Task: Find connections with filter location Port-au-Prince with filter topic #automotivewith filter profile language German with filter current company Arup with filter school The Bhopal School of Social Sciences  with filter industry Administrative and Support Services with filter service category Labor and Employment Law with filter keywords title Controller
Action: Mouse moved to (592, 77)
Screenshot: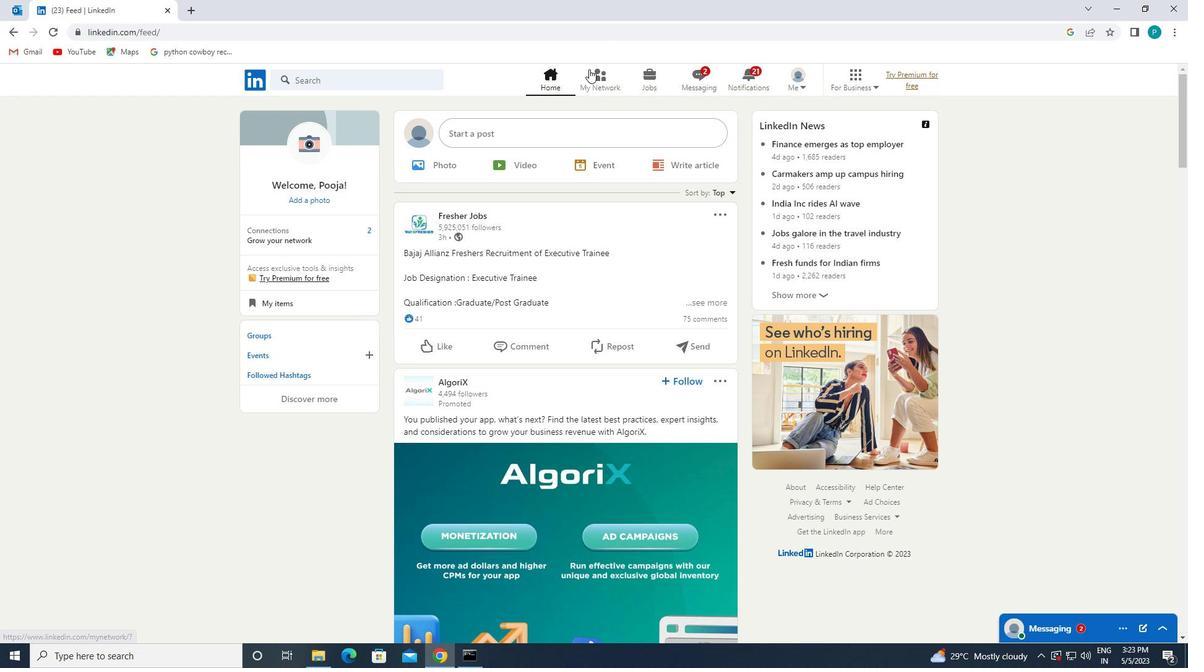 
Action: Mouse pressed left at (592, 77)
Screenshot: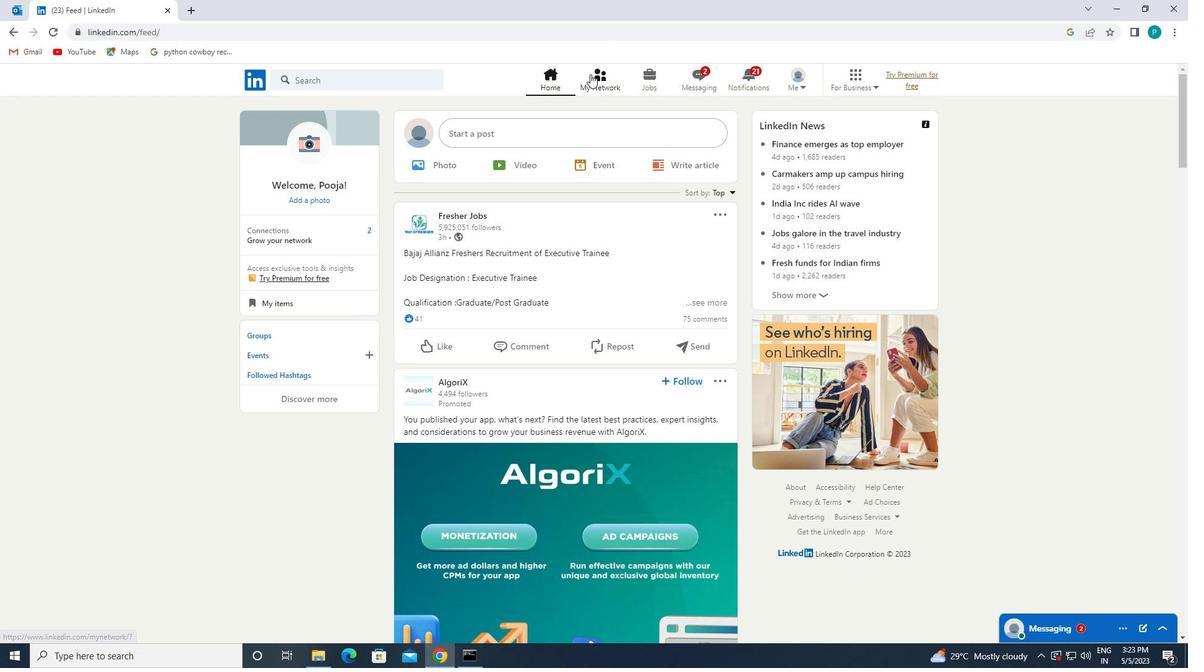
Action: Mouse moved to (355, 149)
Screenshot: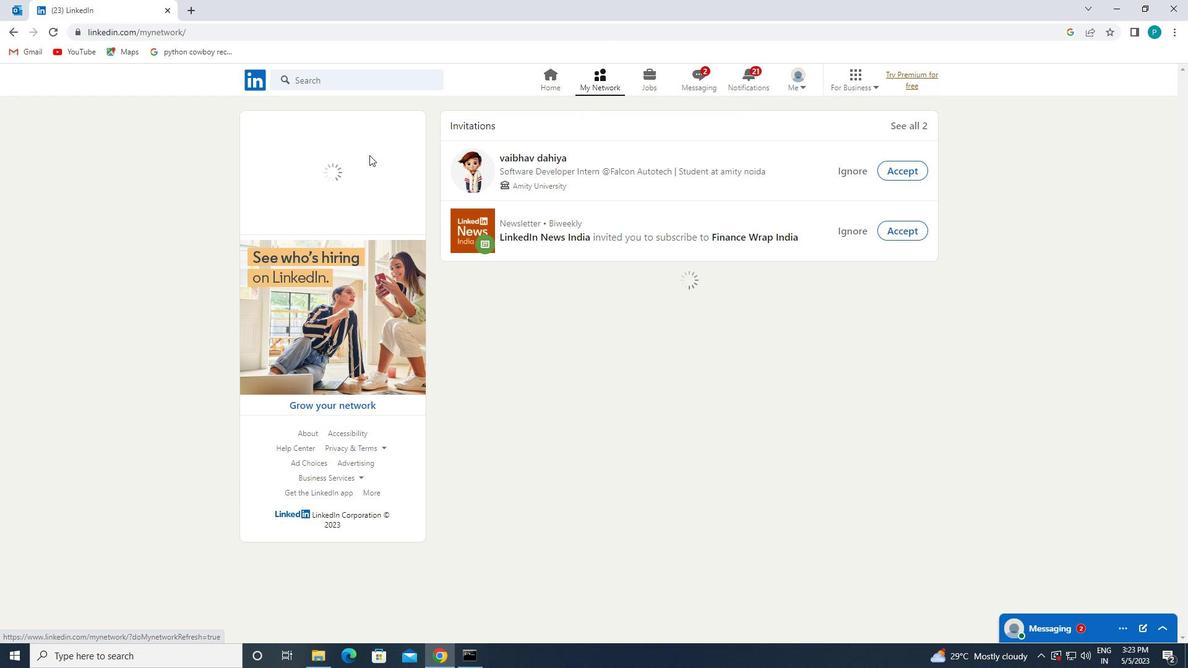 
Action: Mouse pressed left at (355, 149)
Screenshot: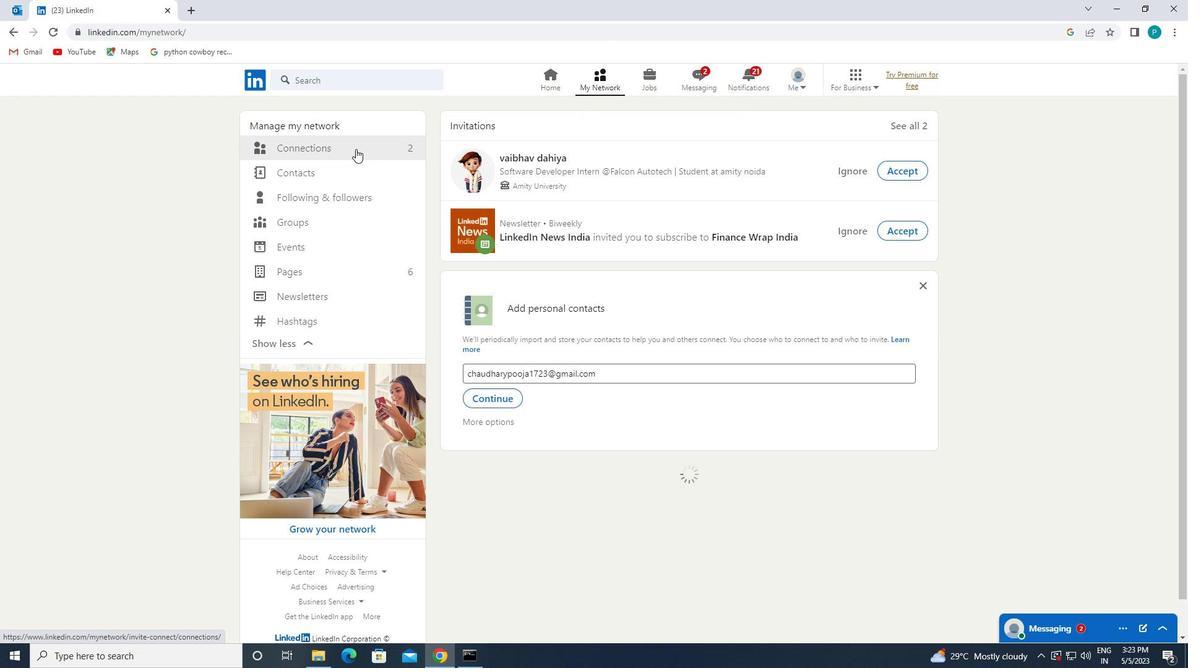 
Action: Mouse moved to (665, 154)
Screenshot: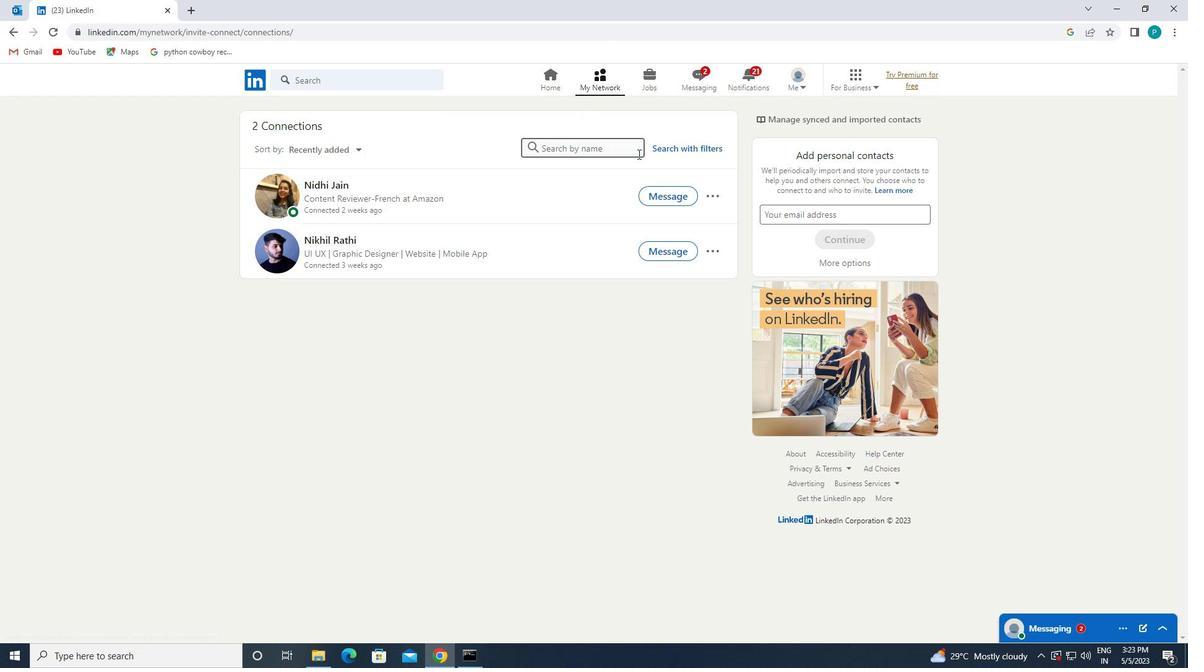 
Action: Mouse pressed left at (665, 154)
Screenshot: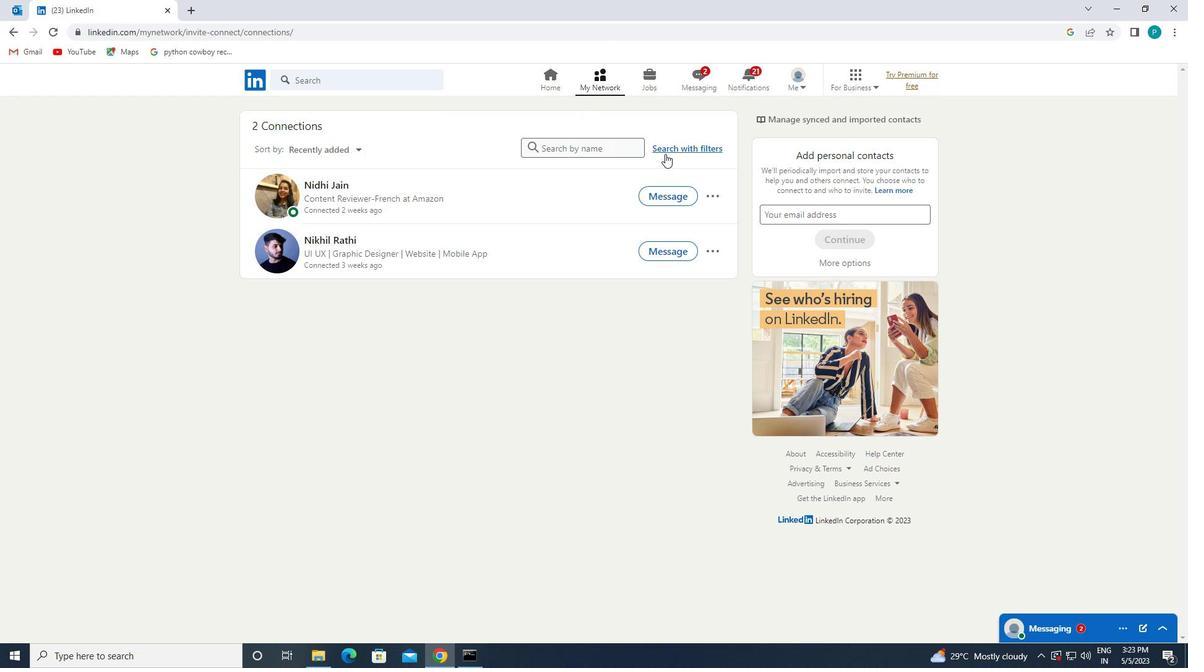 
Action: Mouse moved to (615, 114)
Screenshot: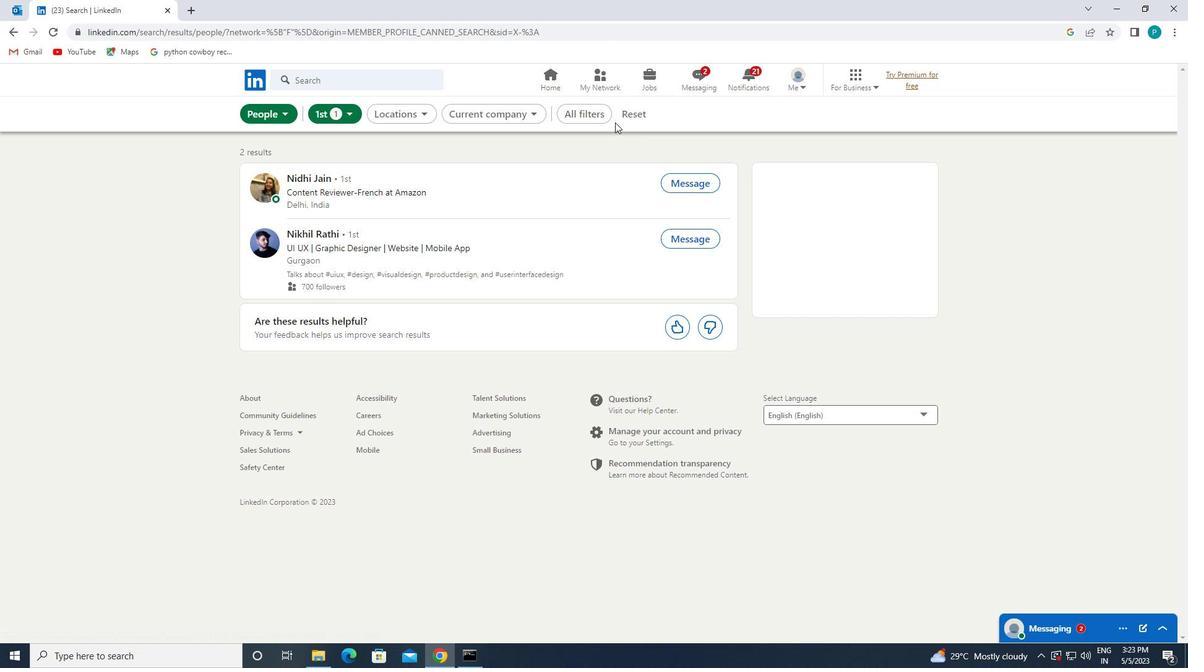 
Action: Mouse pressed left at (615, 114)
Screenshot: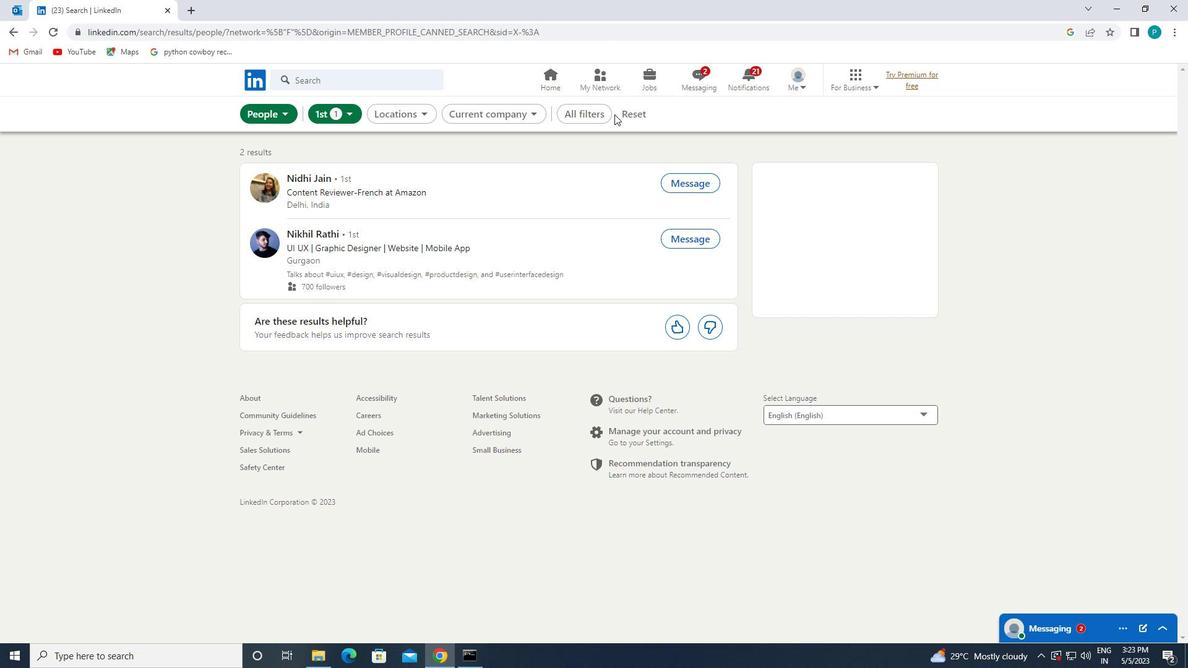 
Action: Mouse moved to (619, 113)
Screenshot: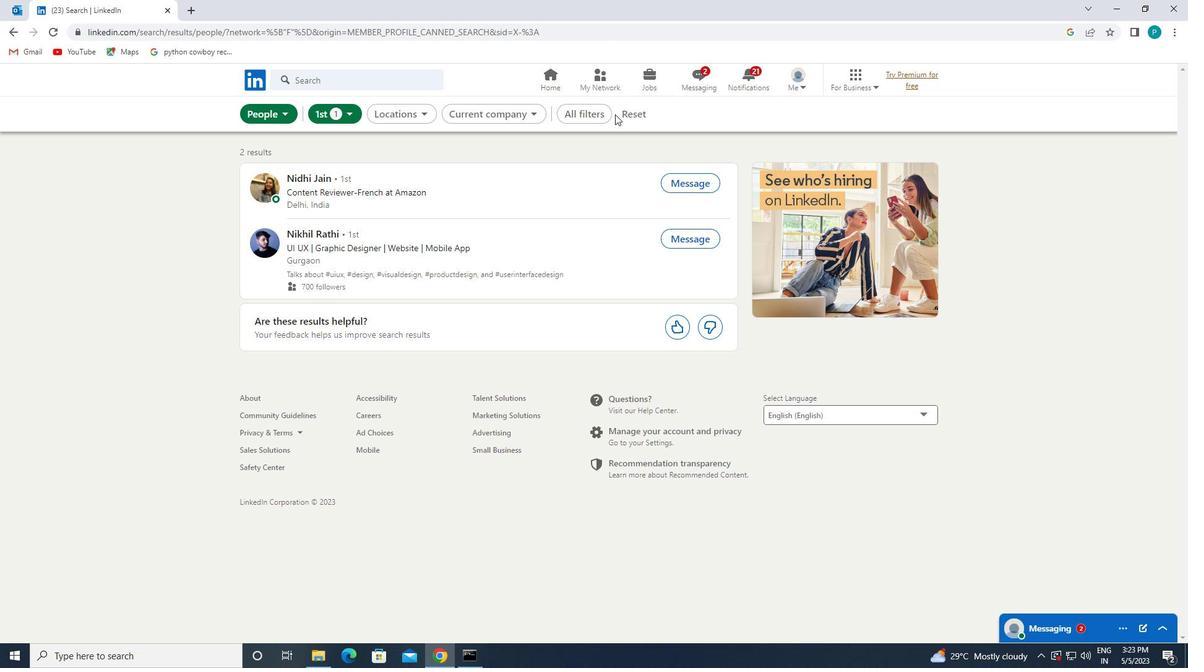 
Action: Mouse pressed left at (619, 113)
Screenshot: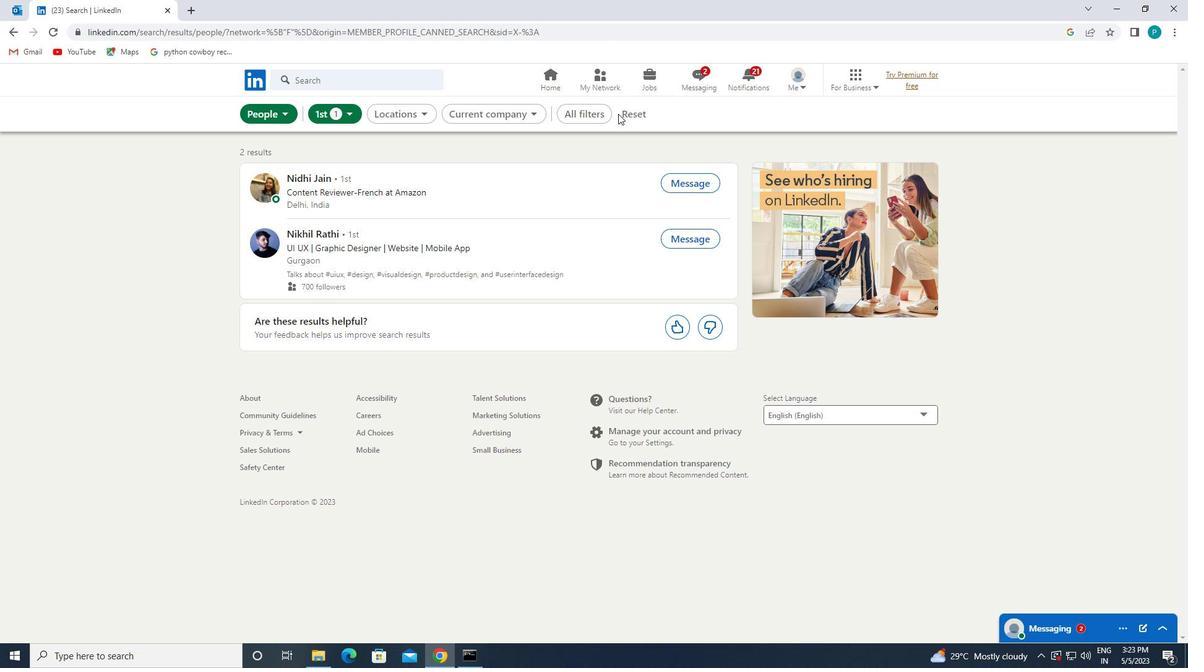
Action: Mouse moved to (600, 110)
Screenshot: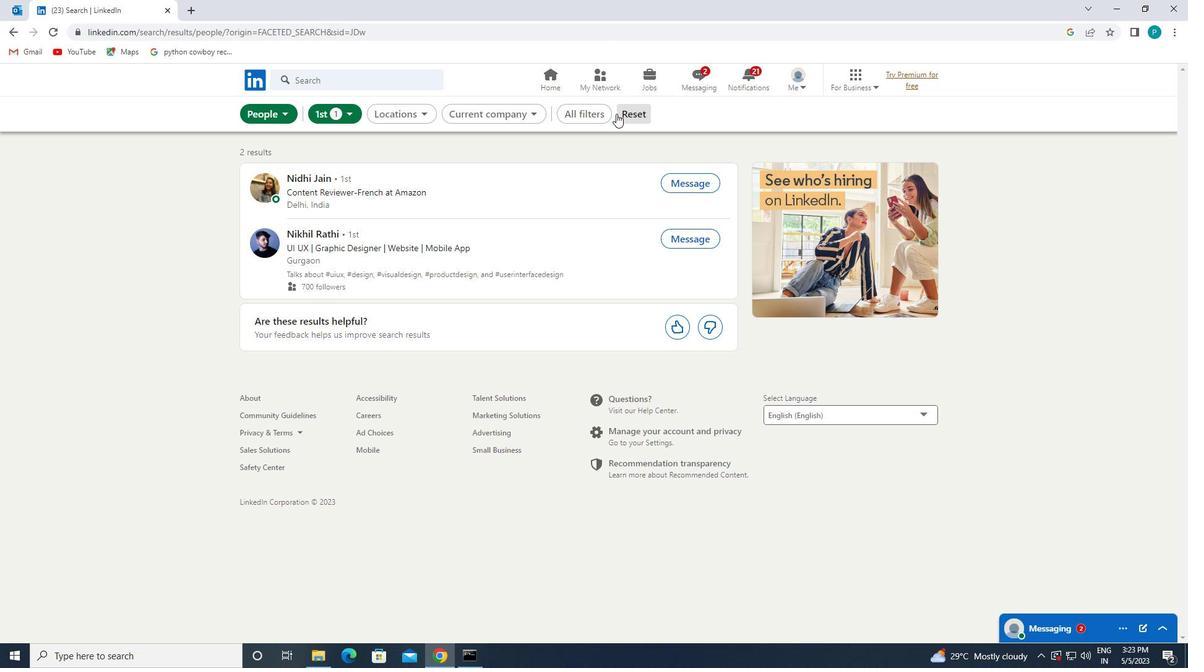 
Action: Mouse pressed left at (600, 110)
Screenshot: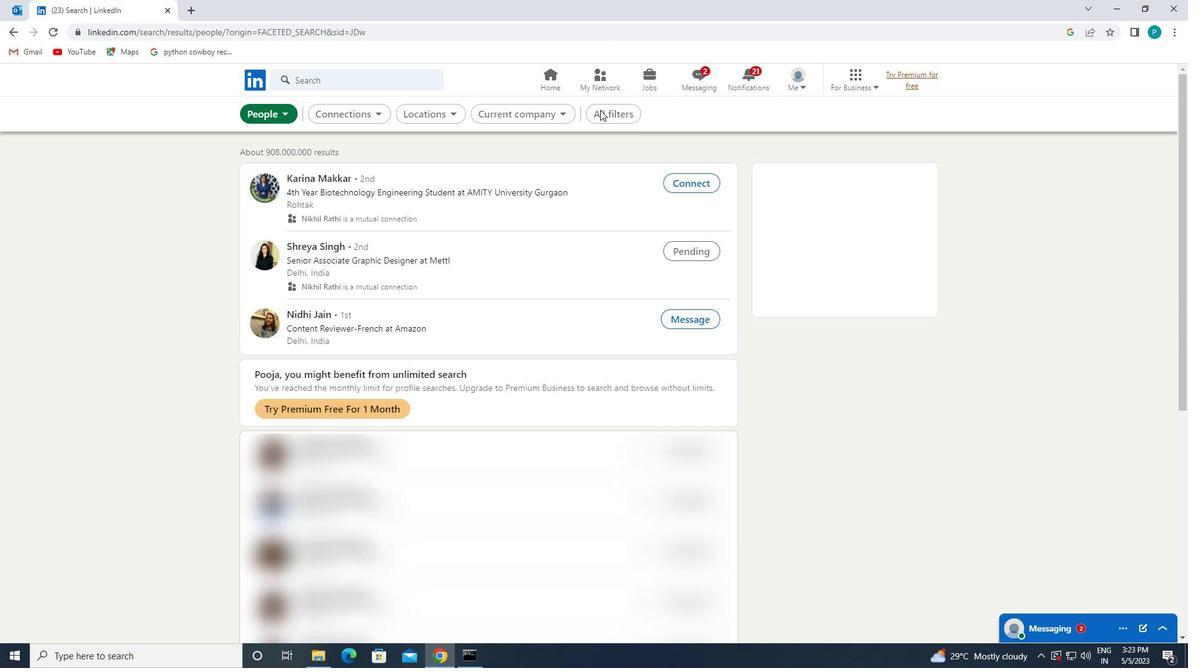 
Action: Mouse moved to (1045, 373)
Screenshot: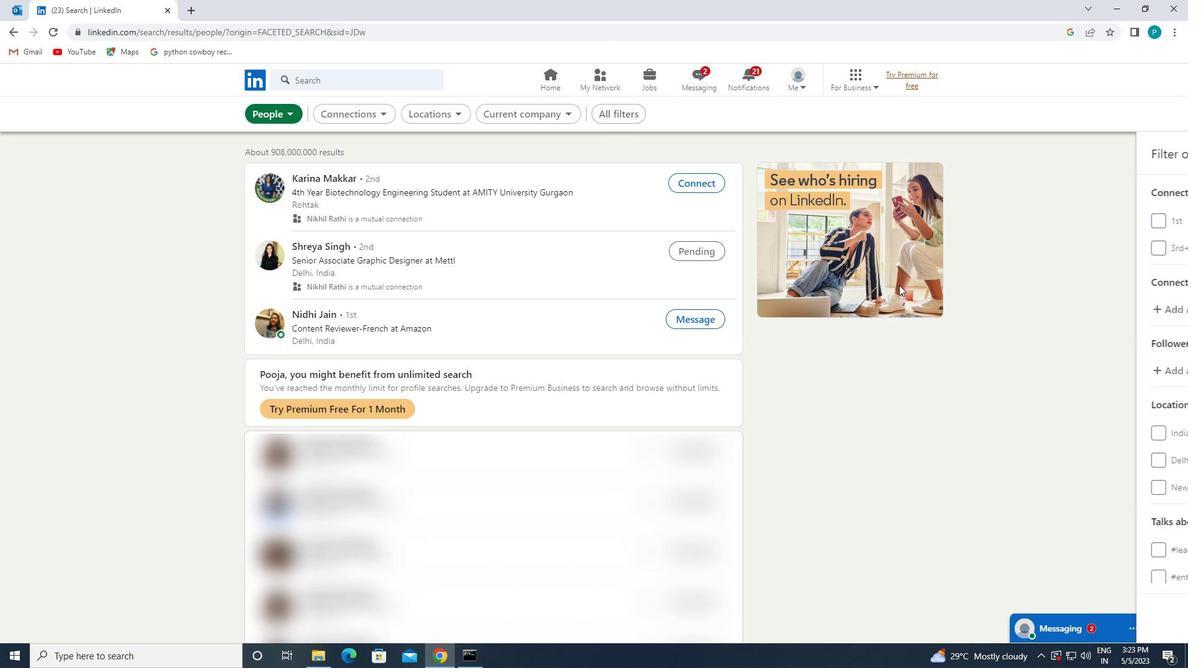 
Action: Mouse scrolled (1045, 372) with delta (0, 0)
Screenshot: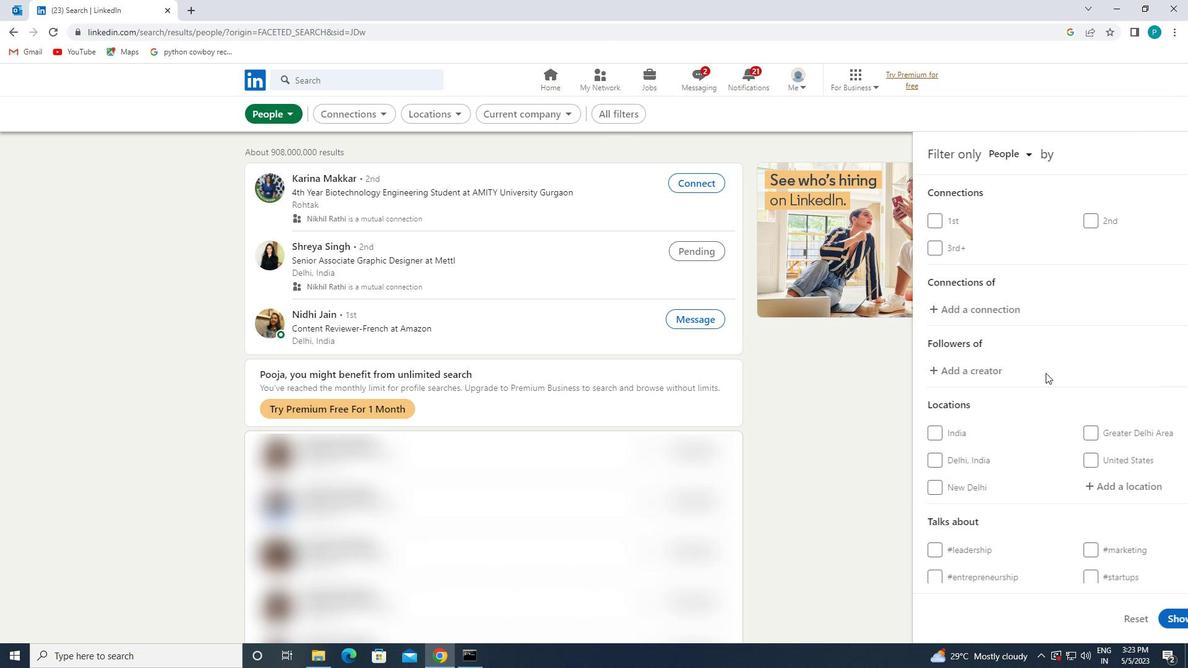 
Action: Mouse scrolled (1045, 372) with delta (0, 0)
Screenshot: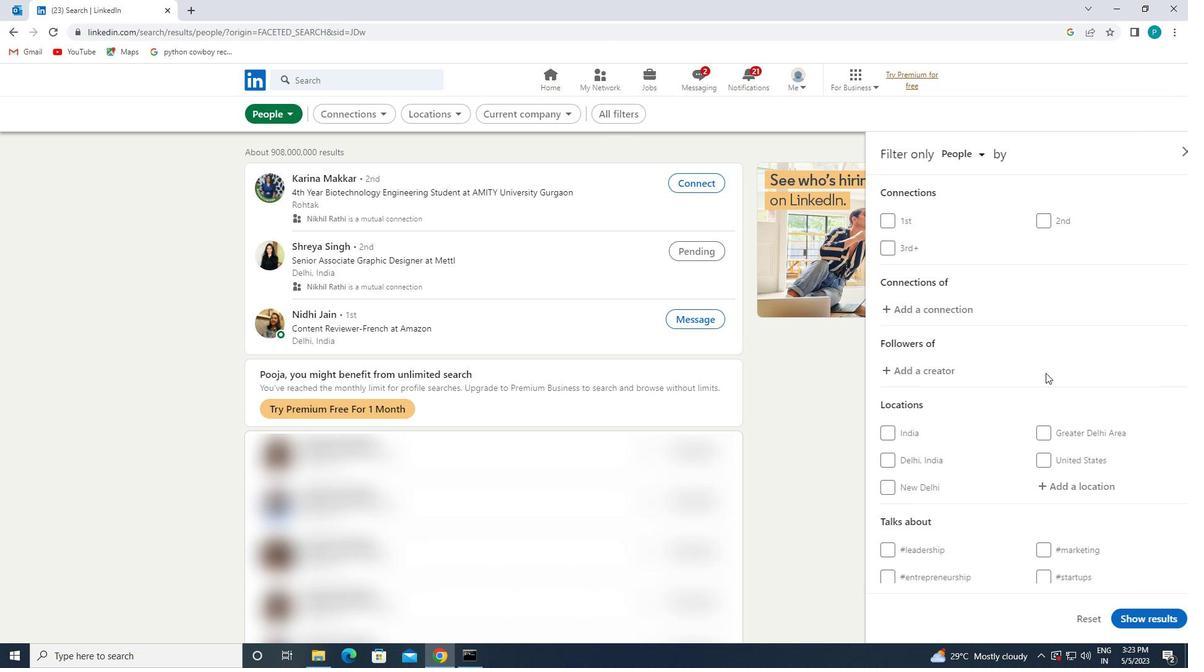 
Action: Mouse scrolled (1045, 372) with delta (0, 0)
Screenshot: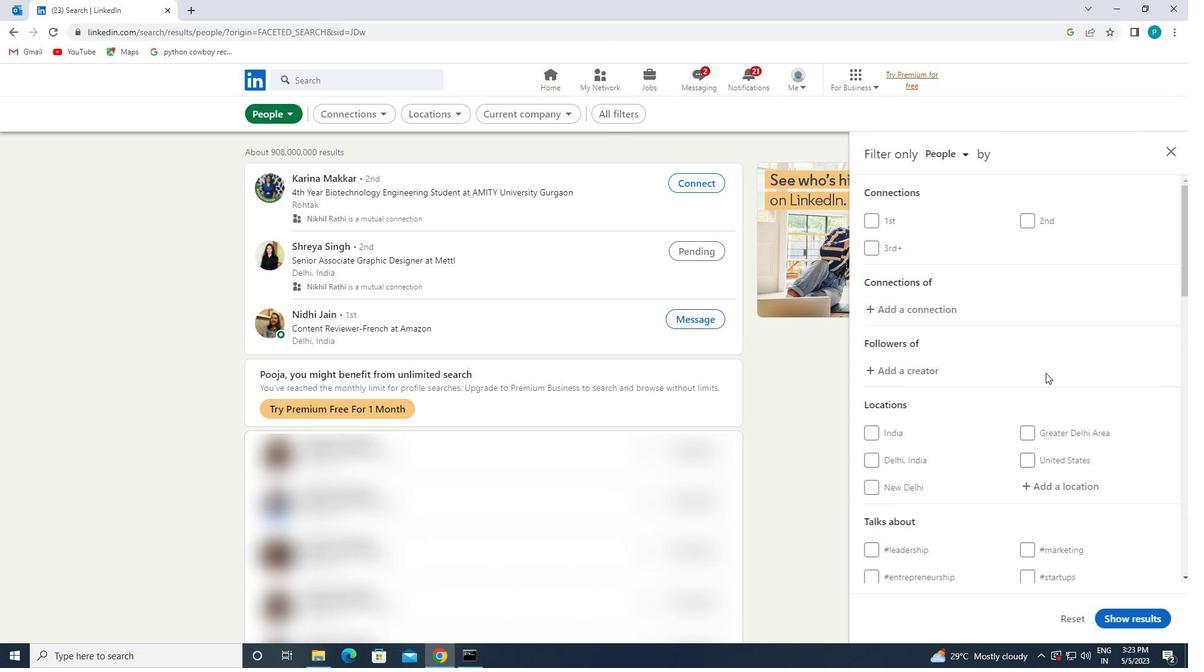
Action: Mouse moved to (1031, 303)
Screenshot: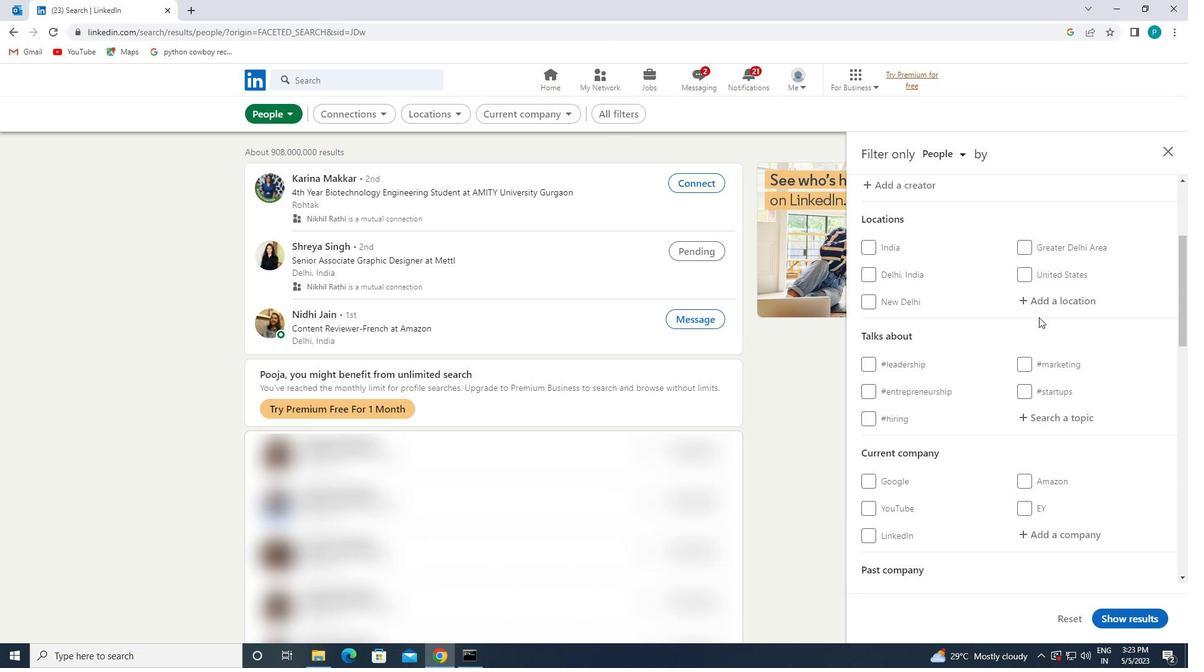 
Action: Mouse pressed left at (1031, 303)
Screenshot: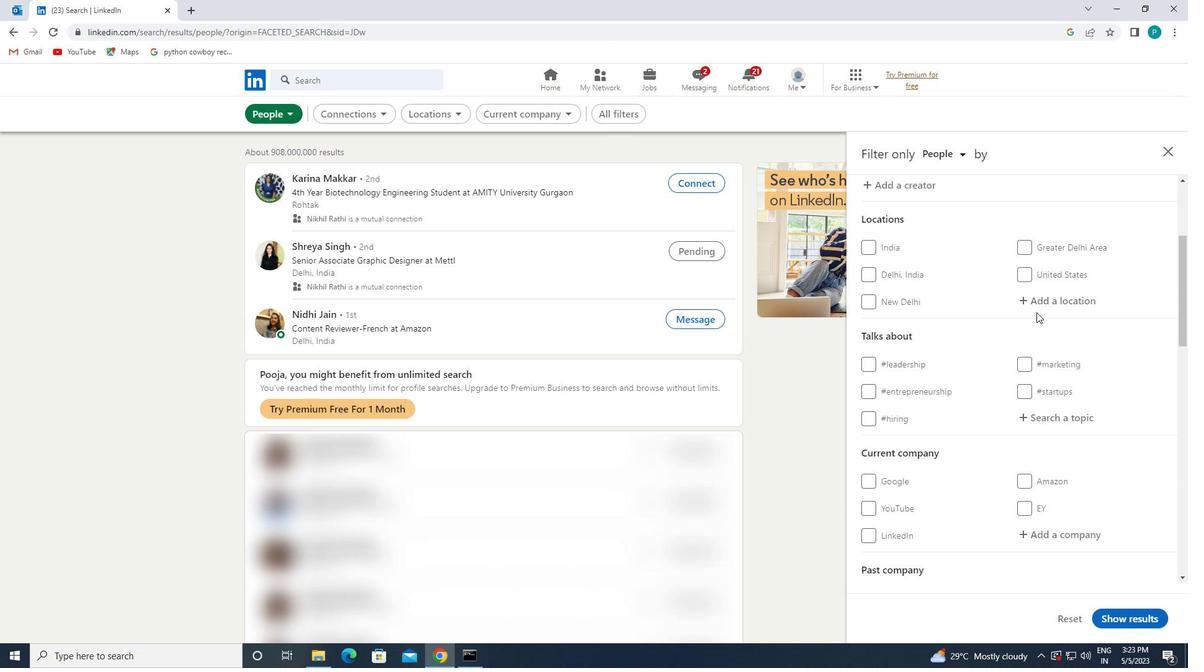 
Action: Key pressed <Key.caps_lock>p<Key.caps_lock>ort-au
Screenshot: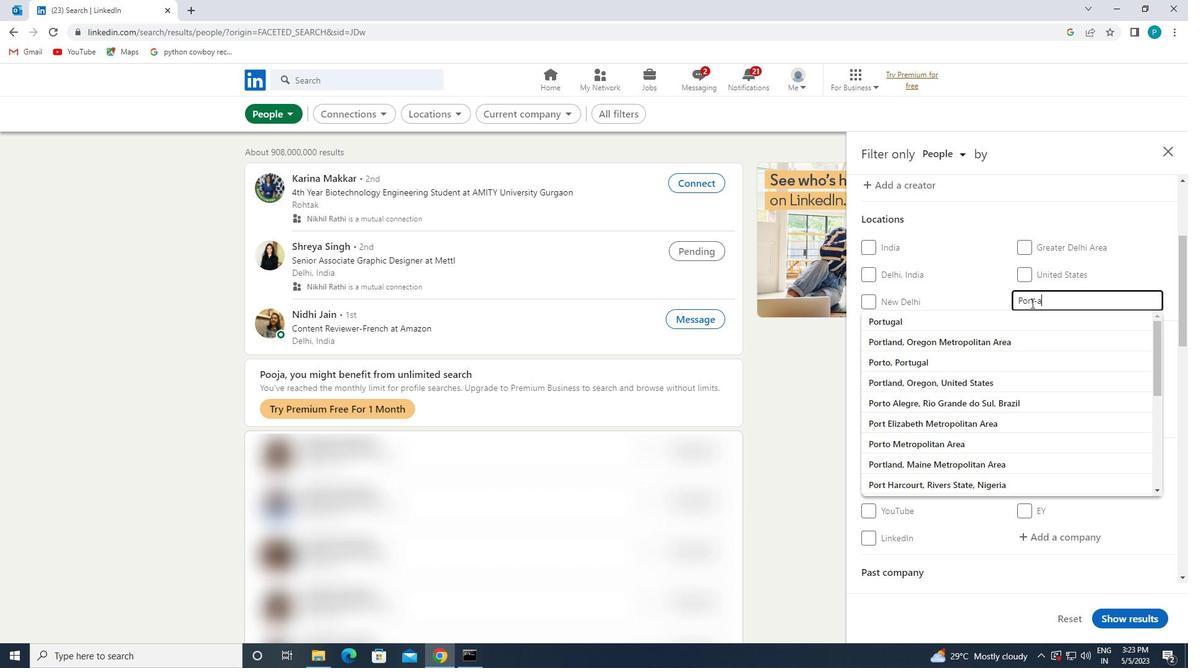
Action: Mouse moved to (1018, 321)
Screenshot: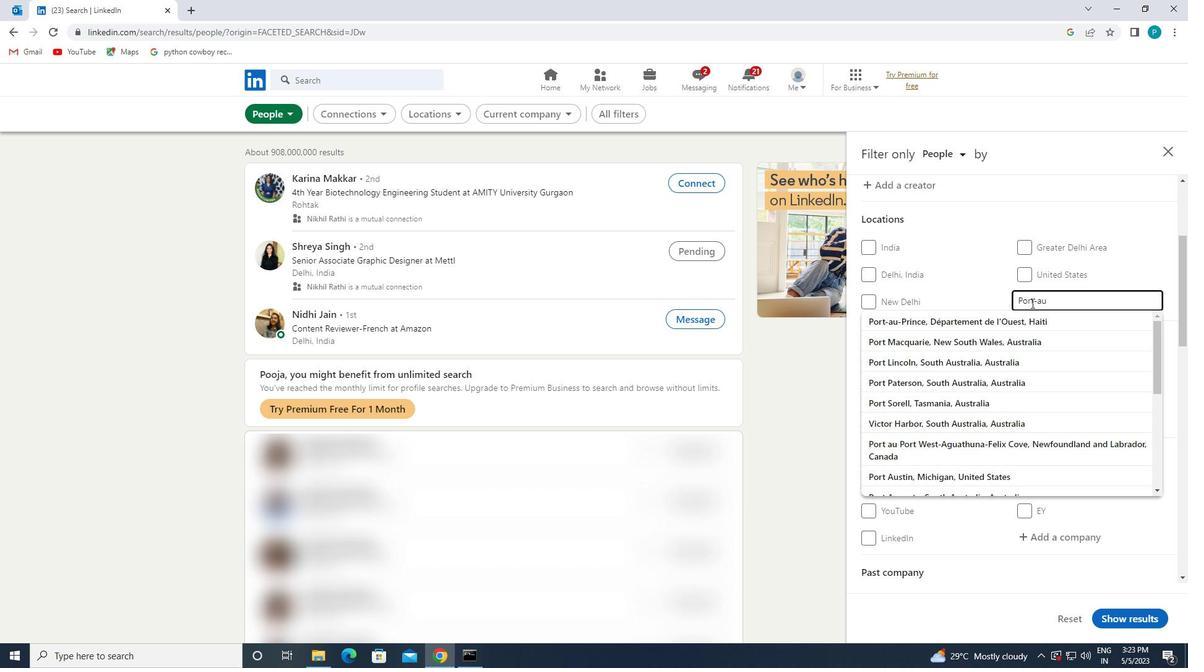 
Action: Mouse pressed left at (1018, 321)
Screenshot: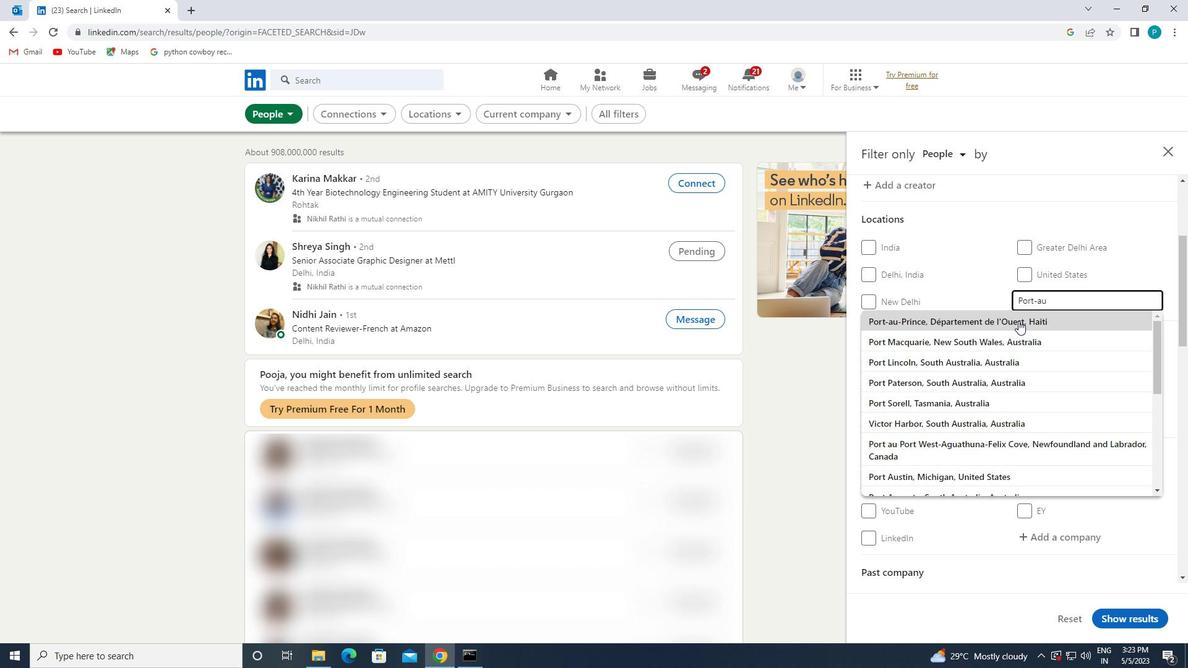 
Action: Mouse moved to (1112, 365)
Screenshot: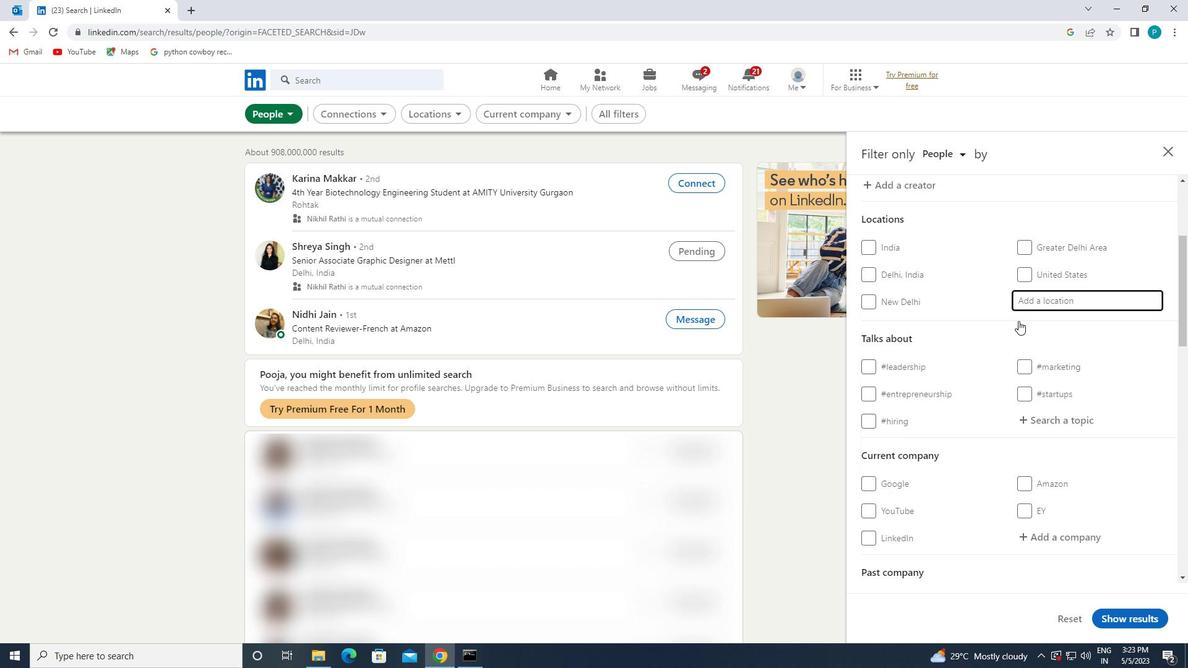 
Action: Mouse scrolled (1112, 364) with delta (0, 0)
Screenshot: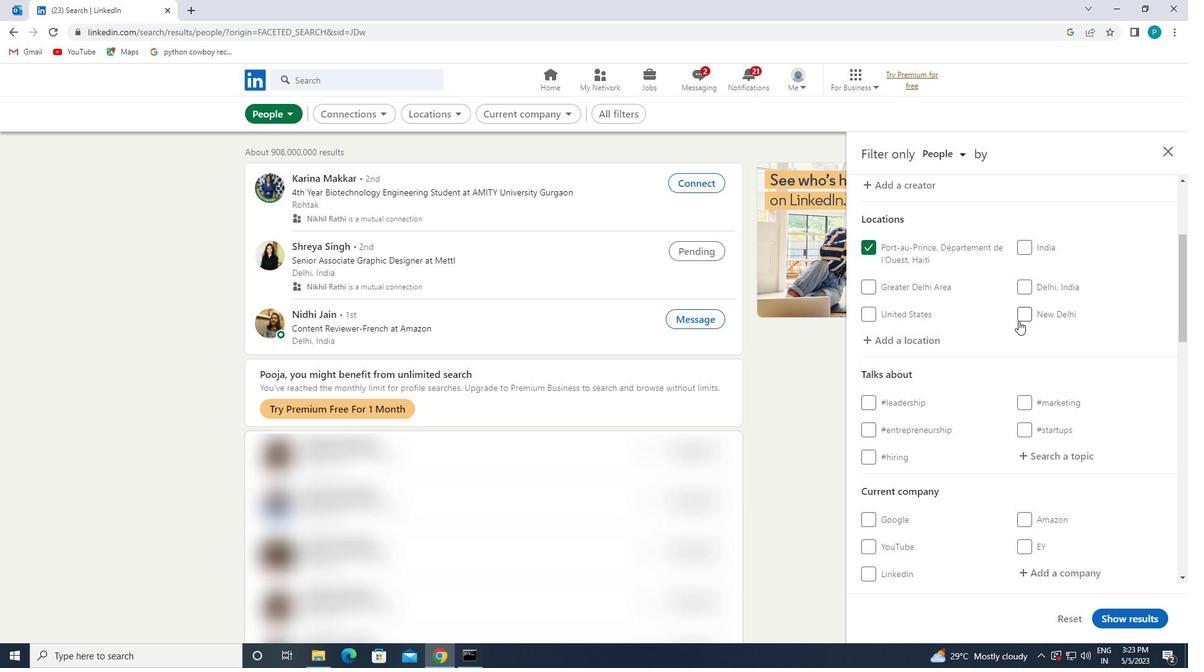 
Action: Mouse scrolled (1112, 364) with delta (0, 0)
Screenshot: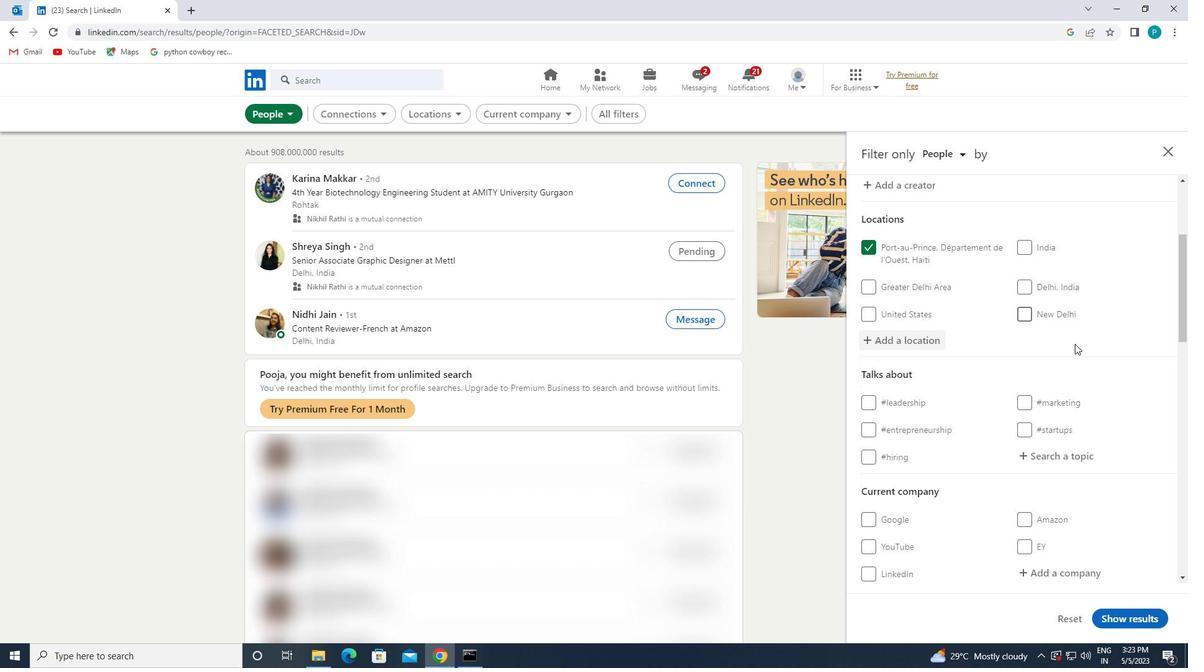 
Action: Mouse moved to (1109, 364)
Screenshot: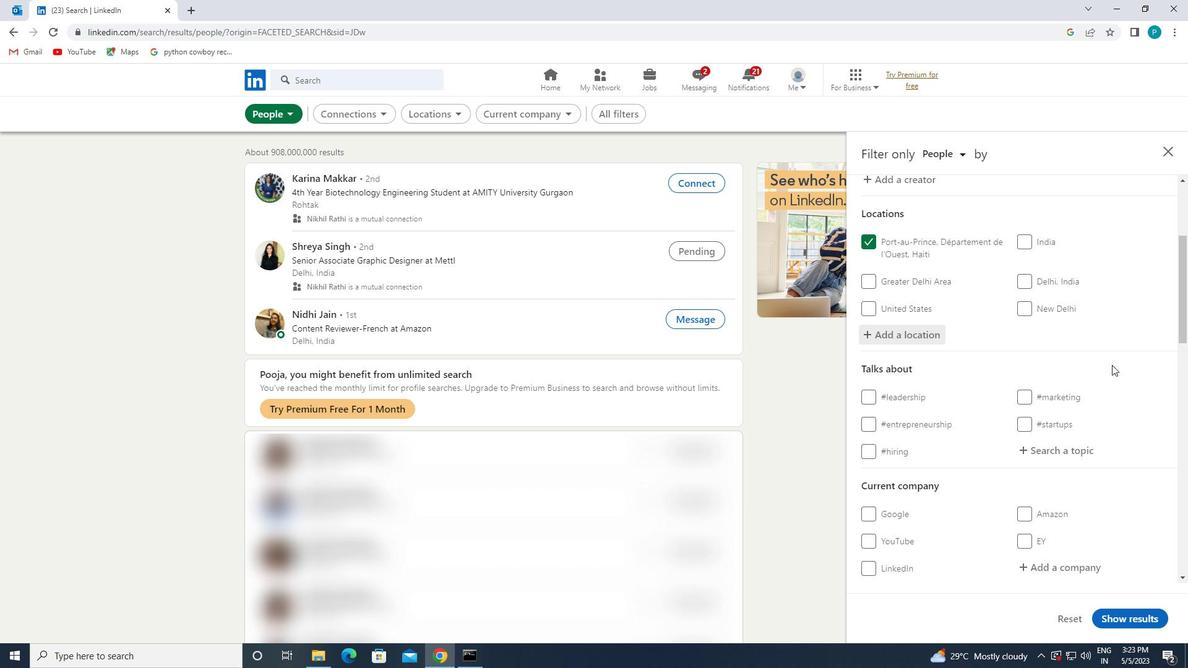 
Action: Mouse scrolled (1109, 363) with delta (0, 0)
Screenshot: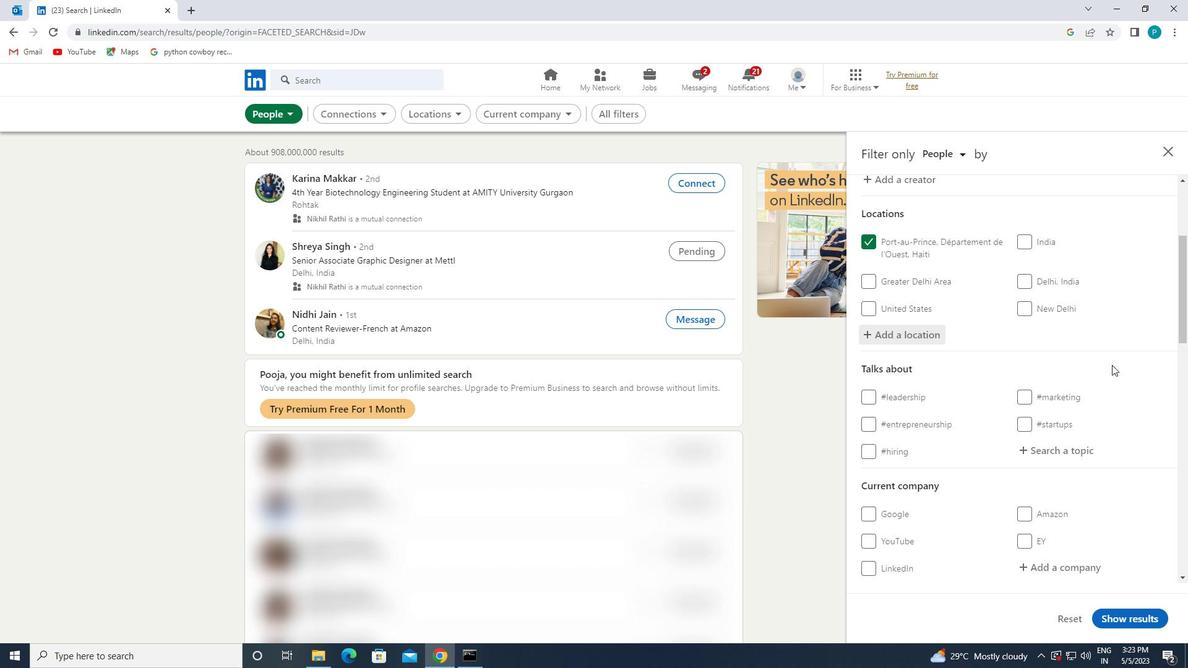 
Action: Mouse moved to (1037, 265)
Screenshot: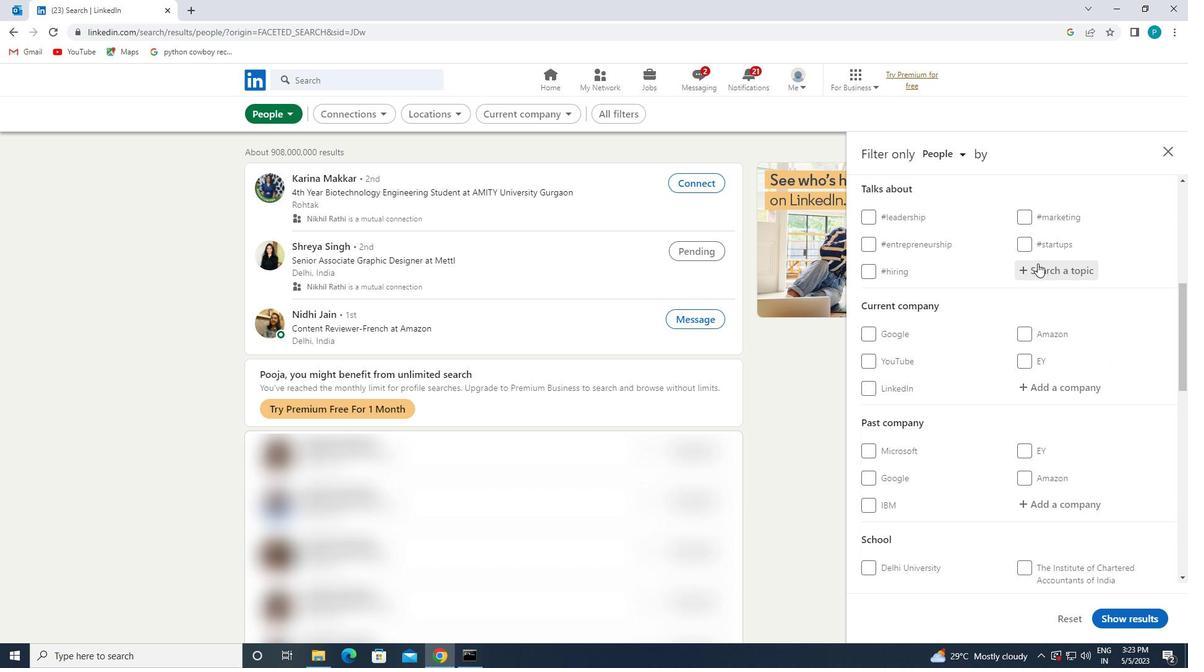 
Action: Mouse pressed left at (1037, 265)
Screenshot: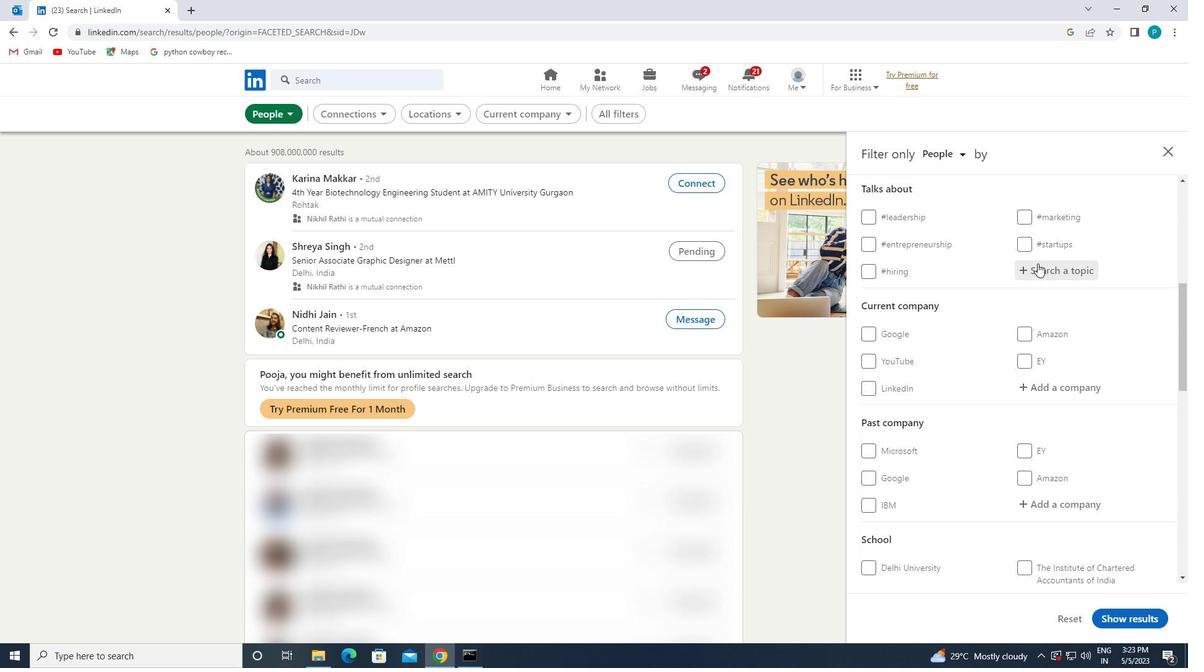 
Action: Key pressed <Key.shift>#AUTOMOTIVE
Screenshot: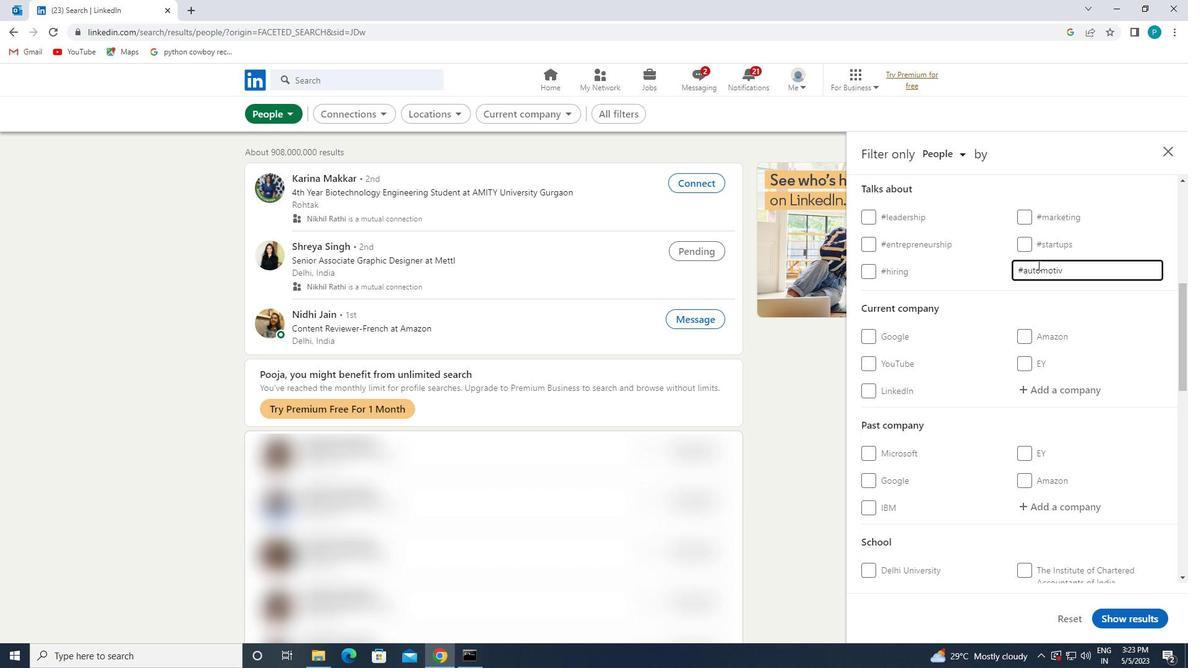 
Action: Mouse moved to (1032, 338)
Screenshot: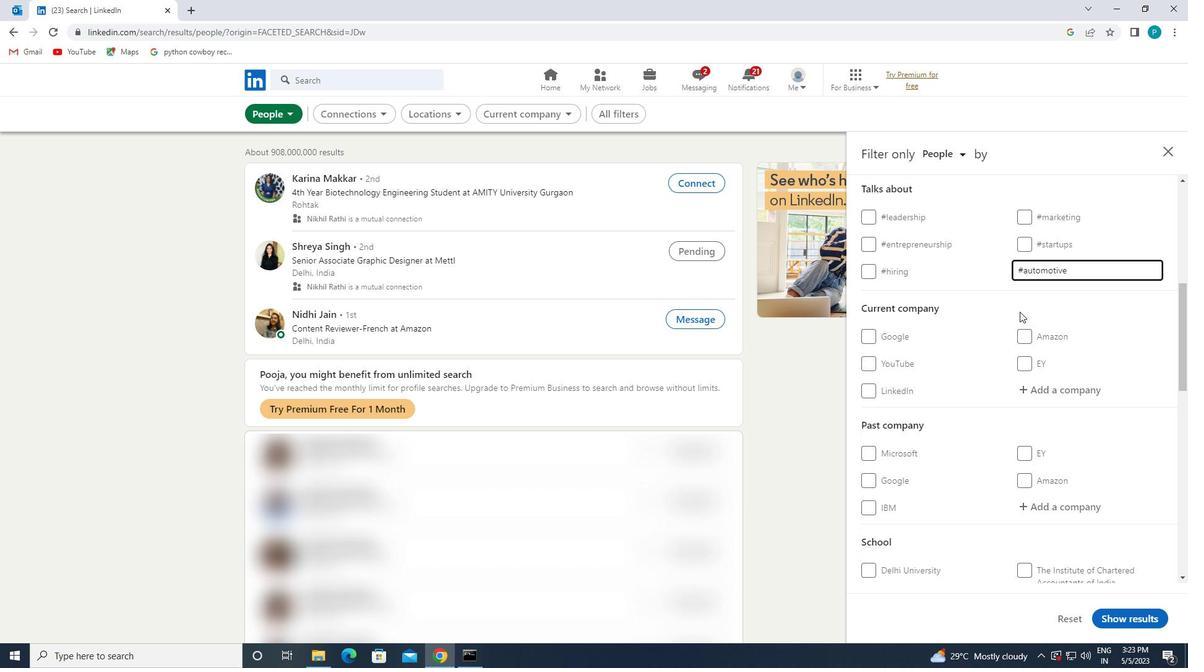 
Action: Mouse scrolled (1032, 337) with delta (0, 0)
Screenshot: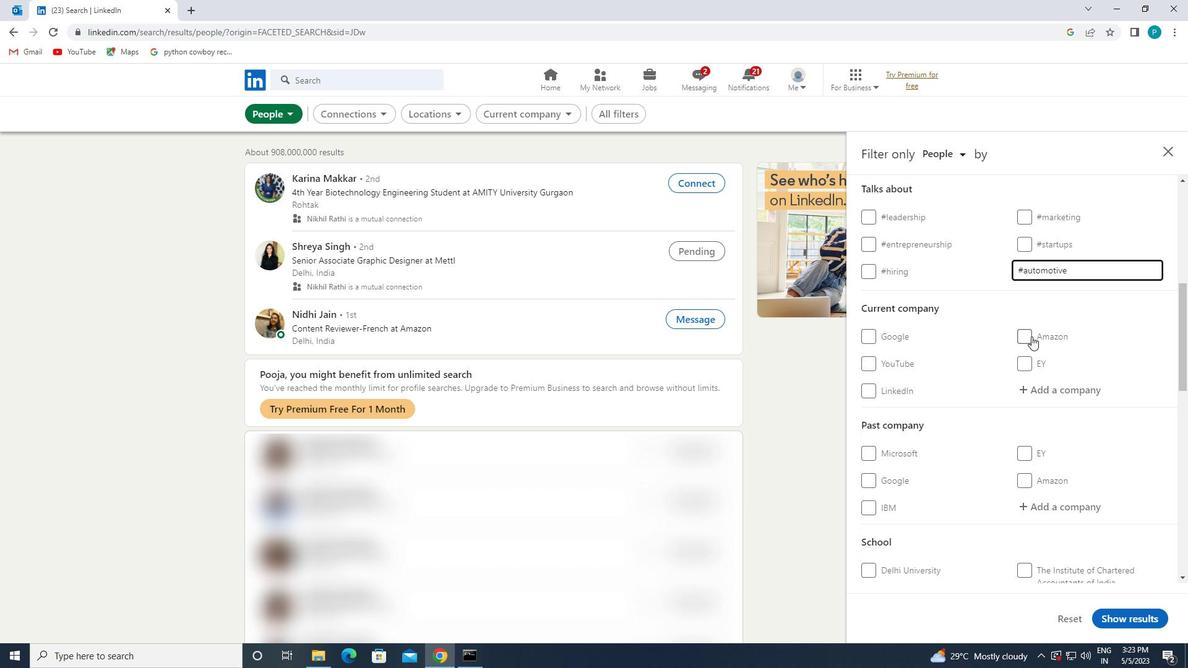
Action: Mouse scrolled (1032, 337) with delta (0, 0)
Screenshot: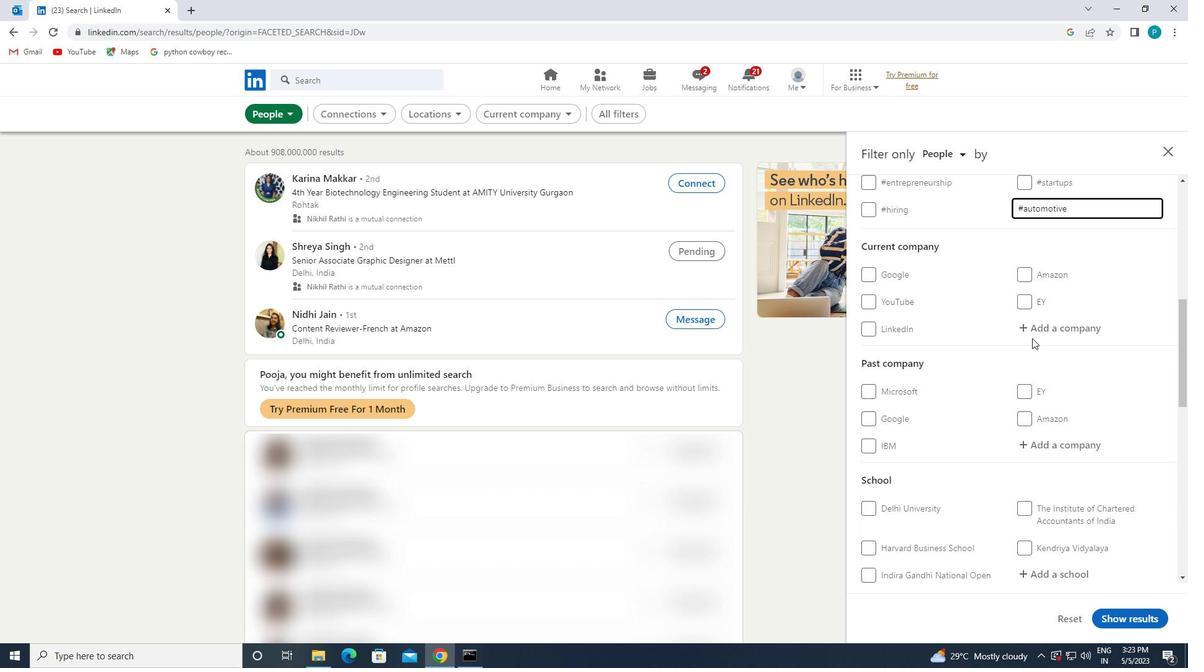 
Action: Mouse moved to (1031, 343)
Screenshot: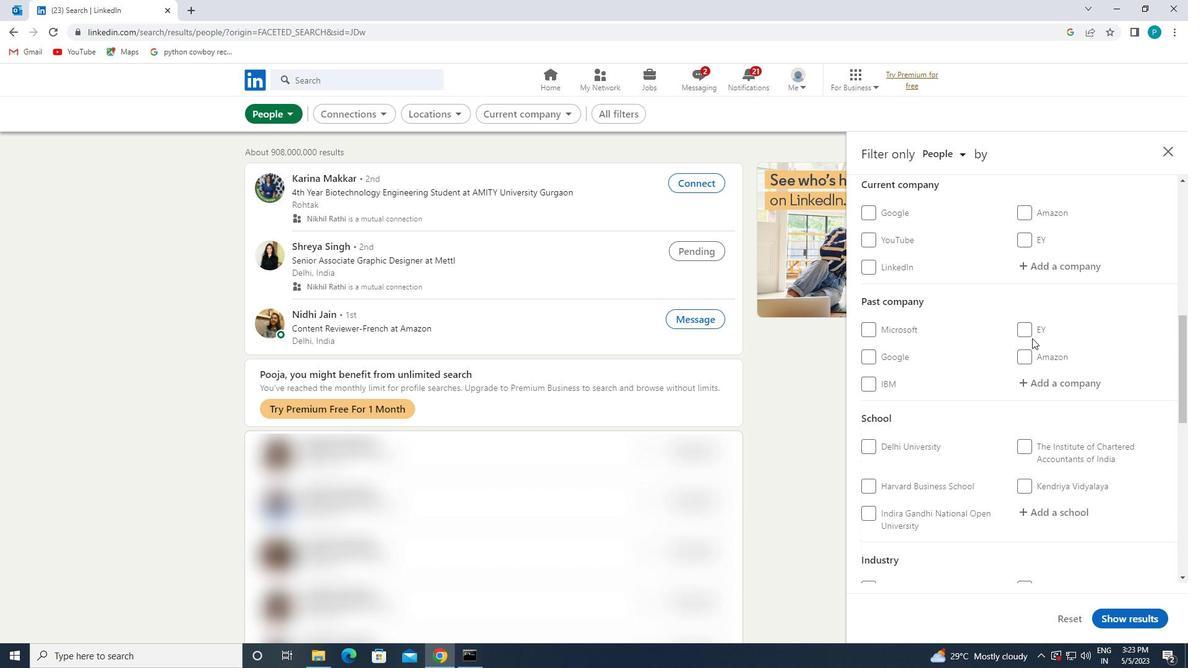 
Action: Mouse scrolled (1031, 342) with delta (0, 0)
Screenshot: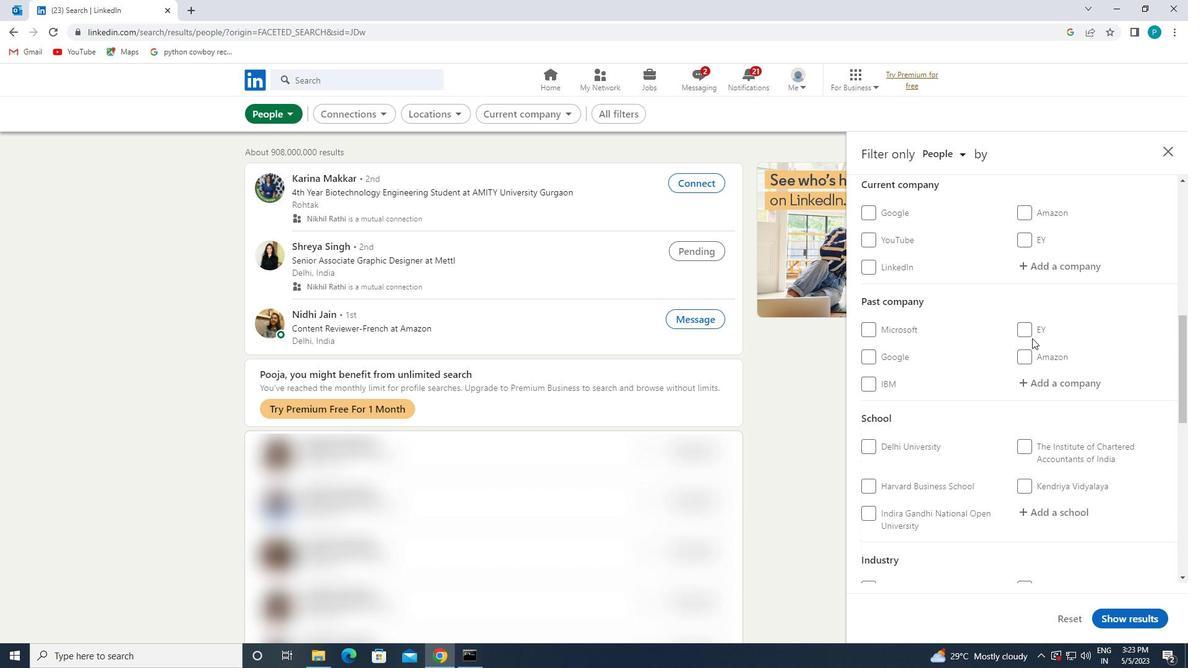 
Action: Mouse moved to (1021, 358)
Screenshot: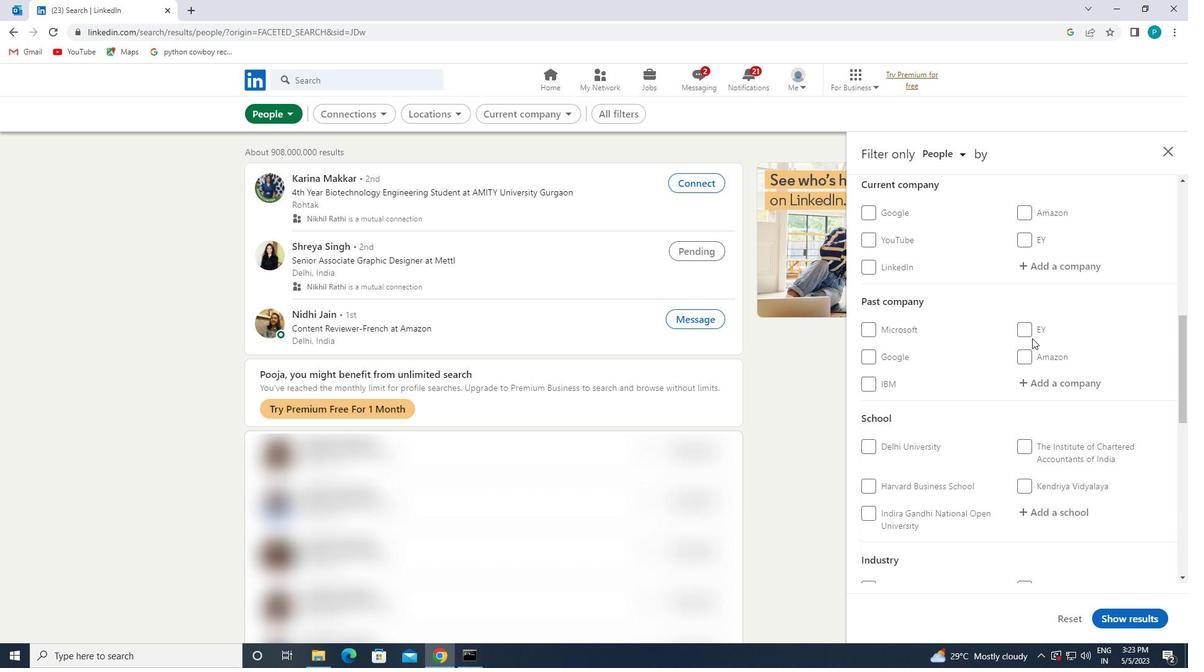 
Action: Mouse scrolled (1021, 357) with delta (0, 0)
Screenshot: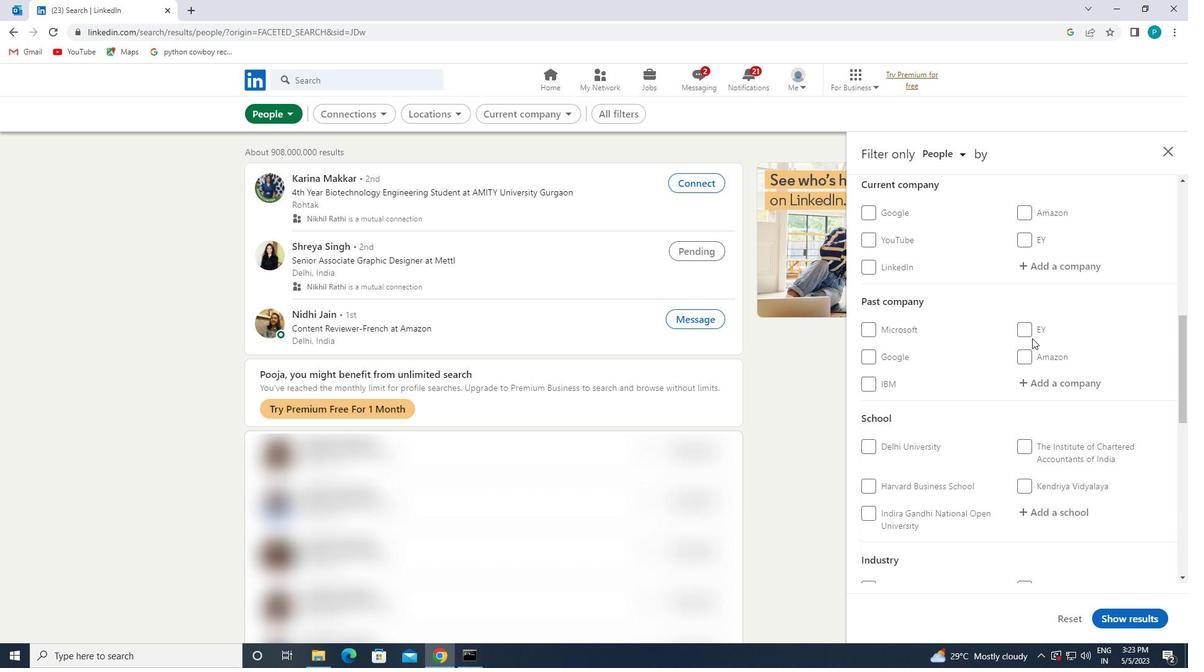 
Action: Mouse moved to (1019, 359)
Screenshot: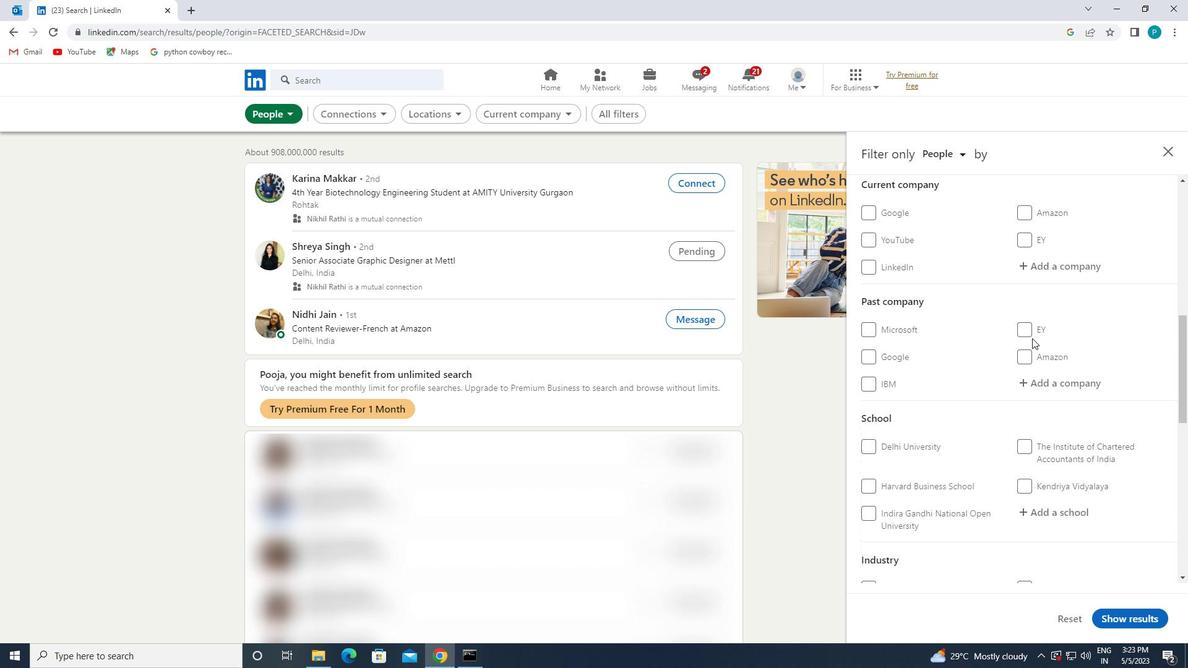 
Action: Mouse scrolled (1019, 358) with delta (0, 0)
Screenshot: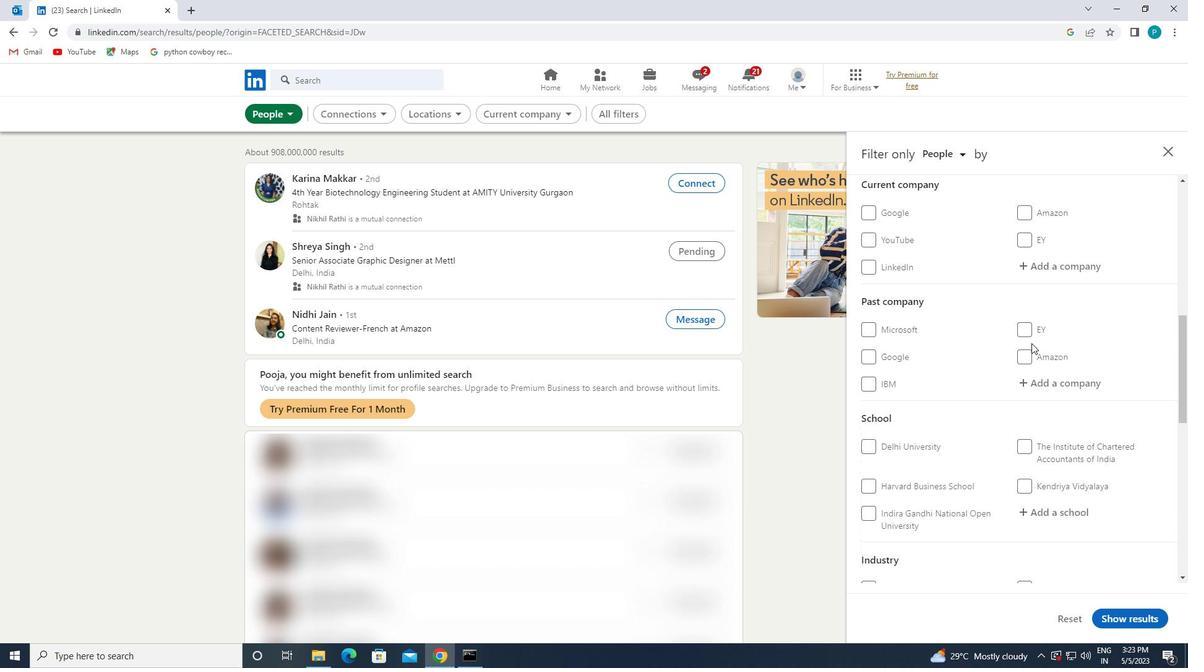 
Action: Mouse moved to (1006, 360)
Screenshot: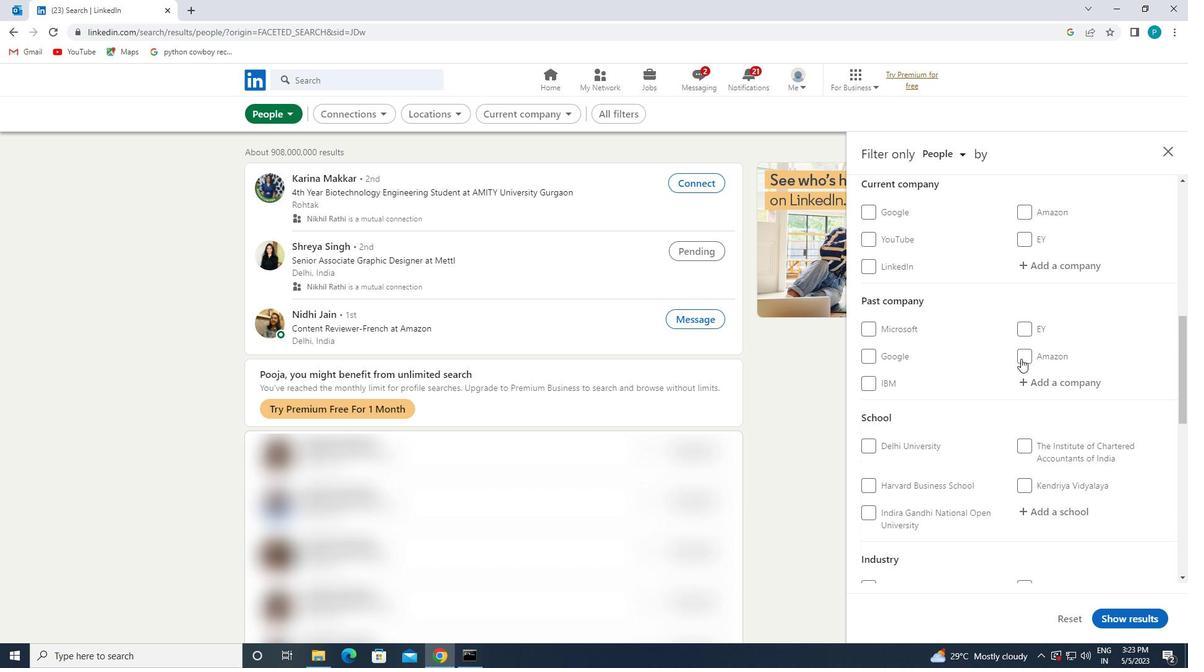 
Action: Mouse scrolled (1006, 359) with delta (0, 0)
Screenshot: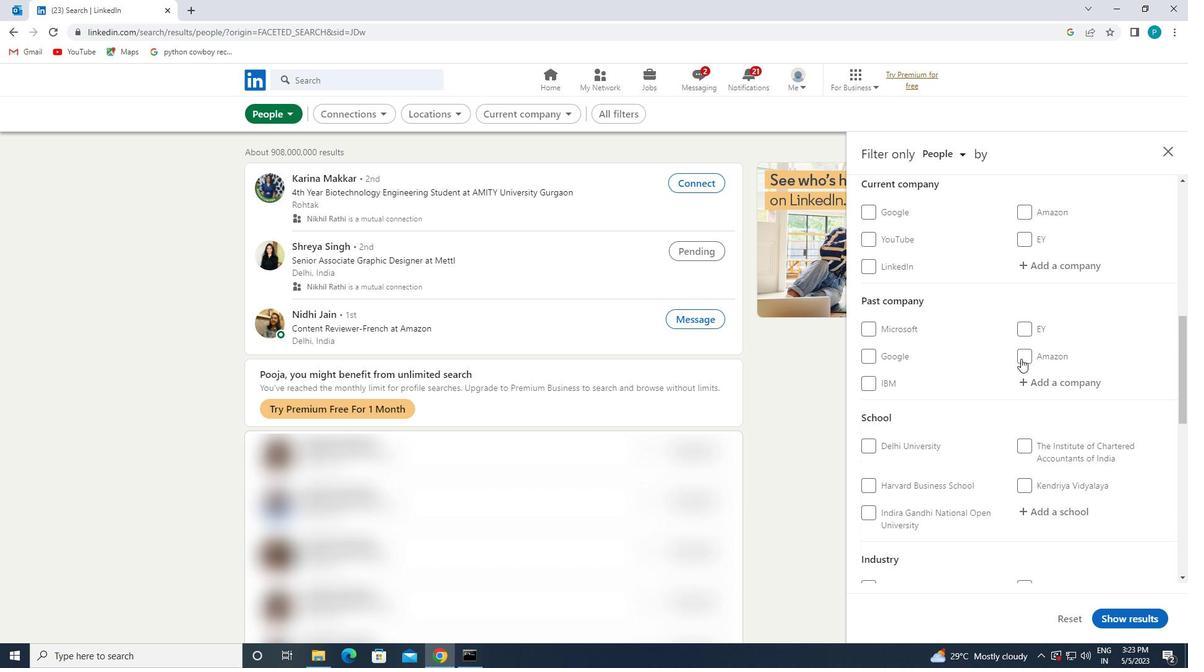 
Action: Mouse moved to (974, 370)
Screenshot: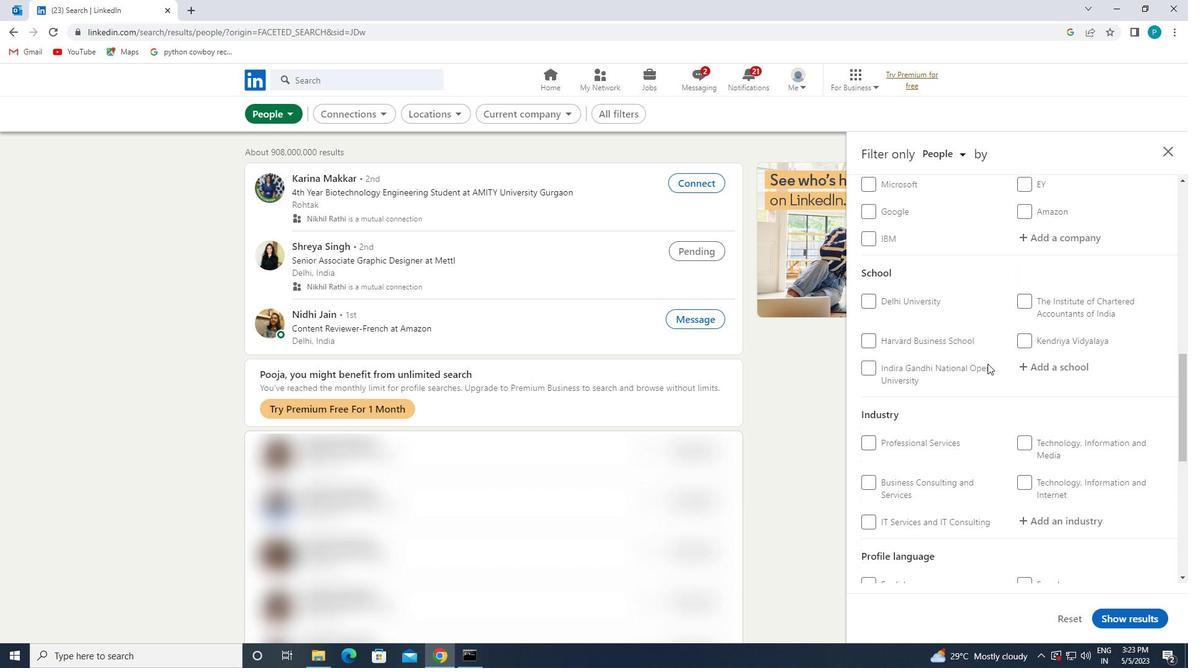 
Action: Mouse scrolled (974, 369) with delta (0, 0)
Screenshot: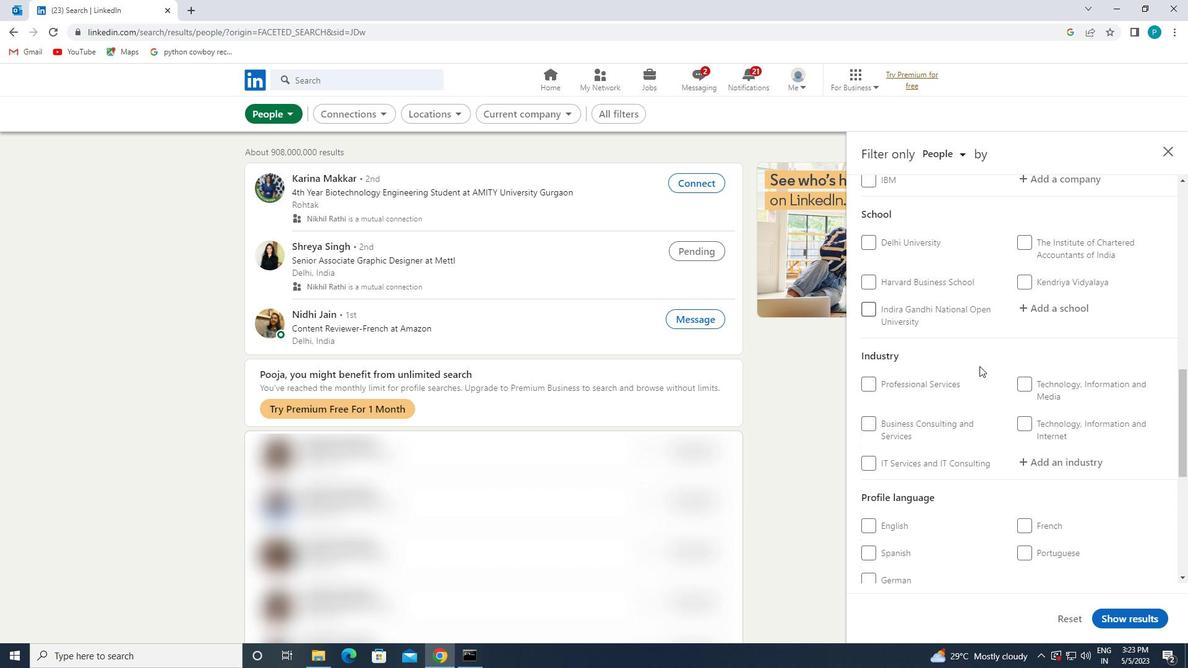
Action: Mouse moved to (887, 472)
Screenshot: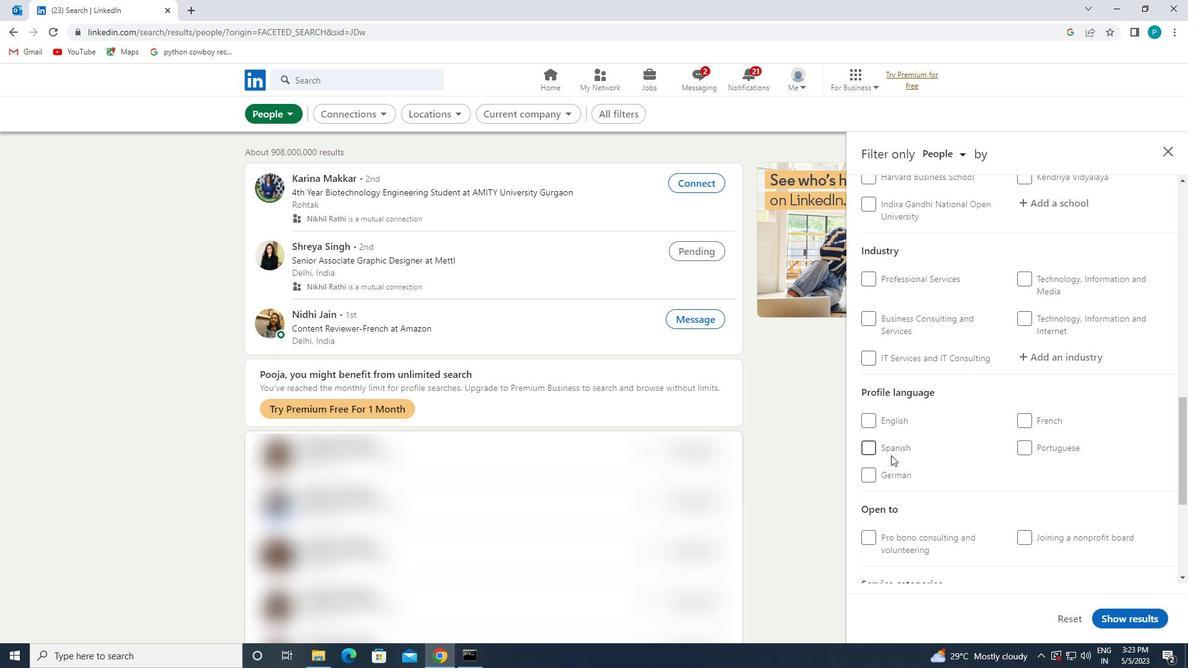 
Action: Mouse pressed left at (887, 472)
Screenshot: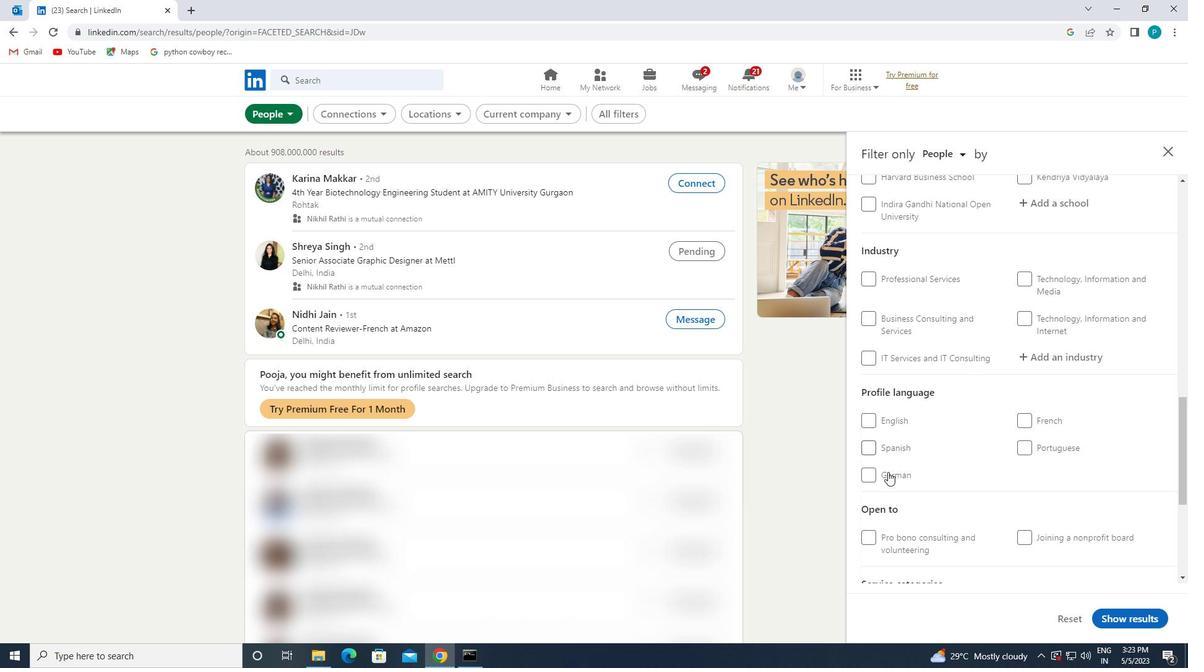 
Action: Mouse moved to (931, 419)
Screenshot: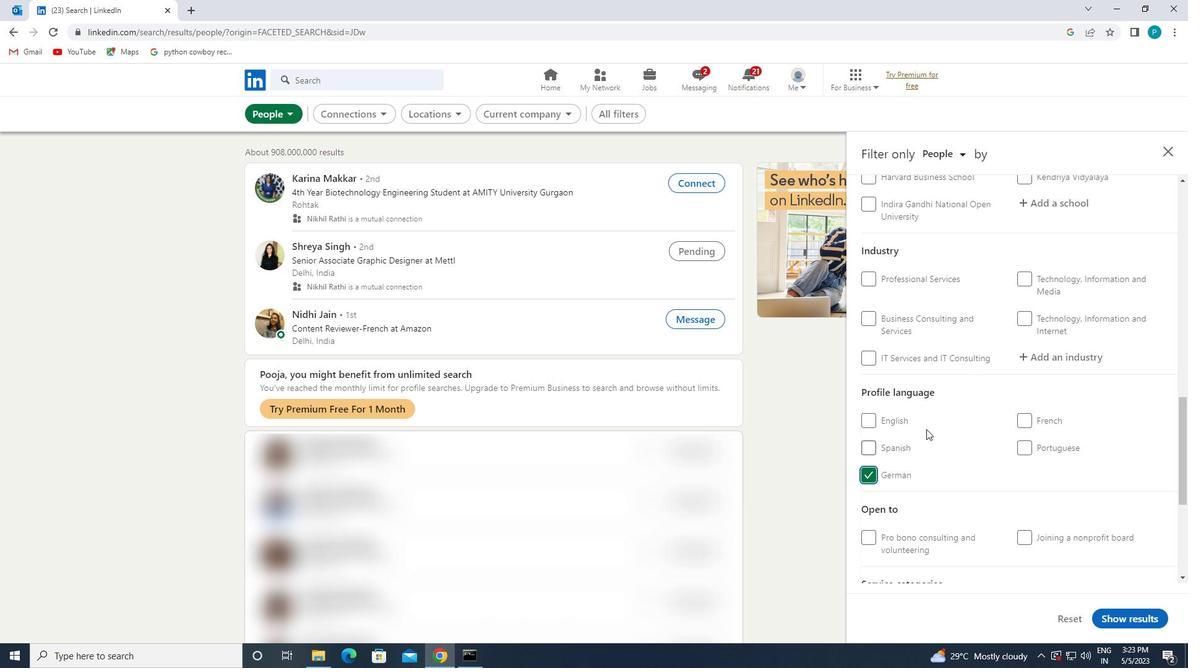 
Action: Mouse scrolled (931, 420) with delta (0, 0)
Screenshot: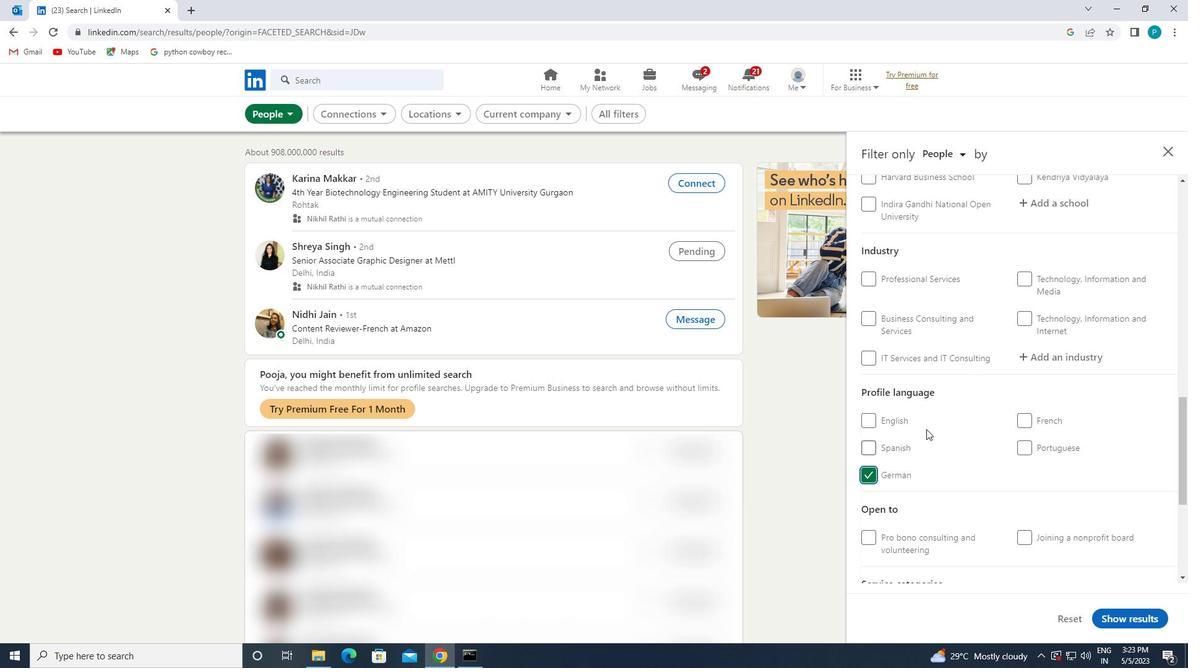 
Action: Mouse moved to (931, 418)
Screenshot: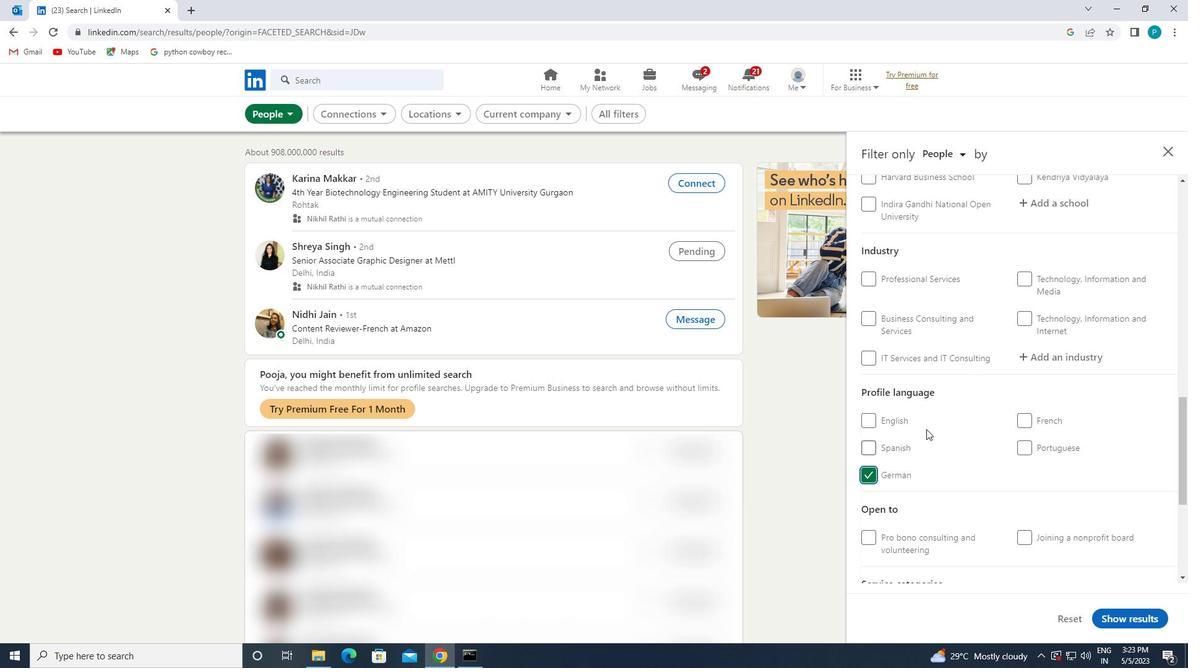 
Action: Mouse scrolled (931, 419) with delta (0, 0)
Screenshot: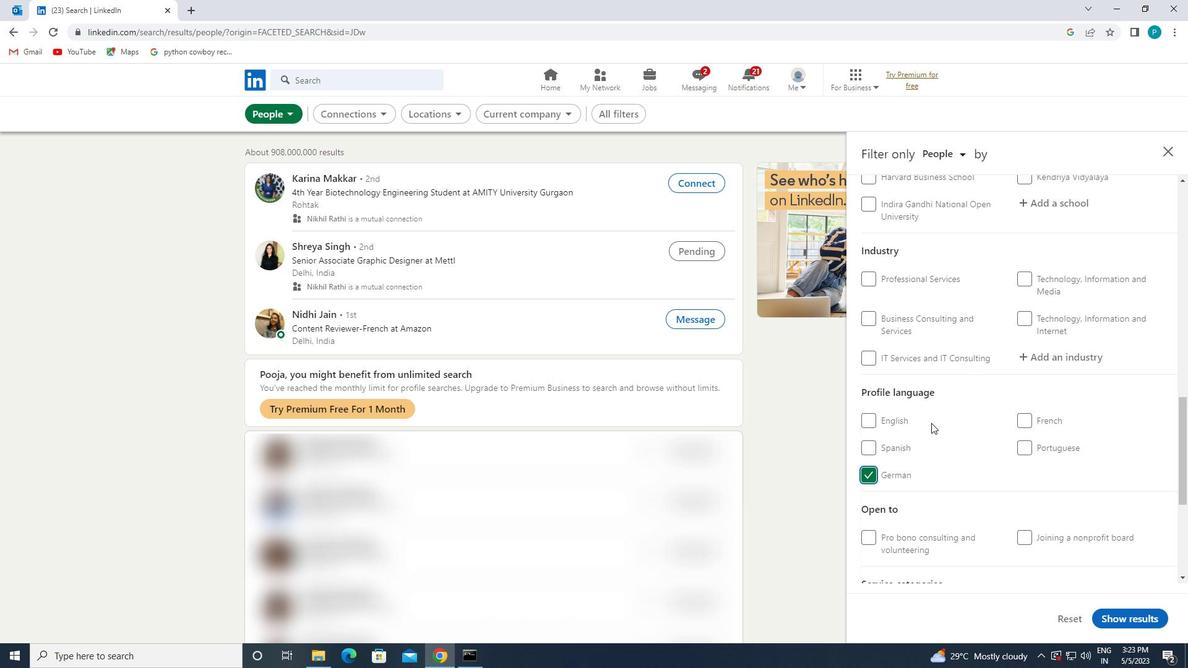 
Action: Mouse scrolled (931, 419) with delta (0, 0)
Screenshot: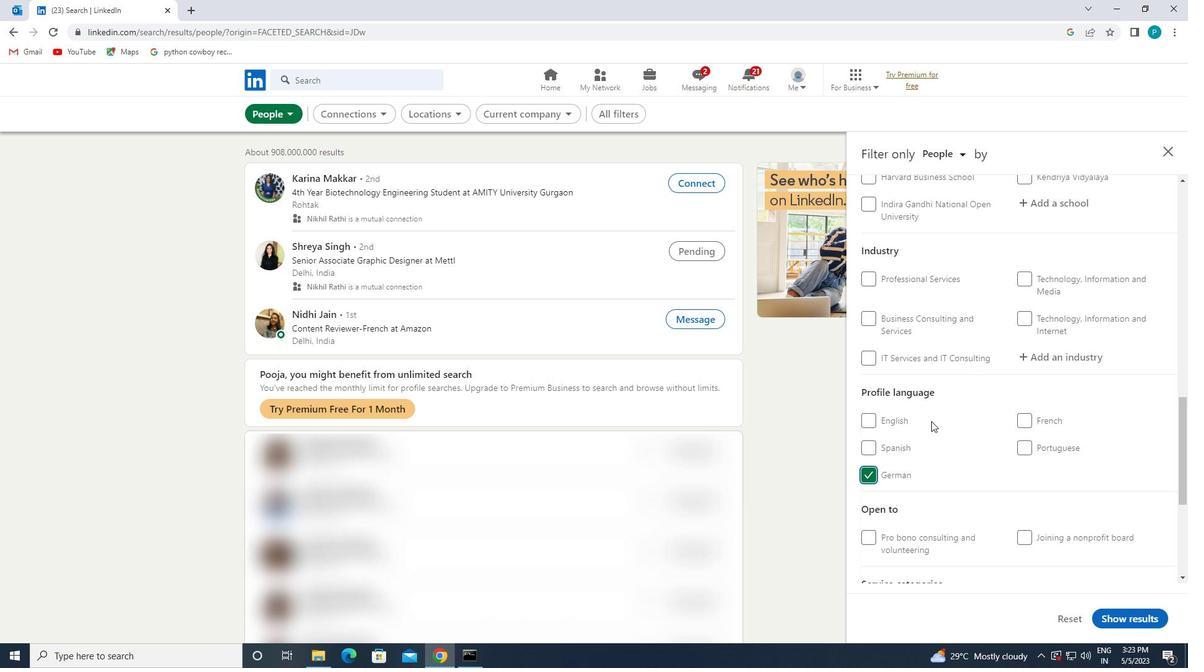 
Action: Mouse scrolled (931, 419) with delta (0, 0)
Screenshot: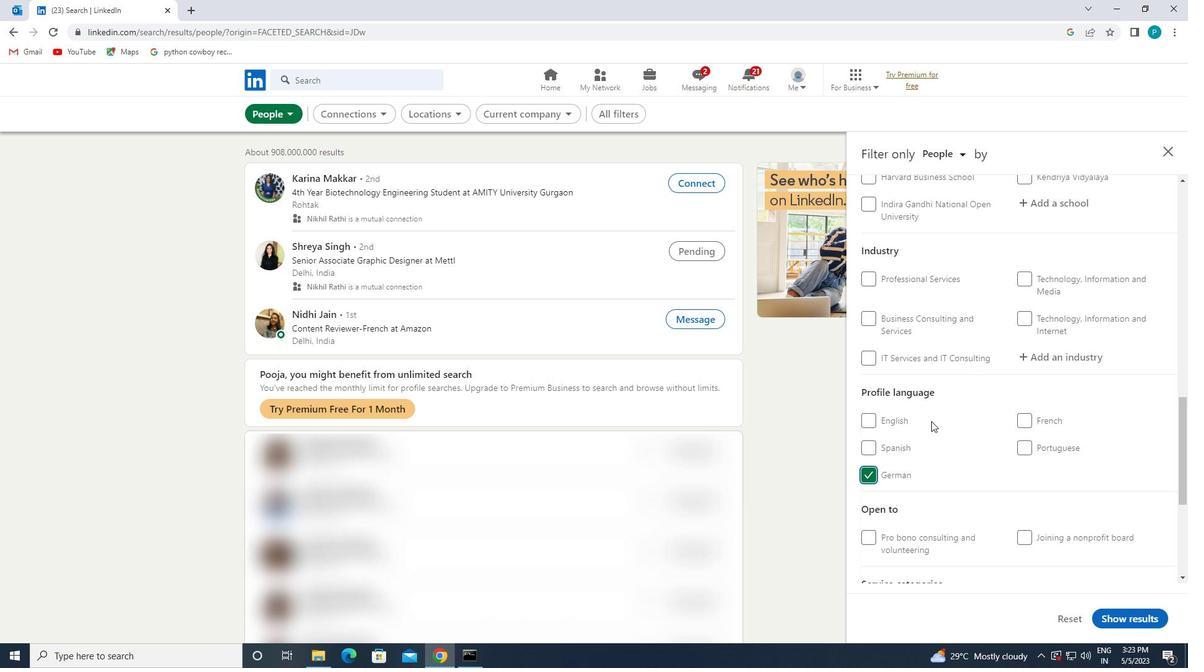 
Action: Mouse moved to (956, 404)
Screenshot: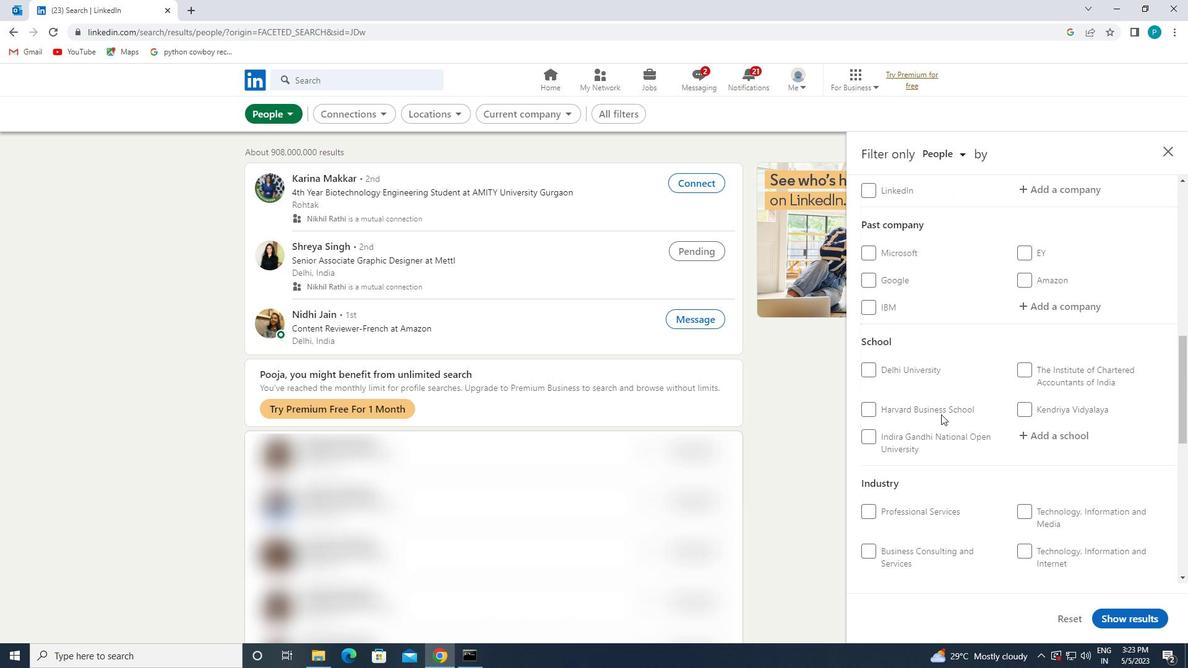 
Action: Mouse scrolled (956, 405) with delta (0, 0)
Screenshot: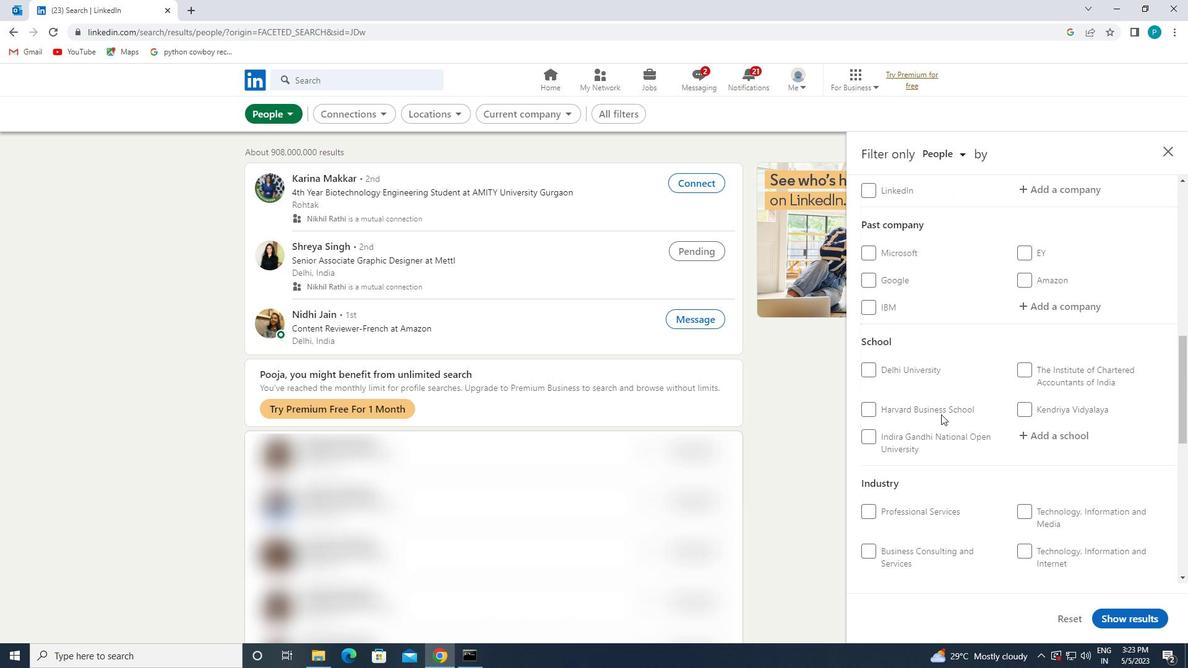 
Action: Mouse moved to (956, 404)
Screenshot: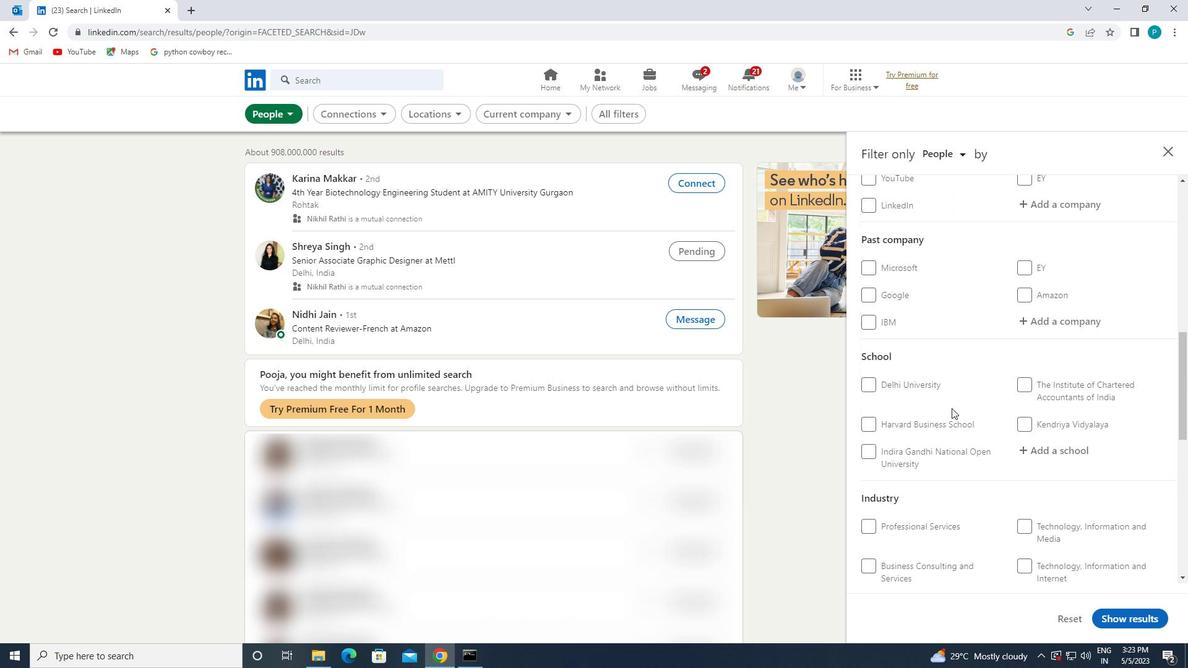 
Action: Mouse scrolled (956, 404) with delta (0, 0)
Screenshot: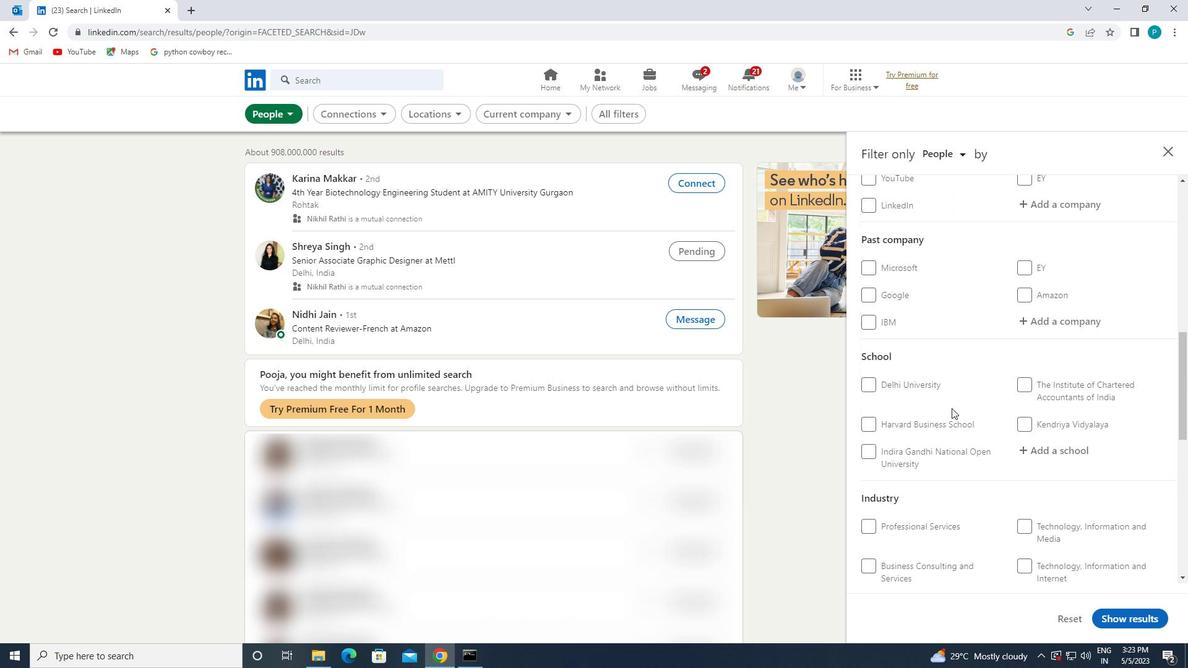 
Action: Mouse moved to (956, 402)
Screenshot: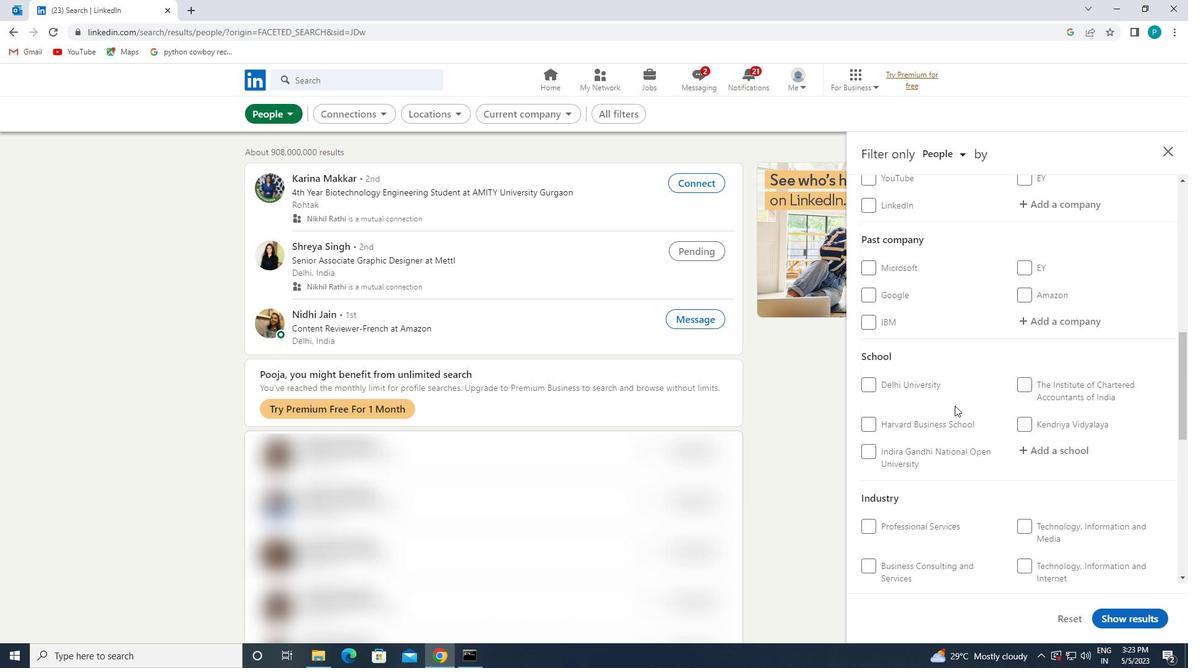 
Action: Mouse scrolled (956, 402) with delta (0, 0)
Screenshot: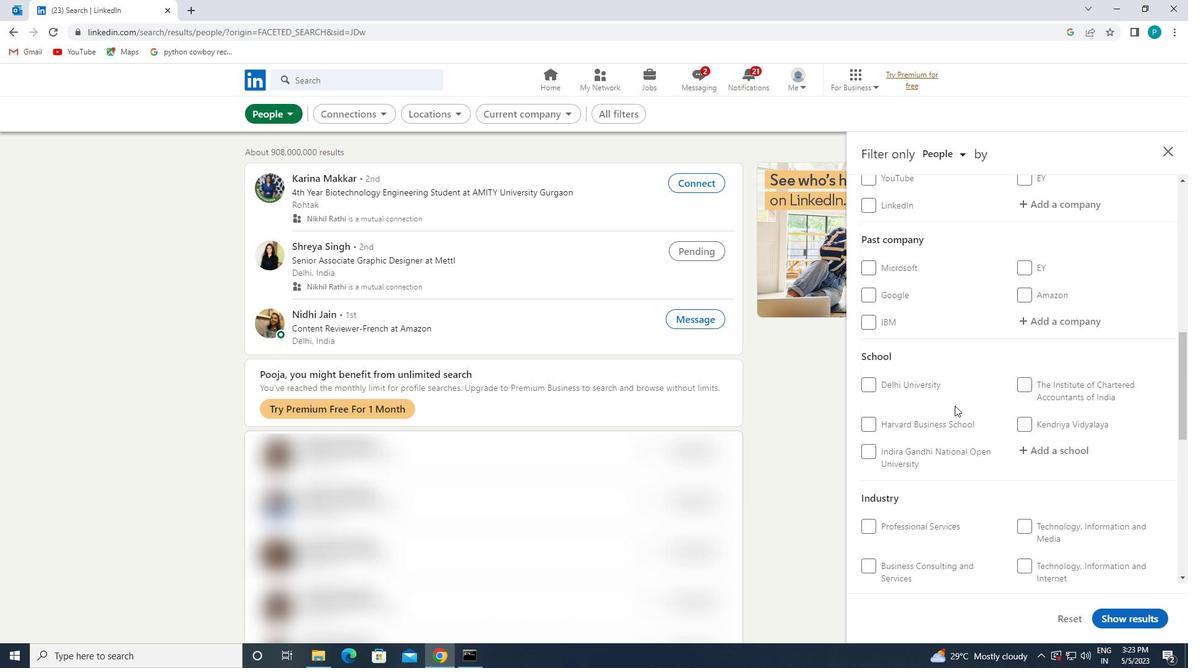 
Action: Mouse moved to (1051, 389)
Screenshot: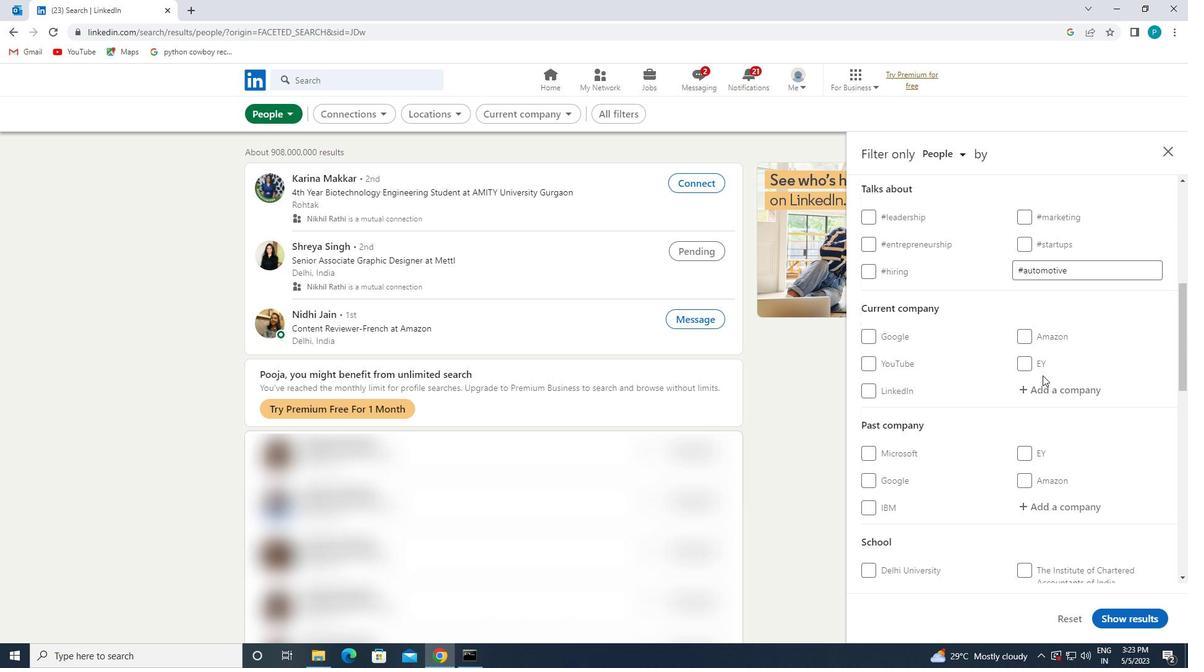 
Action: Mouse pressed left at (1051, 389)
Screenshot: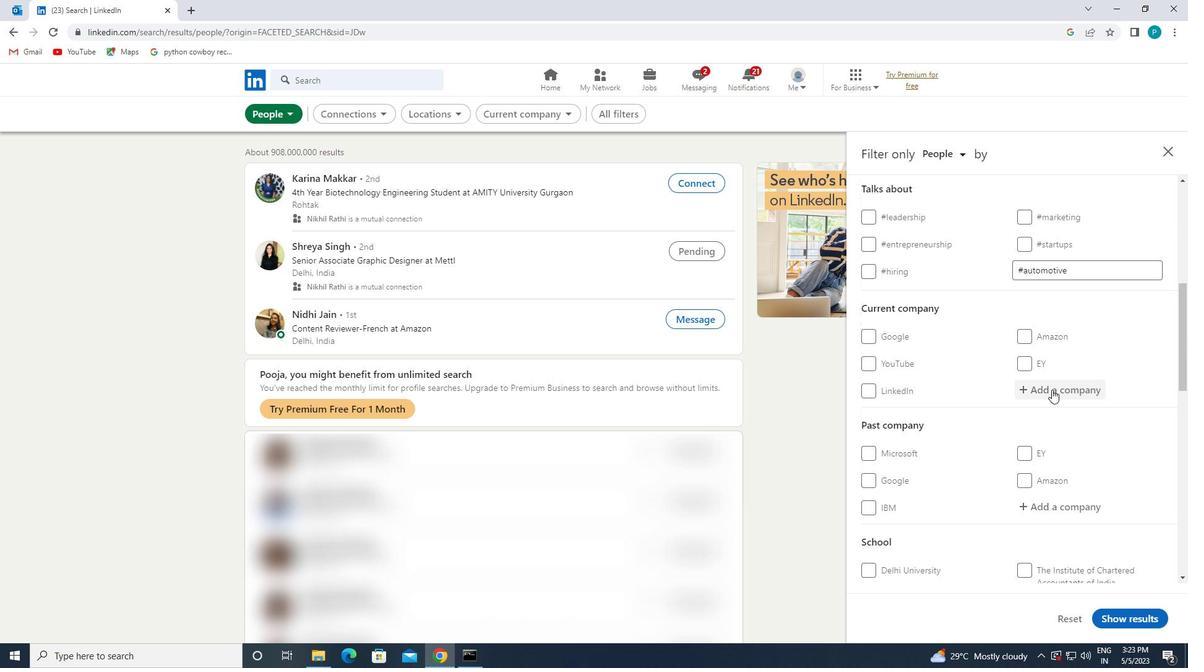 
Action: Key pressed <Key.caps_lock>A<Key.caps_lock>RUP
Screenshot: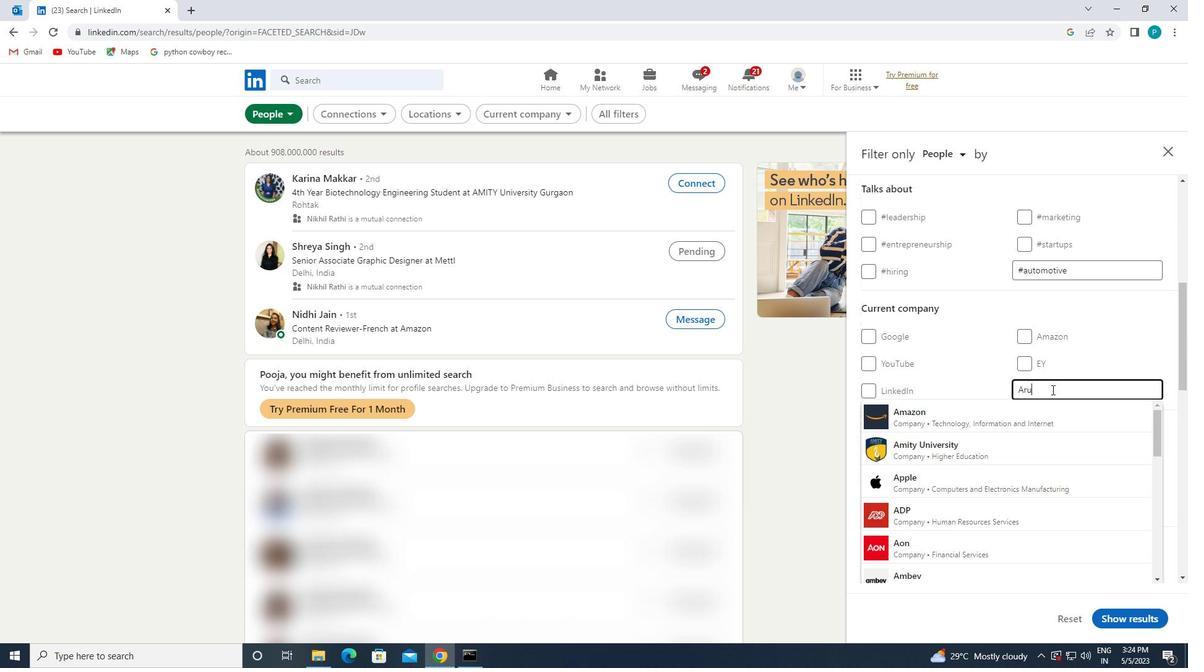 
Action: Mouse moved to (1028, 423)
Screenshot: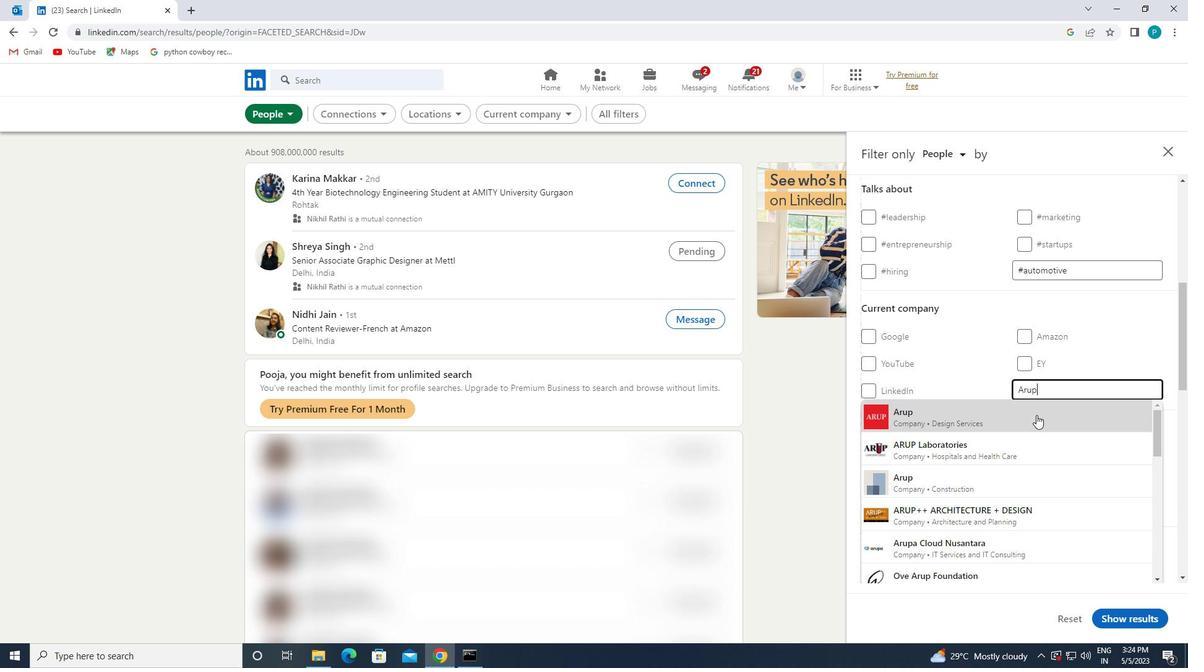 
Action: Mouse pressed left at (1028, 423)
Screenshot: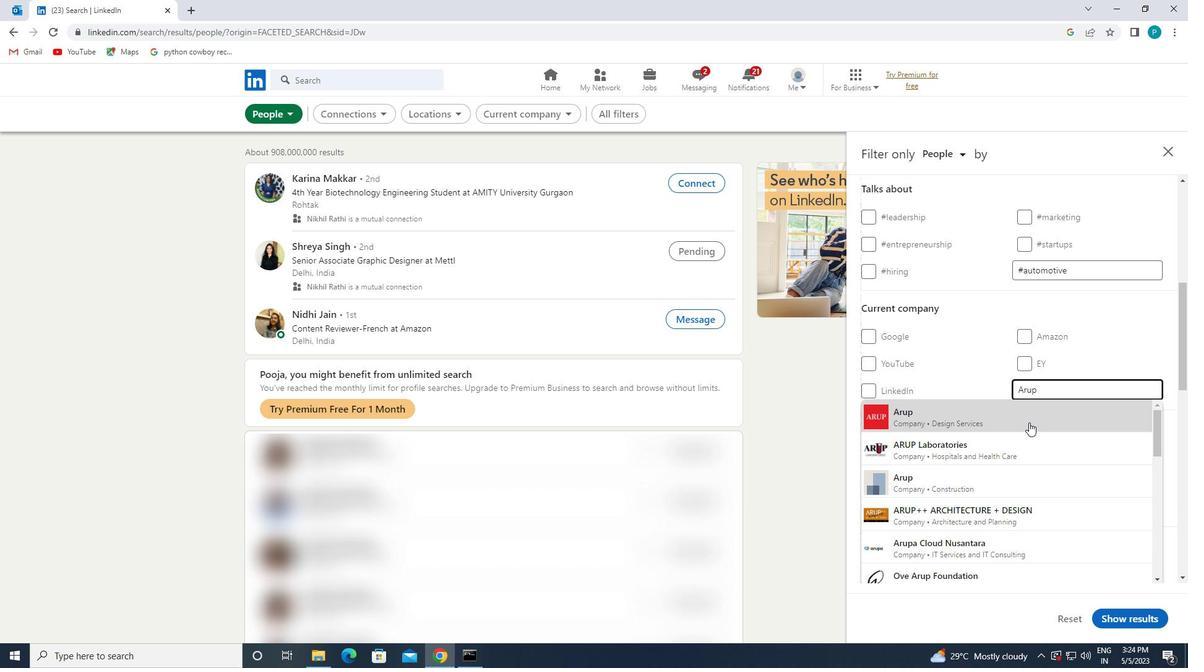 
Action: Mouse moved to (1031, 425)
Screenshot: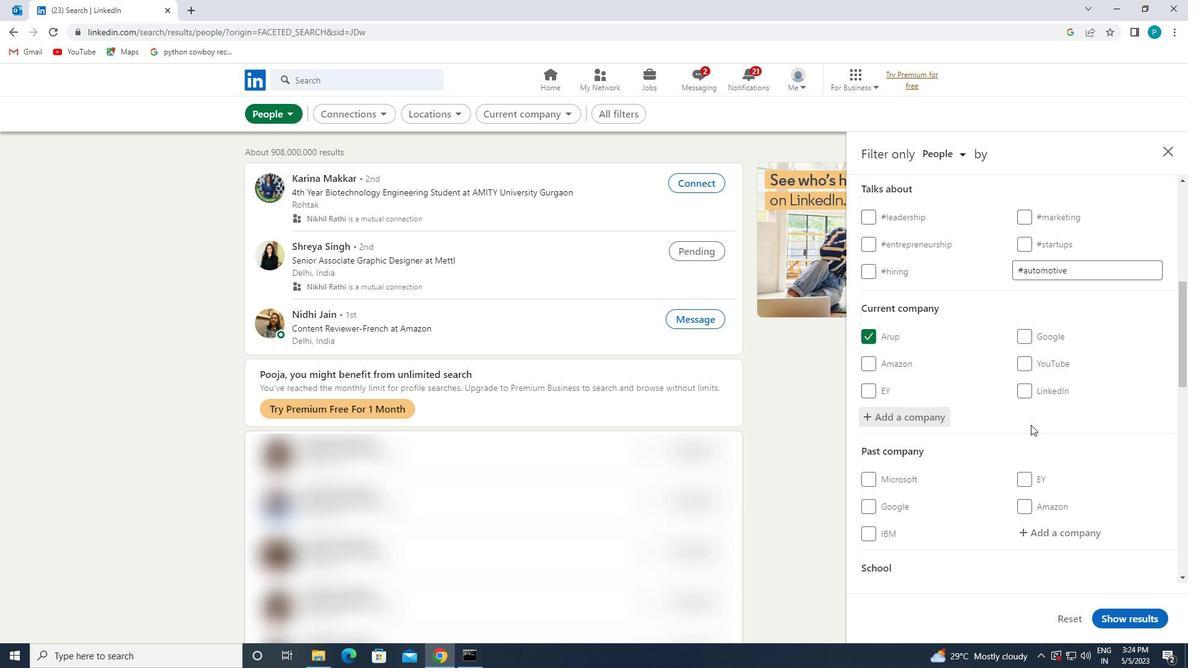 
Action: Mouse scrolled (1031, 424) with delta (0, 0)
Screenshot: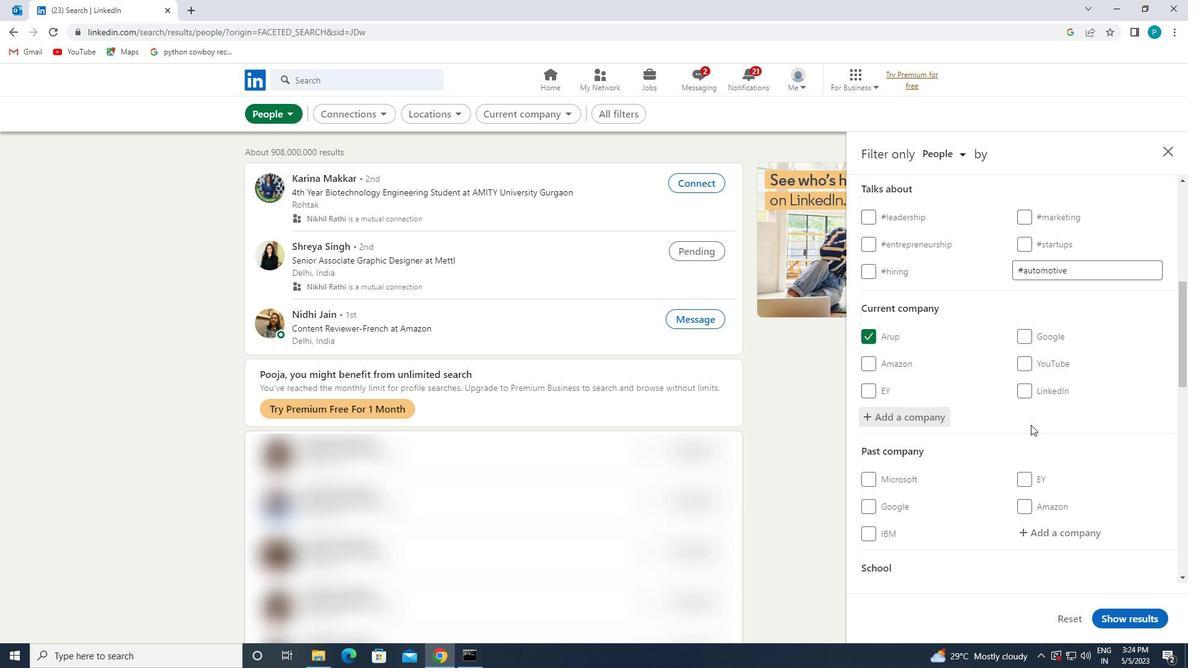 
Action: Mouse moved to (1031, 424)
Screenshot: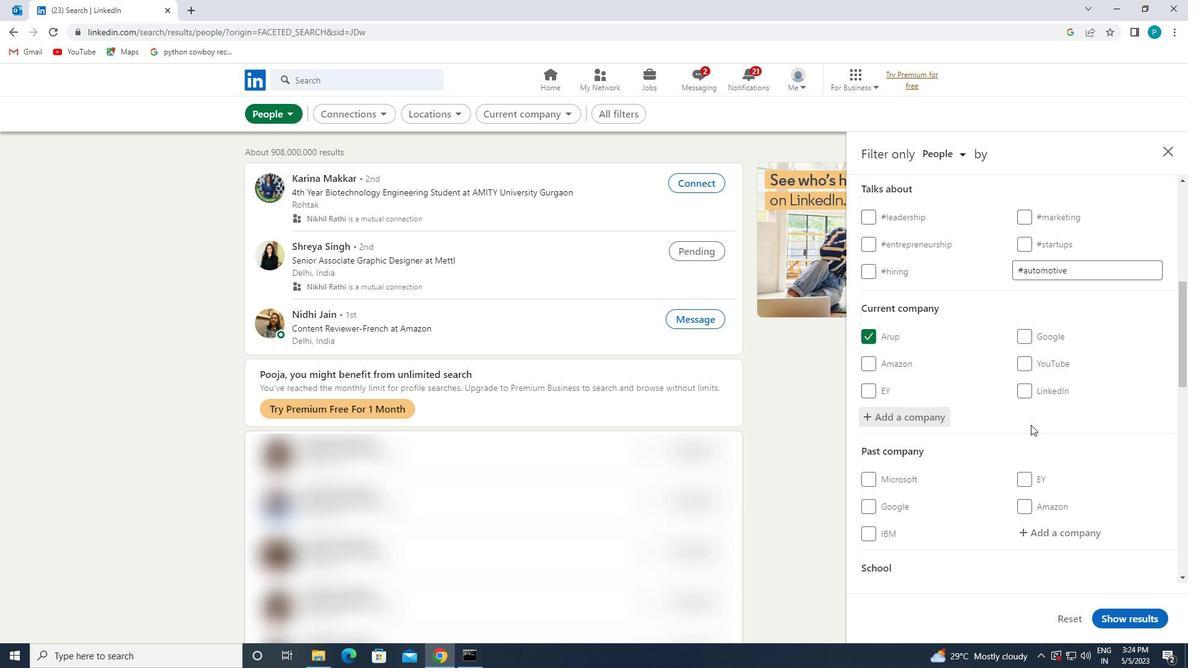 
Action: Mouse scrolled (1031, 423) with delta (0, 0)
Screenshot: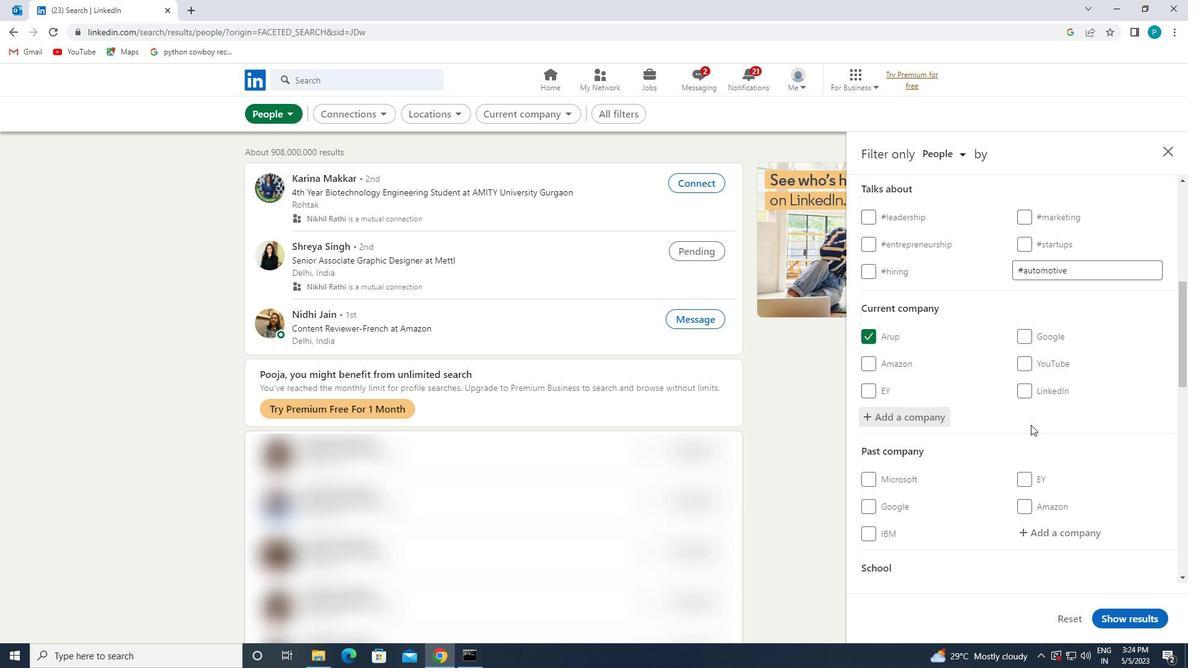 
Action: Mouse scrolled (1031, 423) with delta (0, 0)
Screenshot: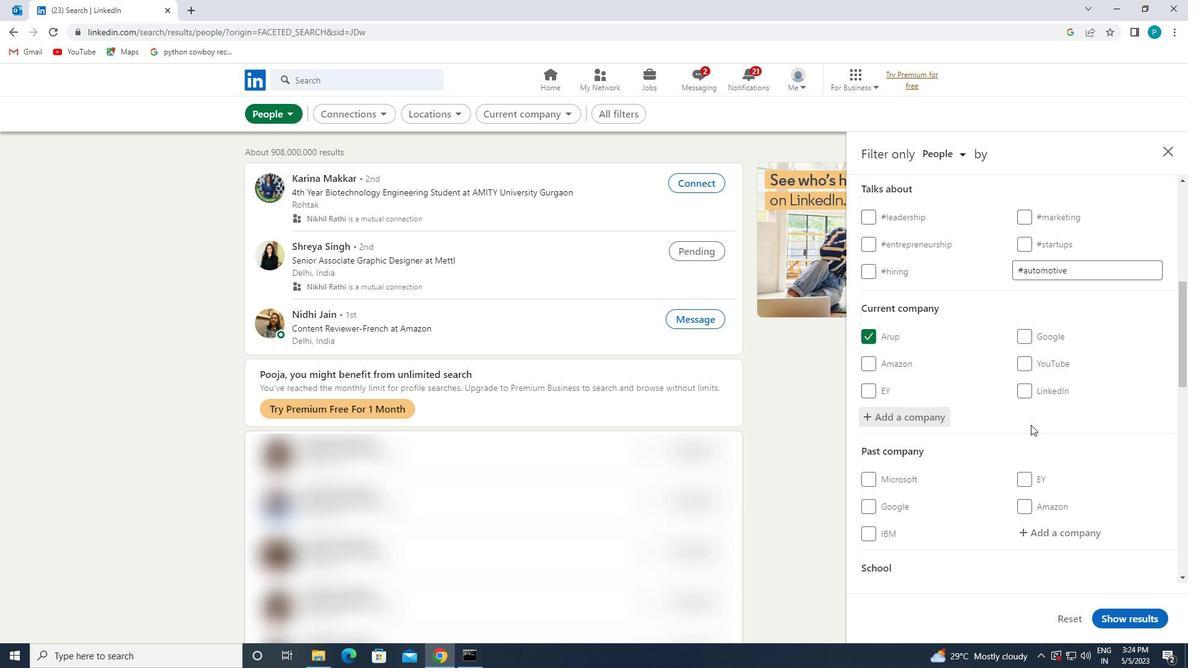 
Action: Mouse moved to (1052, 473)
Screenshot: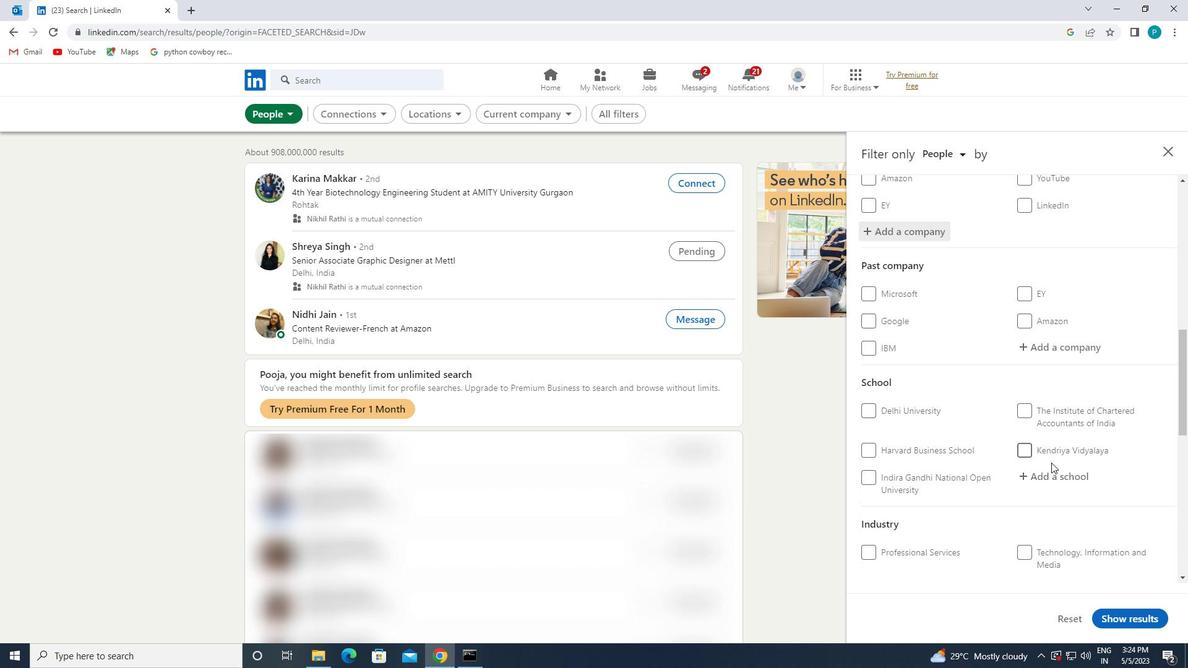
Action: Mouse pressed left at (1052, 473)
Screenshot: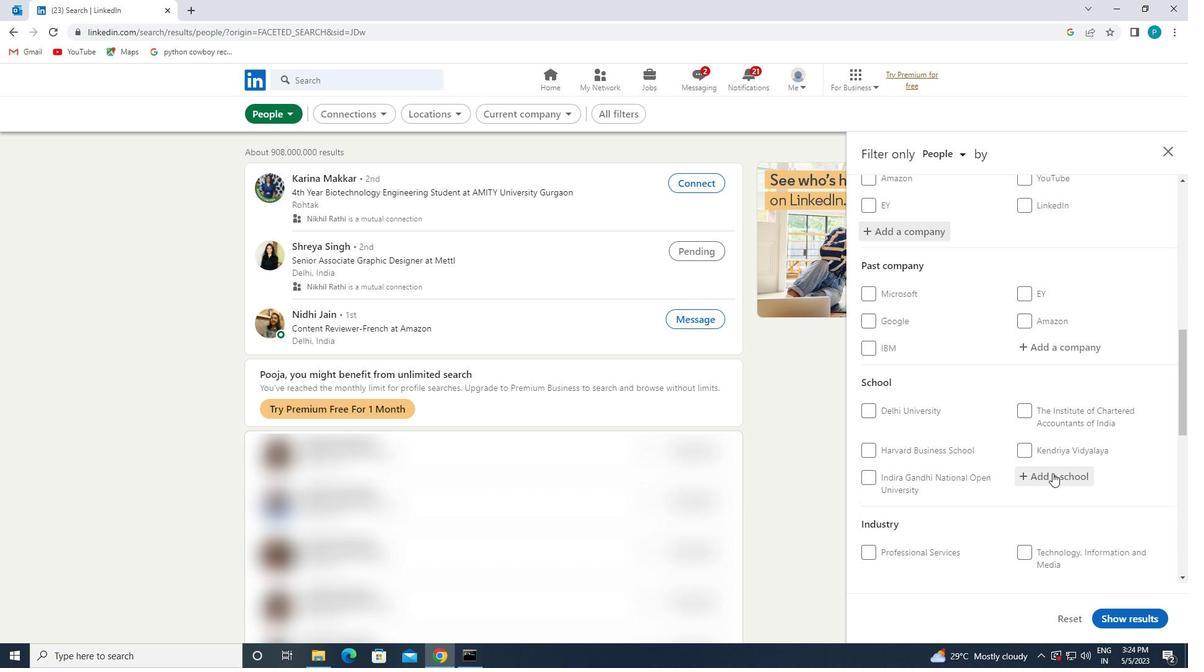 
Action: Key pressed THE
Screenshot: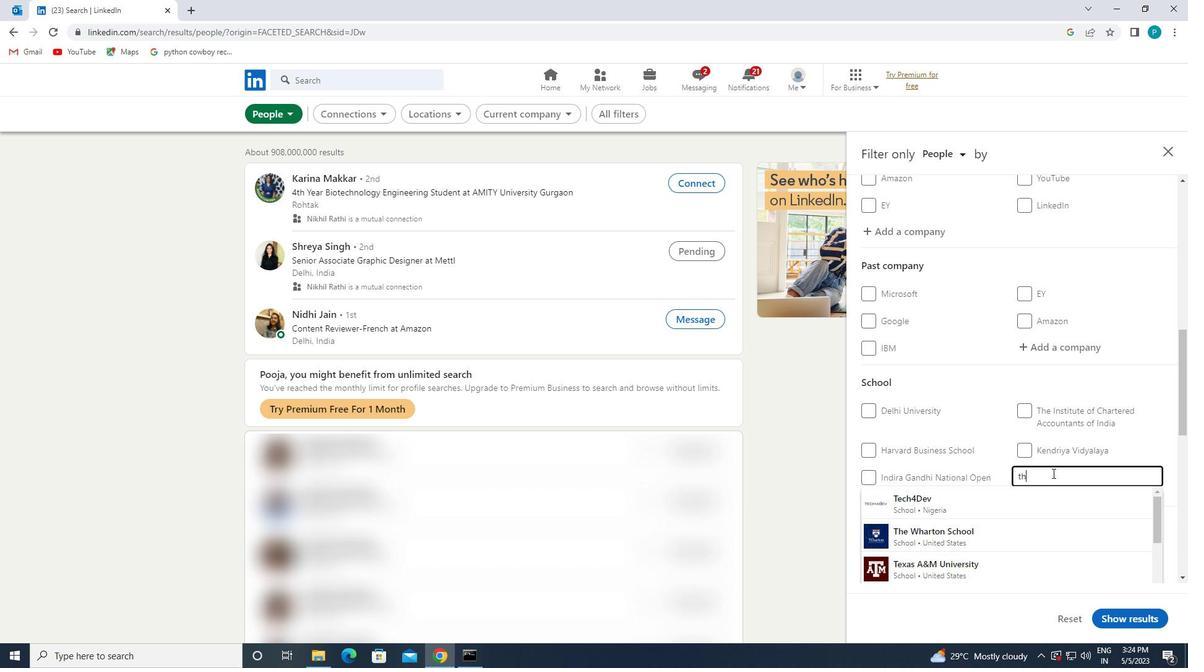 
Action: Mouse moved to (1052, 474)
Screenshot: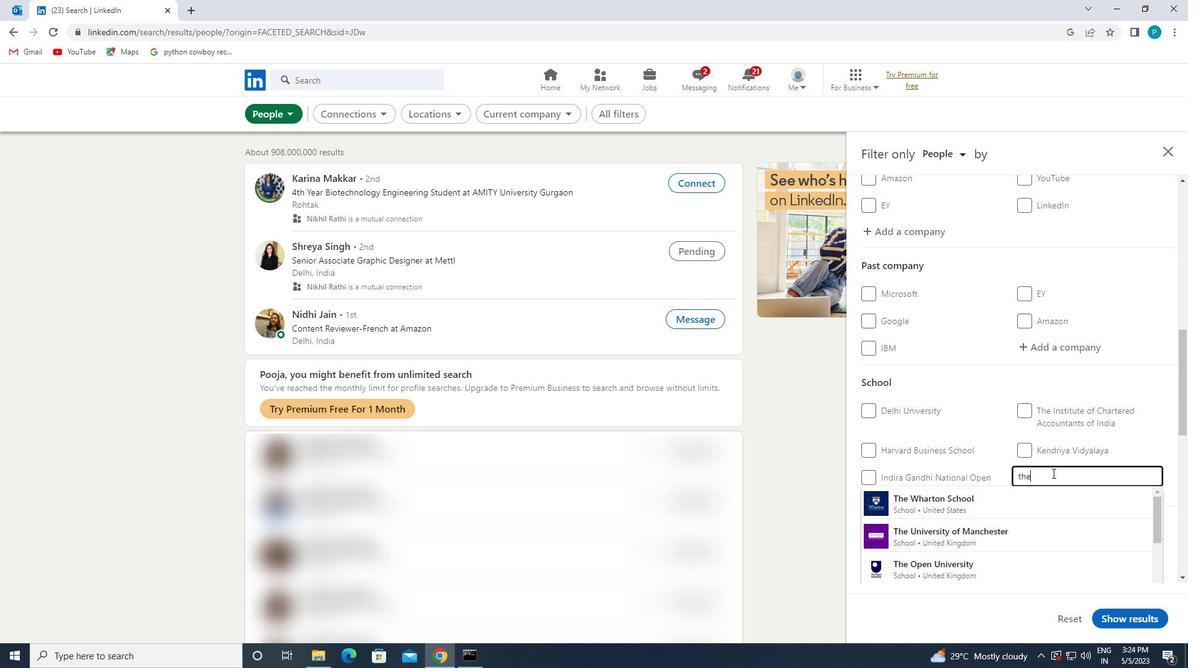 
Action: Key pressed <Key.backspace><Key.backspace><Key.backspace><Key.caps_lock>T<Key.caps_lock>HW\<Key.backspace><Key.backspace>E<Key.space><Key.caps_lock>B<Key.caps_lock>HOPAL<Key.space>
Screenshot: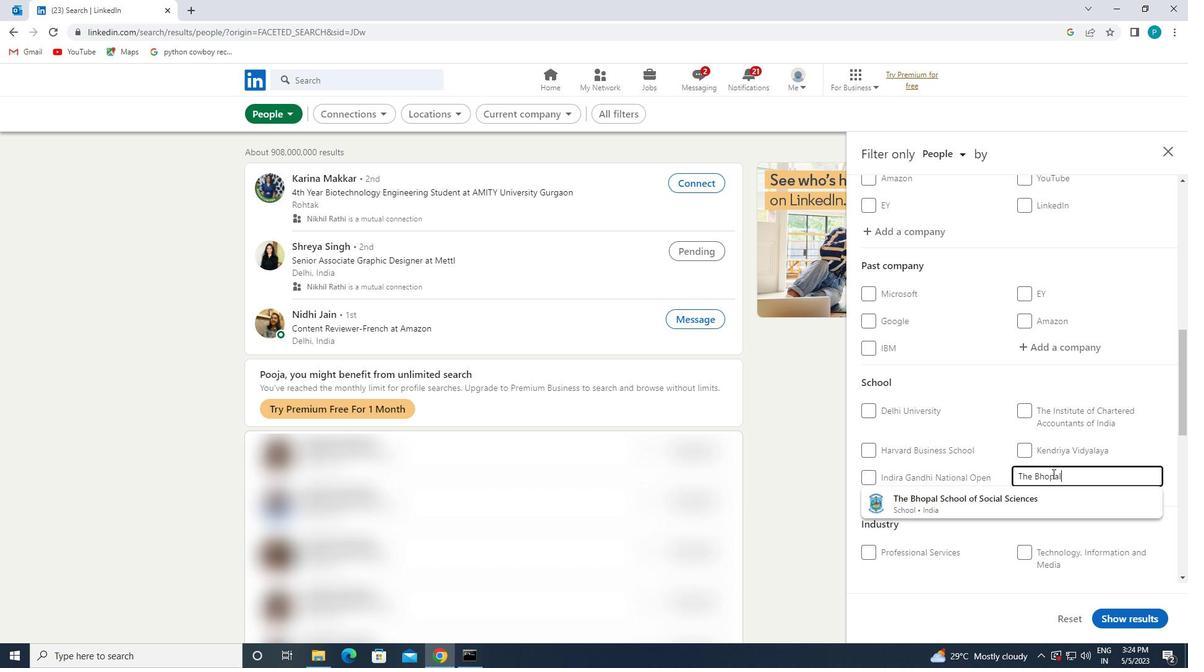 
Action: Mouse moved to (1037, 496)
Screenshot: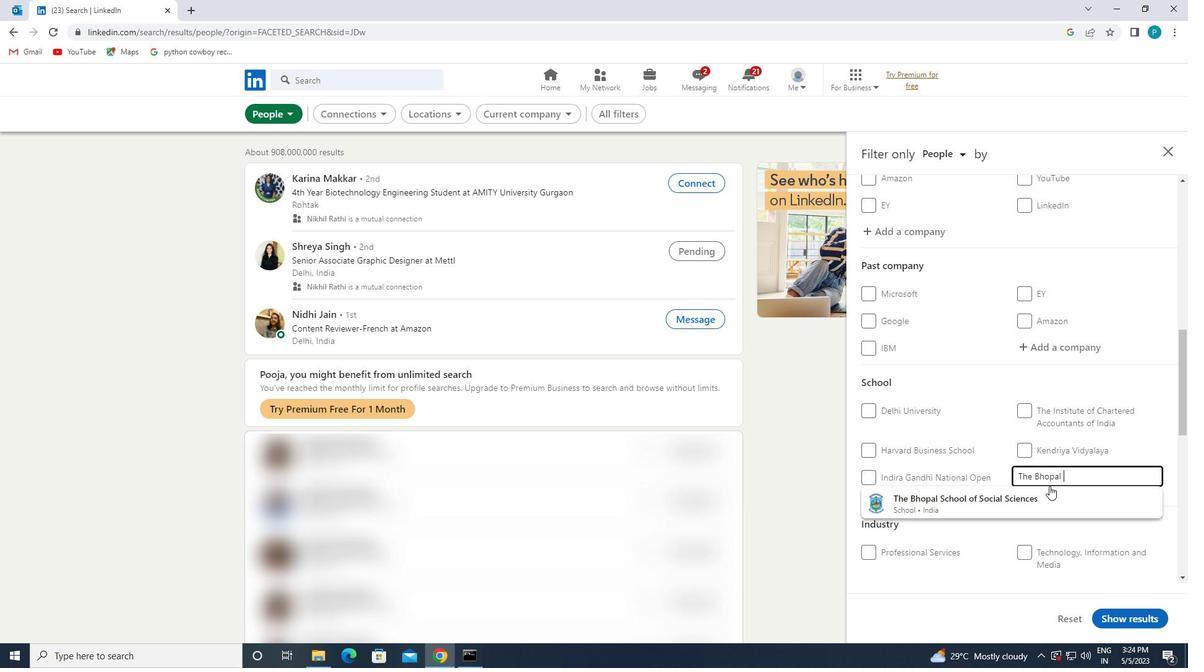 
Action: Mouse pressed left at (1037, 496)
Screenshot: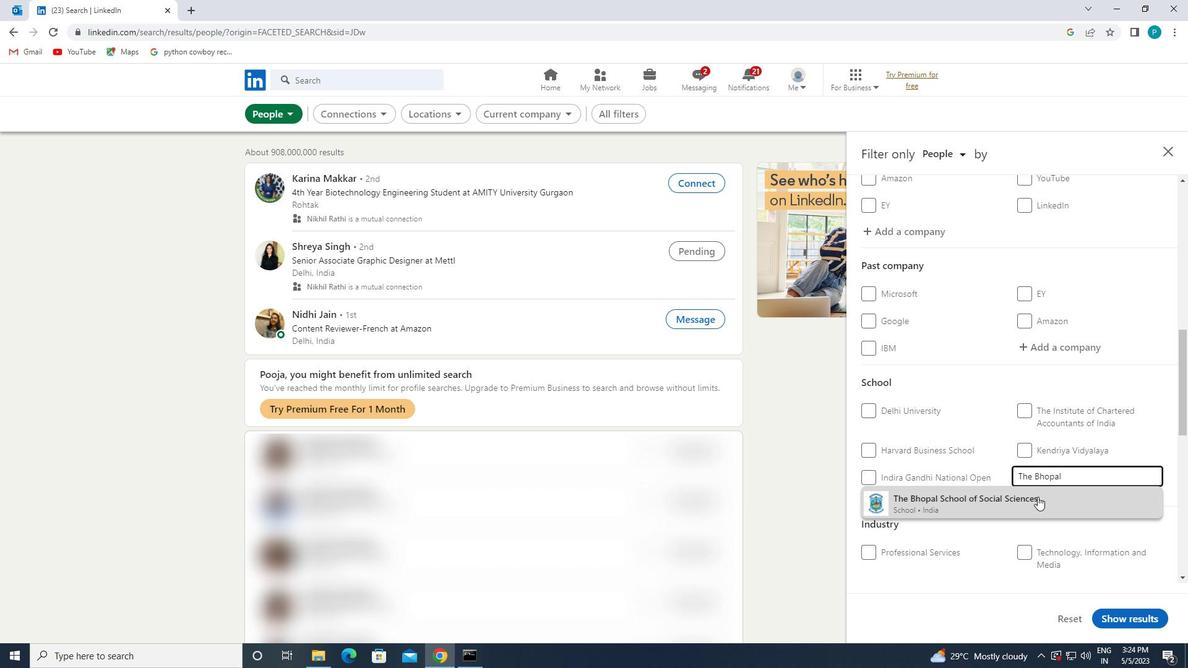 
Action: Mouse moved to (1064, 476)
Screenshot: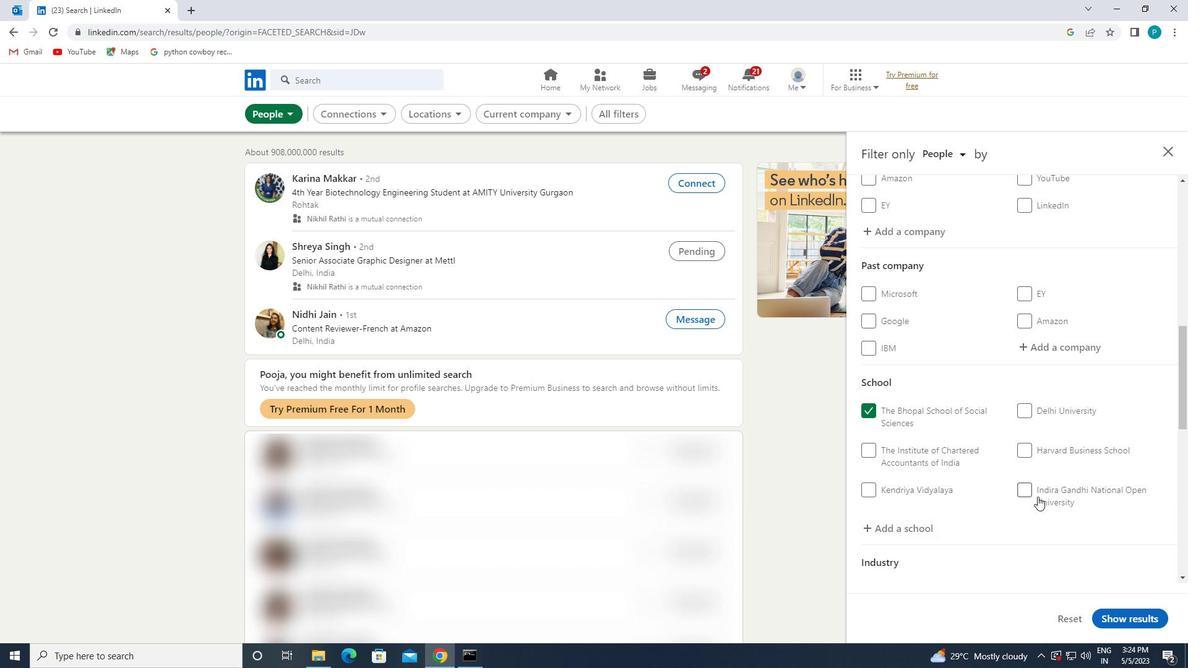 
Action: Mouse scrolled (1064, 475) with delta (0, 0)
Screenshot: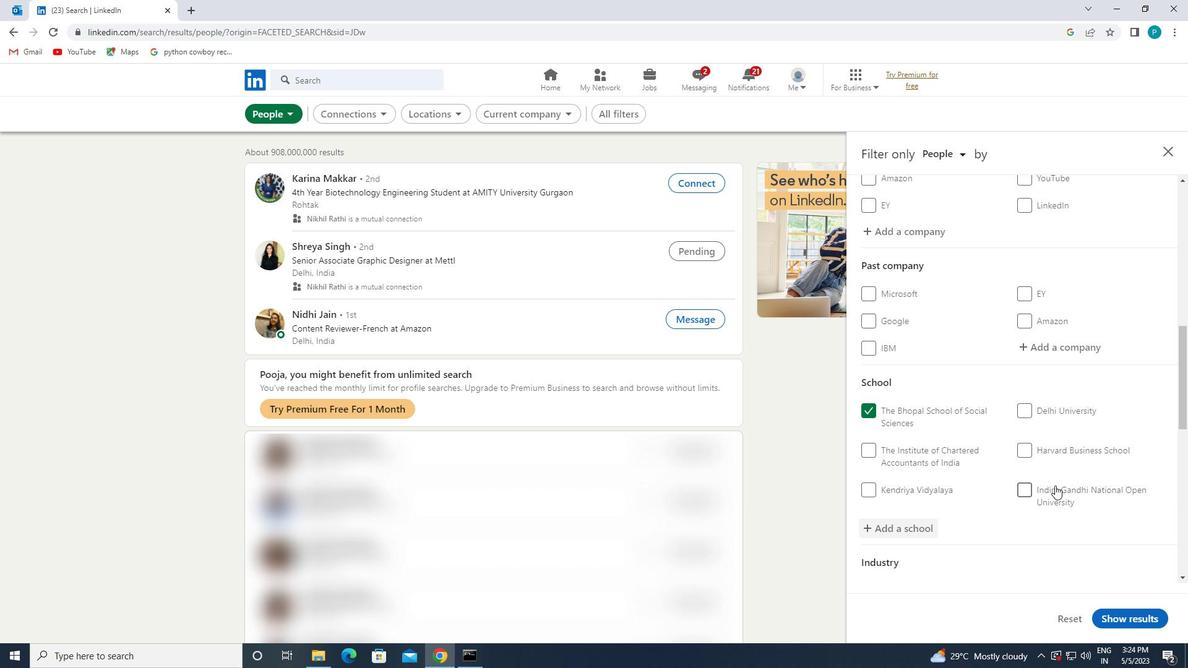 
Action: Mouse scrolled (1064, 475) with delta (0, 0)
Screenshot: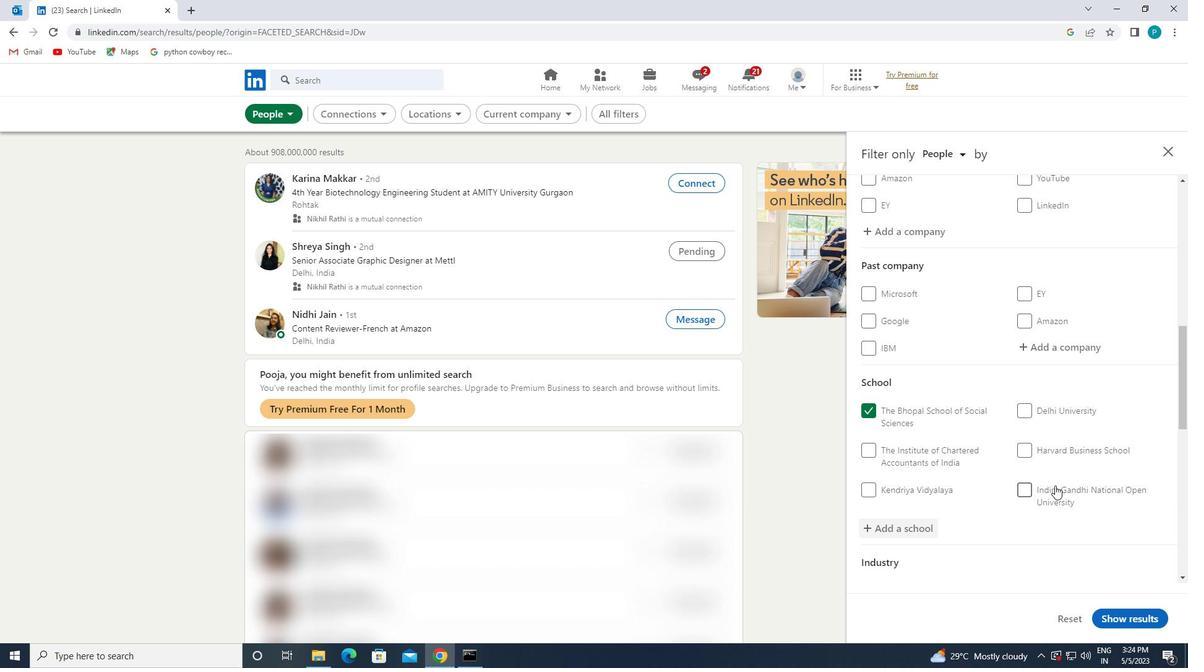 
Action: Mouse scrolled (1064, 475) with delta (0, 0)
Screenshot: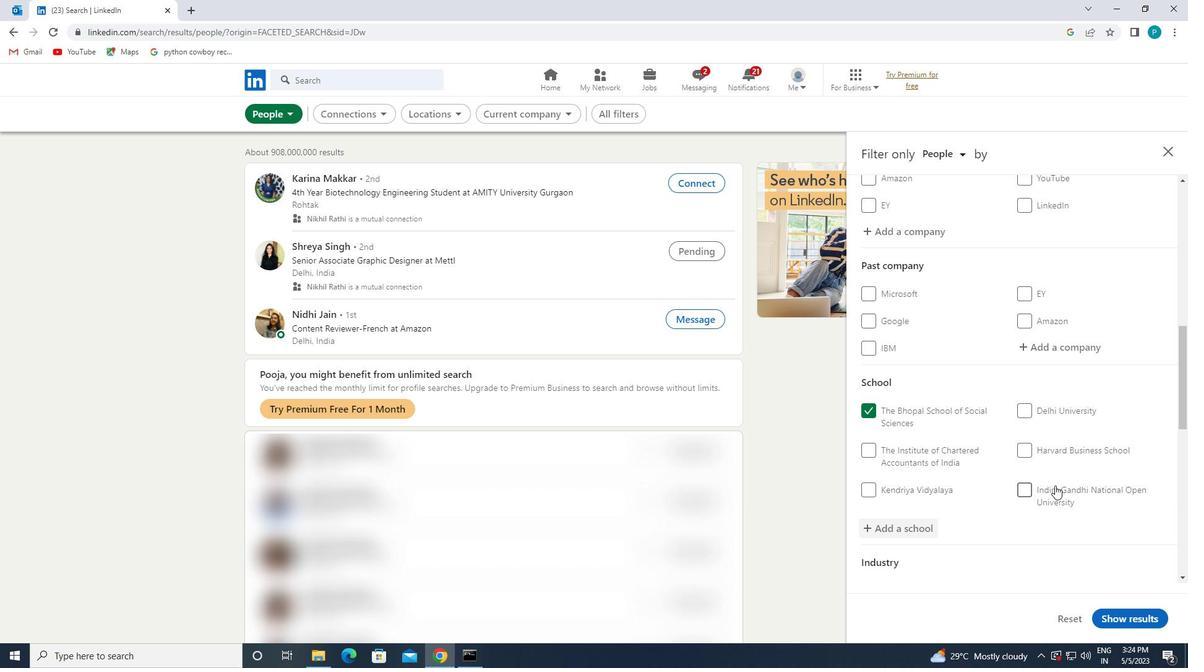 
Action: Mouse scrolled (1064, 475) with delta (0, 0)
Screenshot: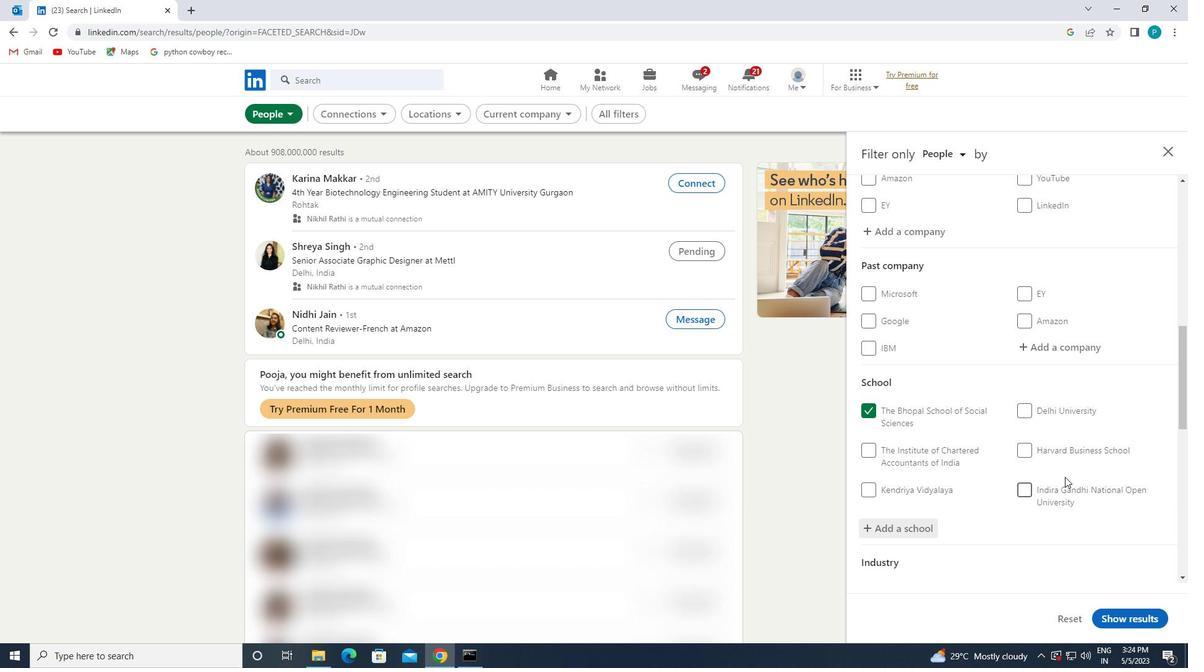 
Action: Mouse moved to (1035, 428)
Screenshot: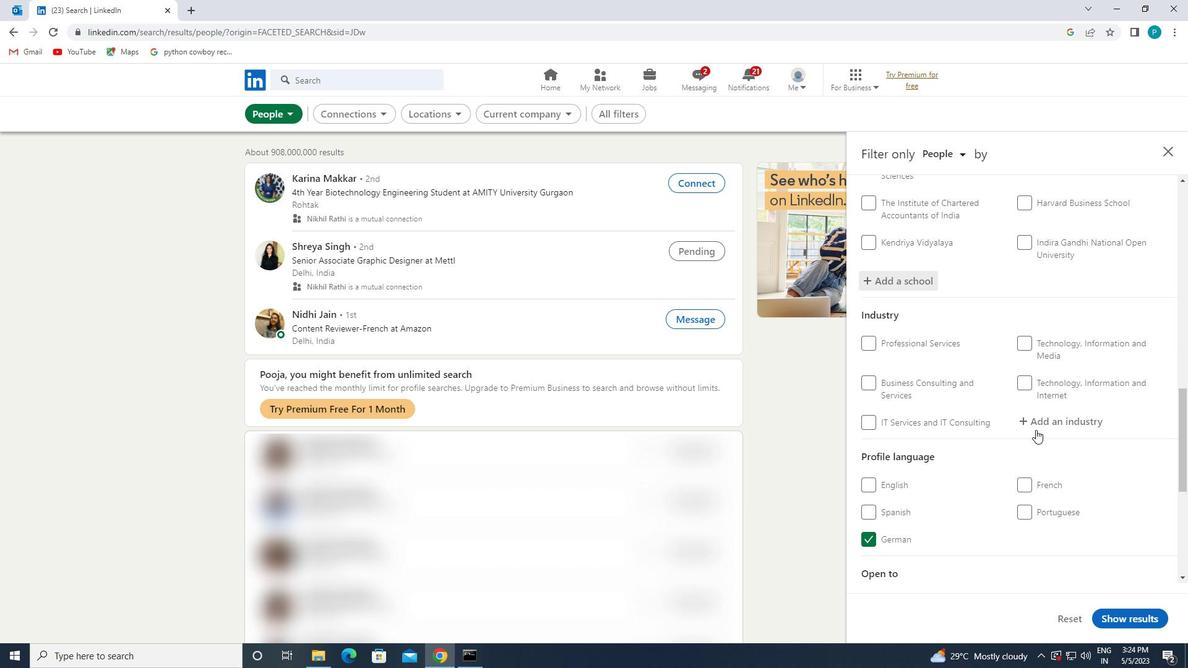 
Action: Mouse pressed left at (1035, 428)
Screenshot: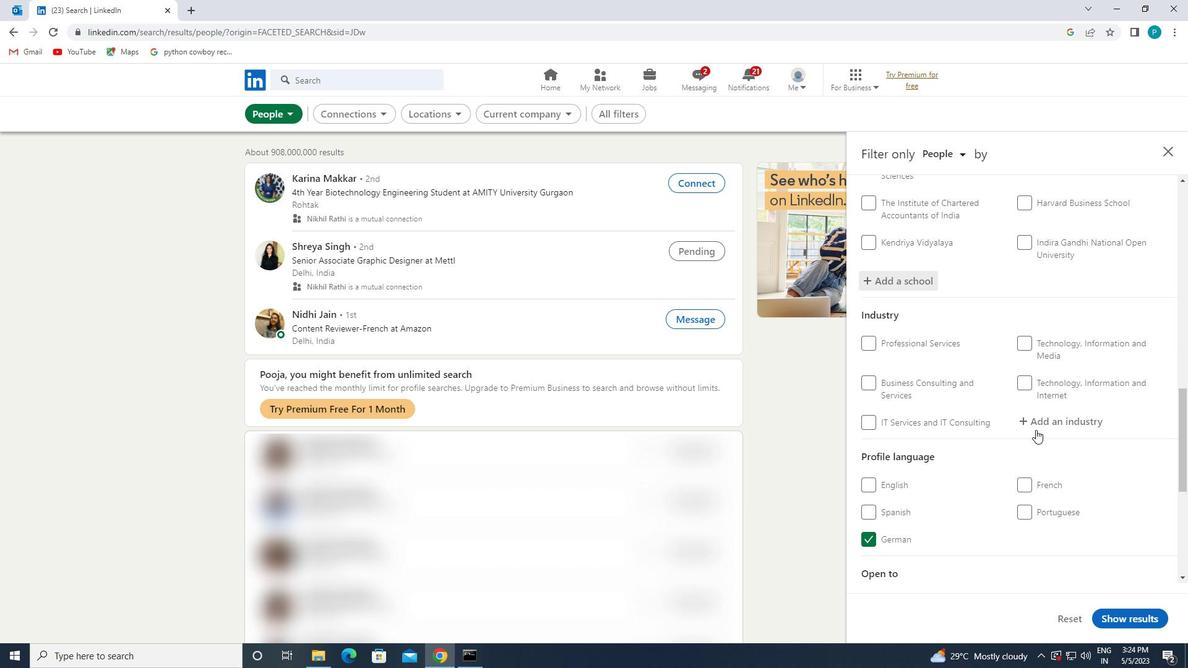 
Action: Key pressed <Key.caps_lock>A<Key.caps_lock>DMIN
Screenshot: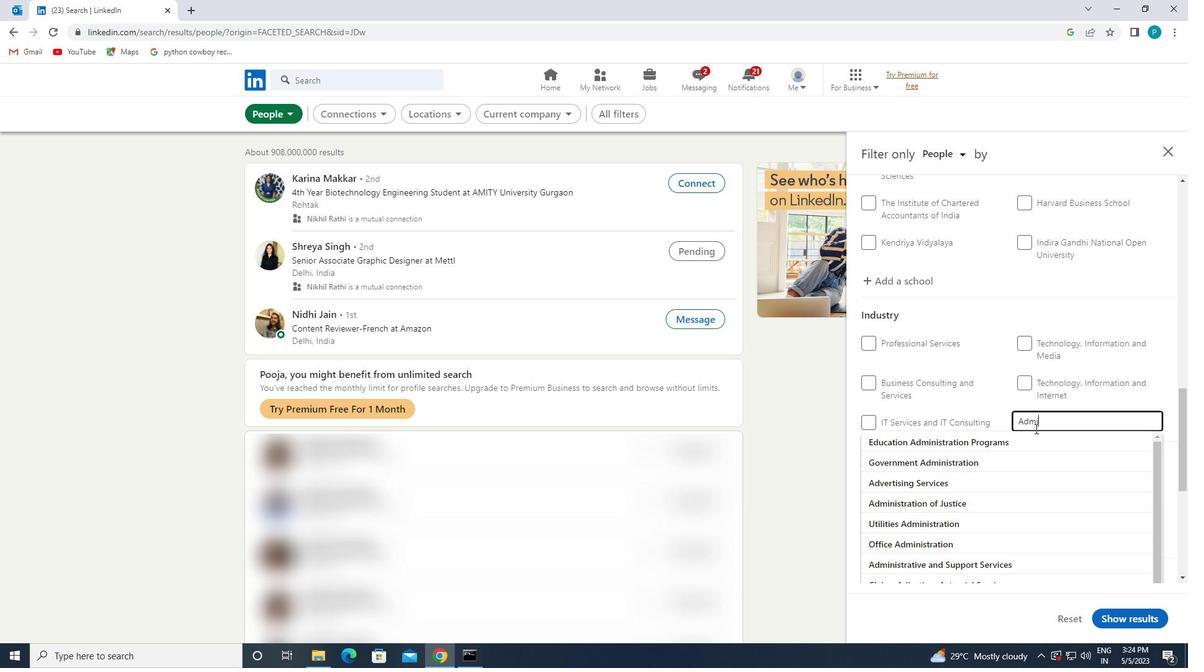 
Action: Mouse moved to (982, 542)
Screenshot: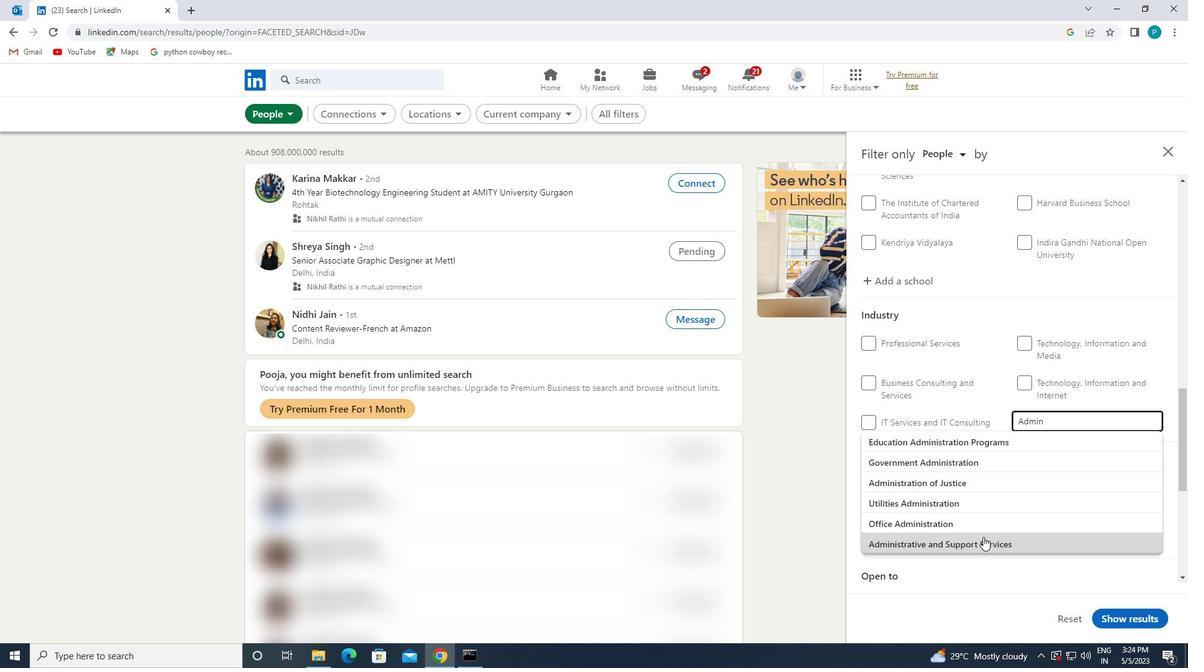 
Action: Mouse pressed left at (982, 542)
Screenshot: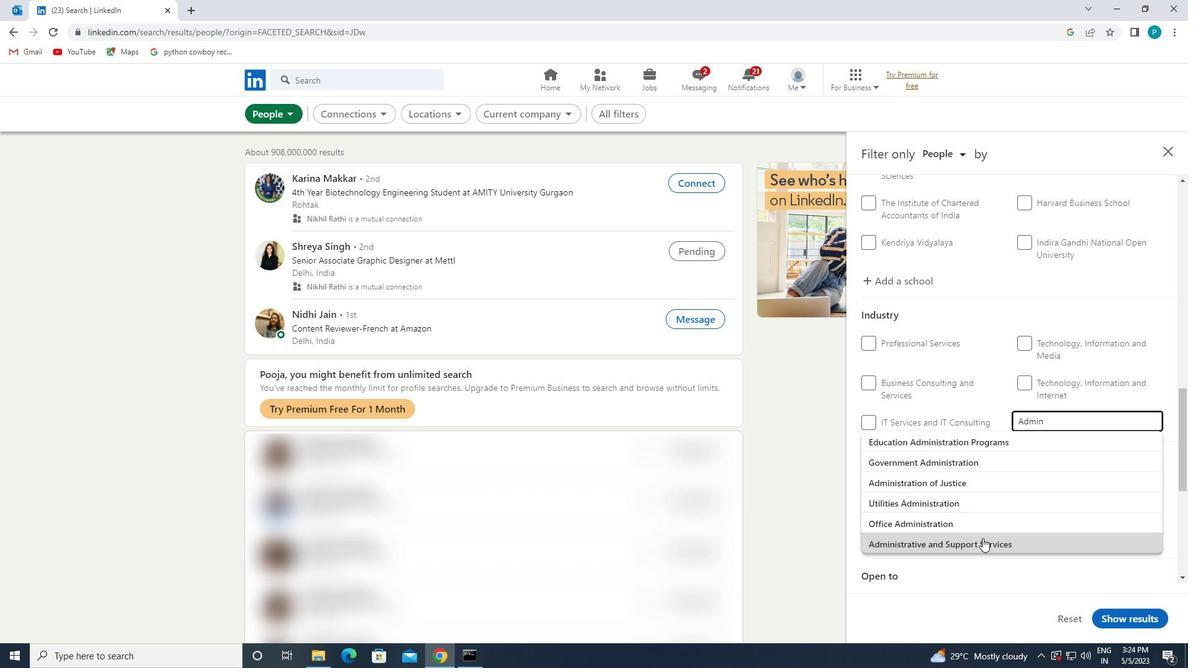 
Action: Mouse moved to (1055, 475)
Screenshot: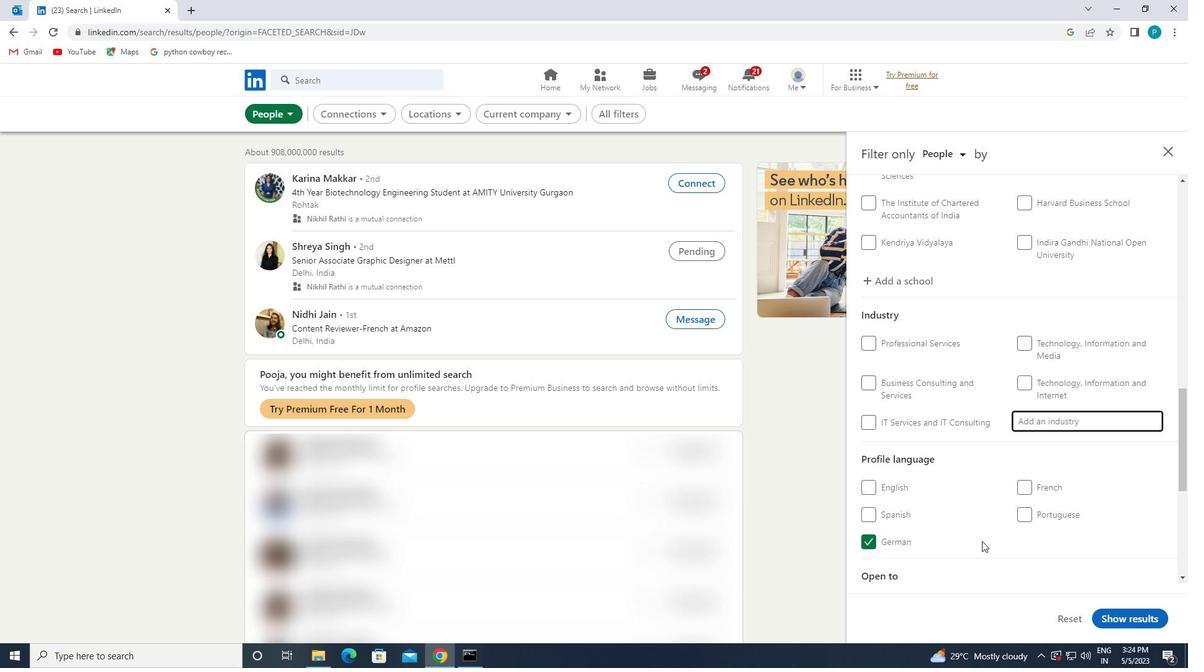 
Action: Mouse scrolled (1055, 474) with delta (0, 0)
Screenshot: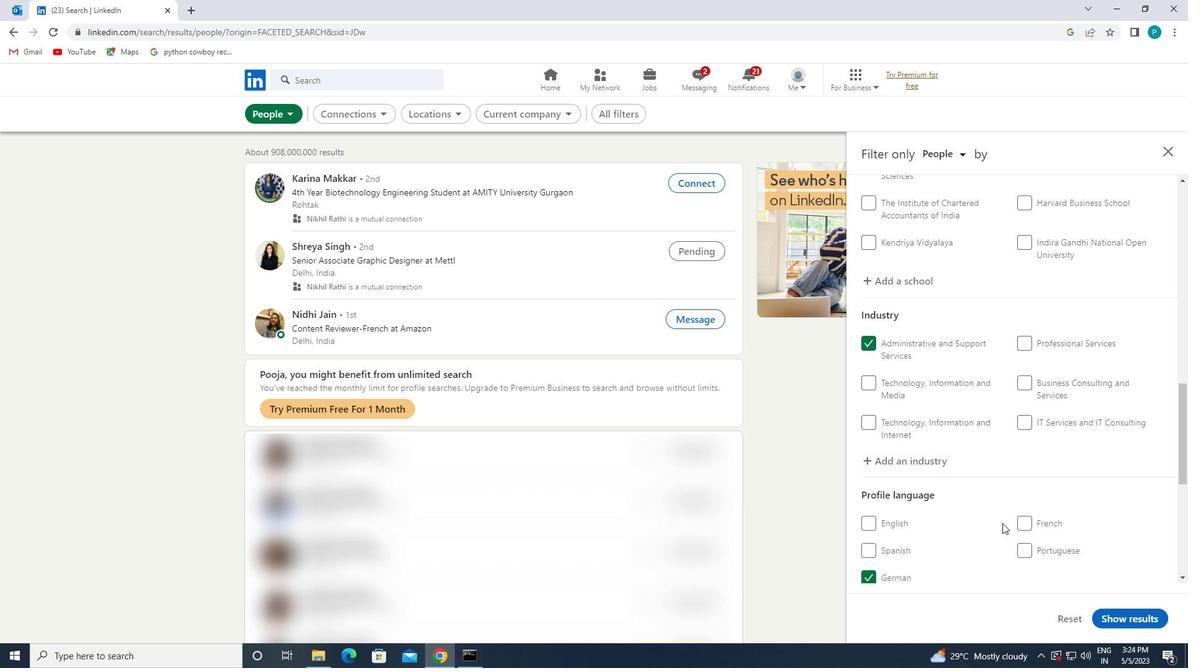 
Action: Mouse scrolled (1055, 474) with delta (0, 0)
Screenshot: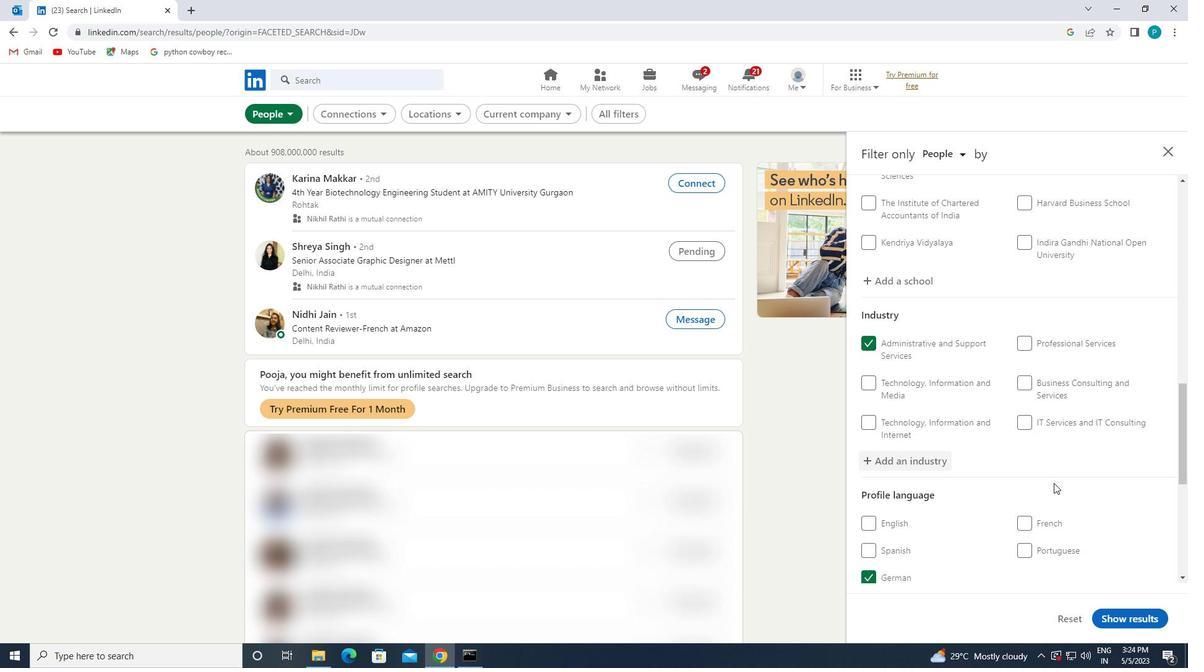 
Action: Mouse scrolled (1055, 475) with delta (0, 0)
Screenshot: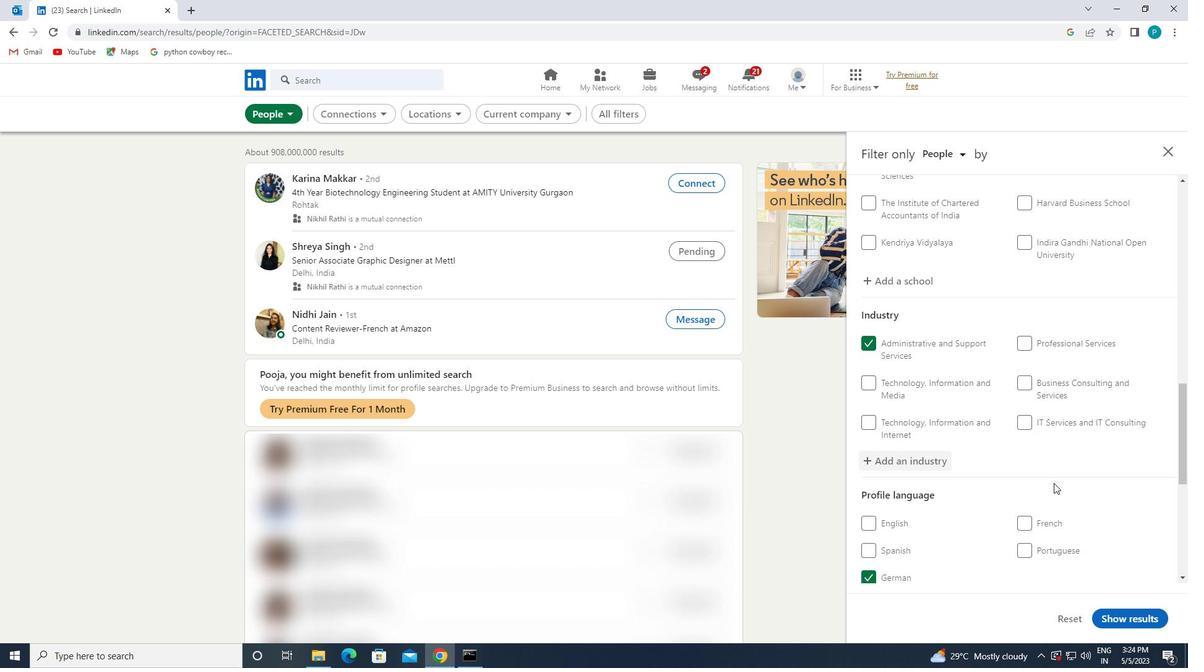 
Action: Mouse scrolled (1055, 474) with delta (0, 0)
Screenshot: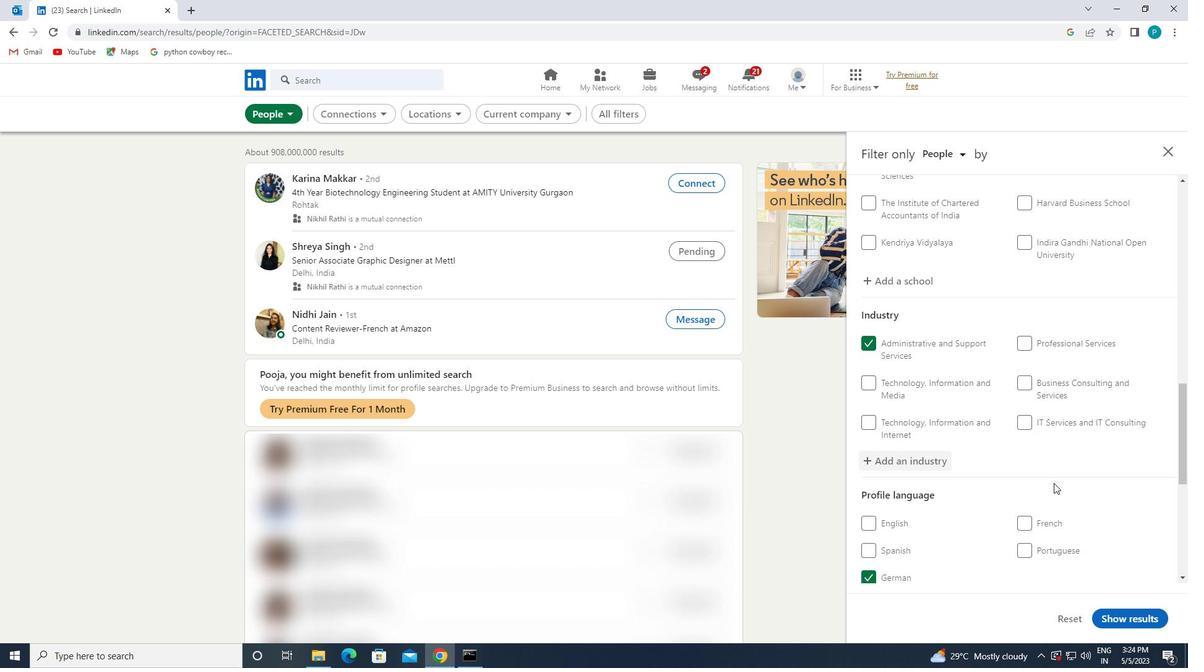 
Action: Mouse moved to (1058, 514)
Screenshot: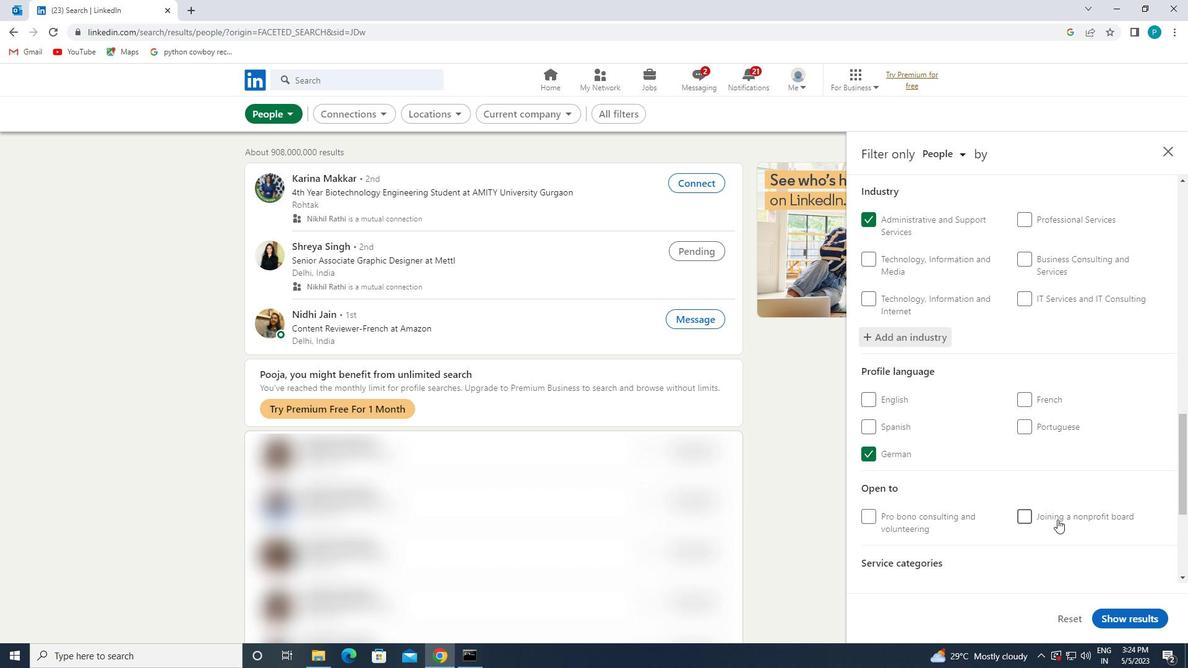 
Action: Mouse scrolled (1058, 514) with delta (0, 0)
Screenshot: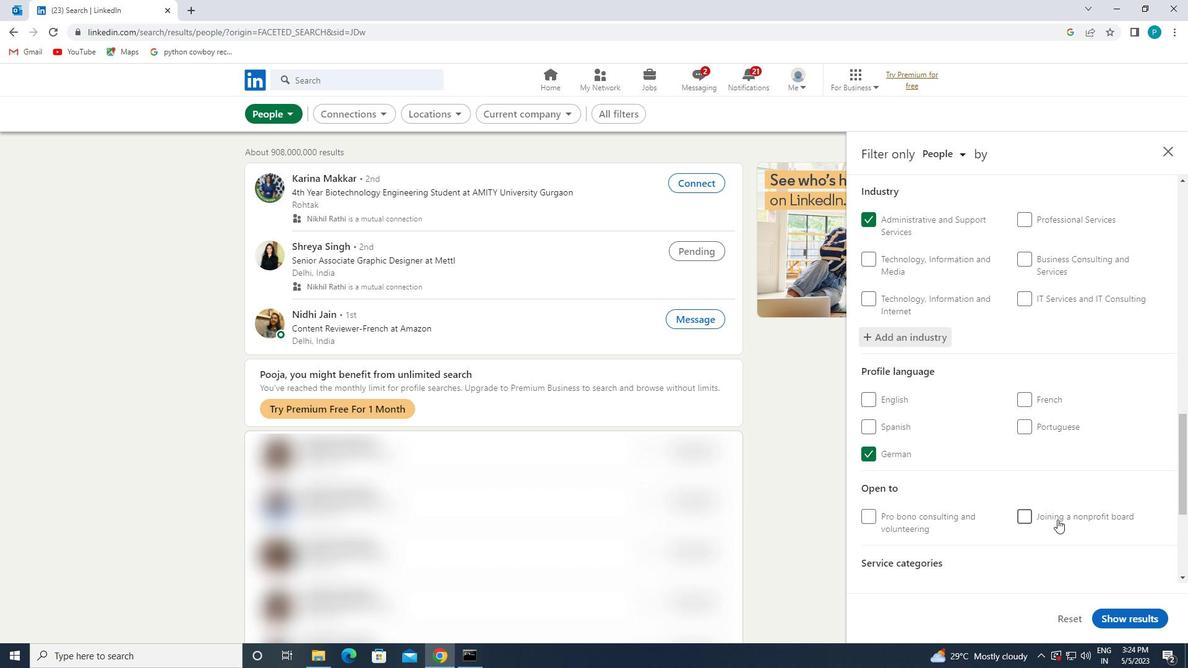 
Action: Mouse moved to (1058, 512)
Screenshot: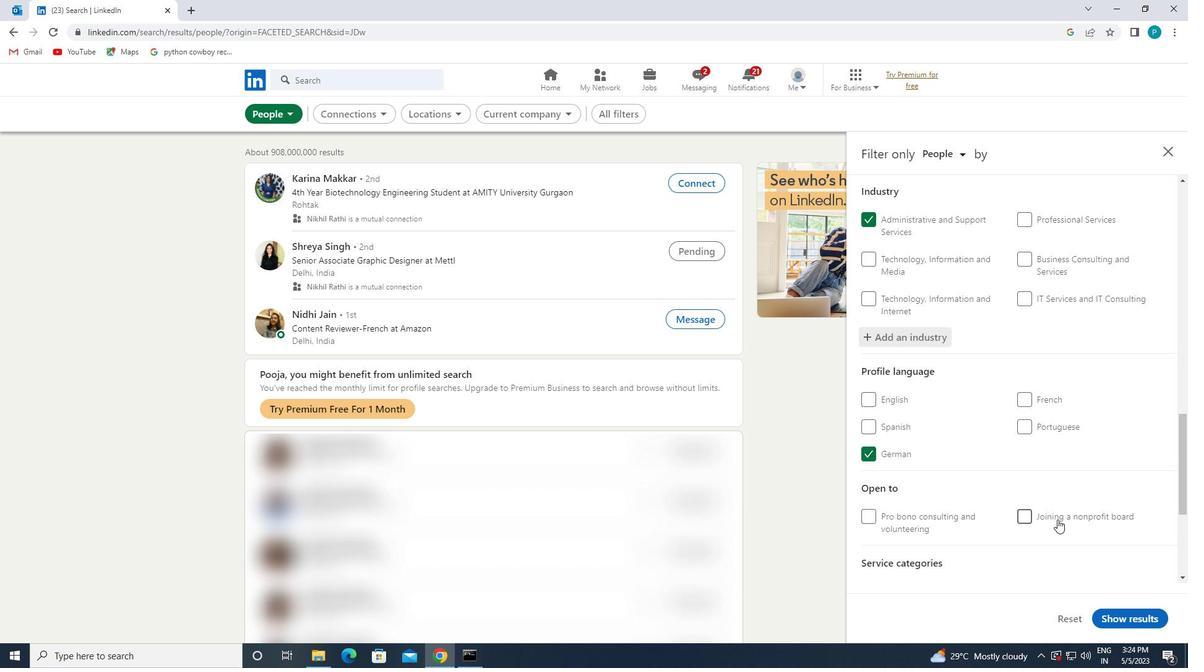 
Action: Mouse scrolled (1058, 511) with delta (0, 0)
Screenshot: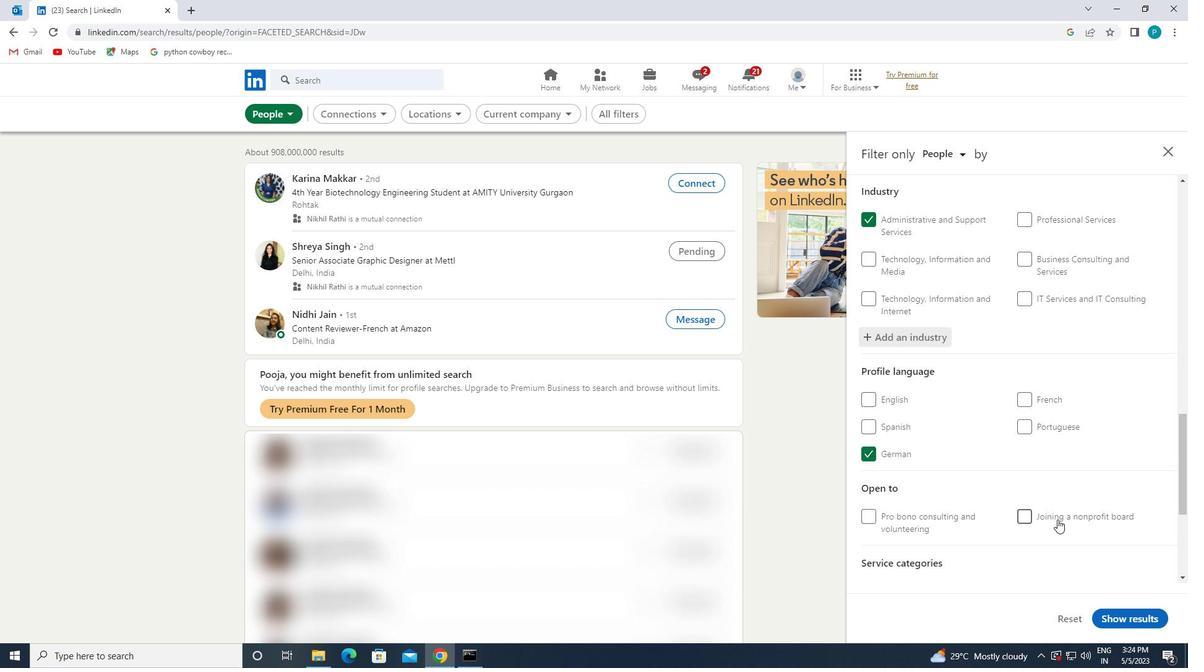 
Action: Mouse moved to (1056, 508)
Screenshot: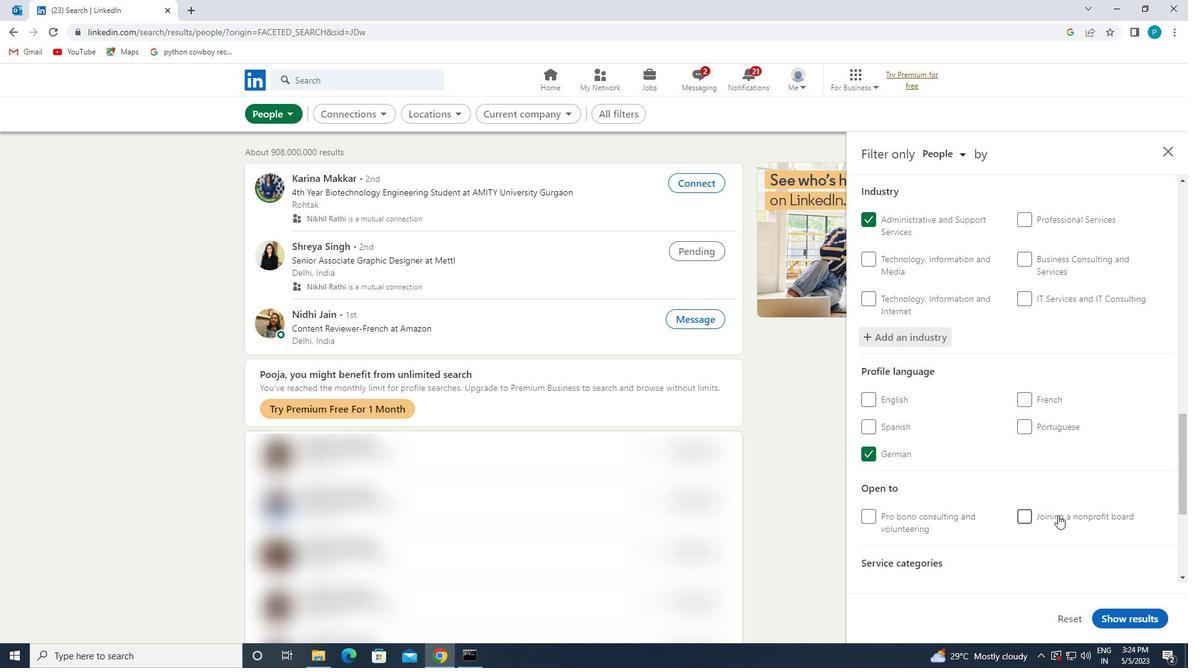 
Action: Mouse scrolled (1056, 508) with delta (0, 0)
Screenshot: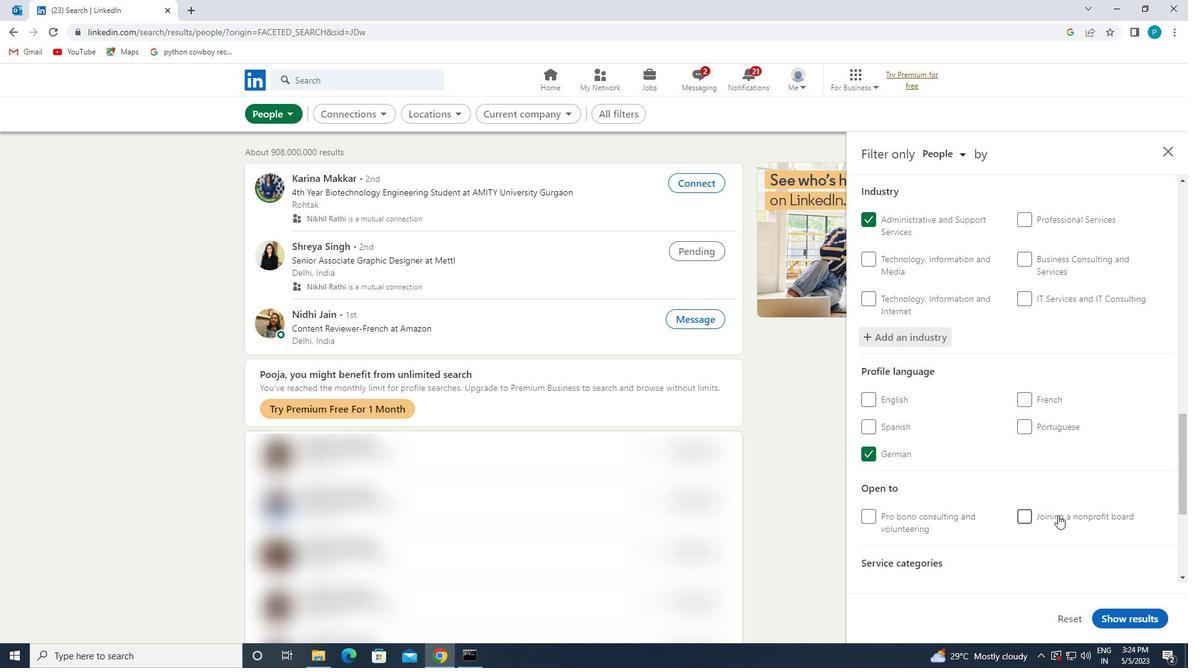 
Action: Mouse moved to (1026, 468)
Screenshot: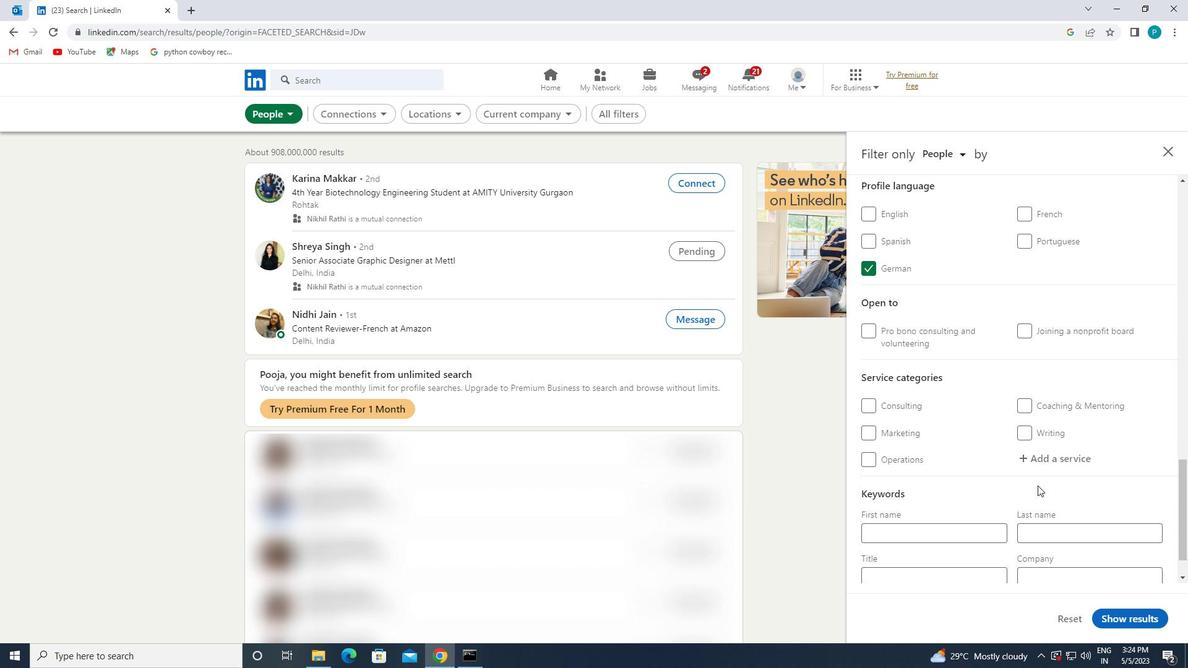 
Action: Mouse pressed left at (1026, 468)
Screenshot: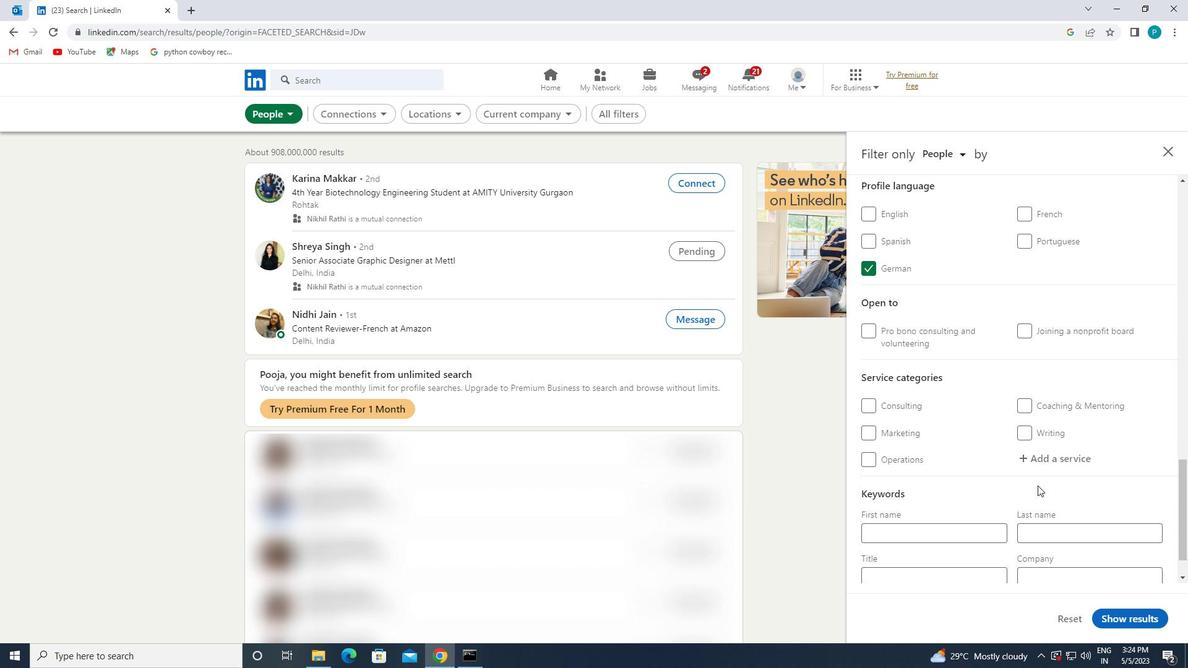 
Action: Key pressed <Key.caps_lock>L<Key.caps_lock>ABOR
Screenshot: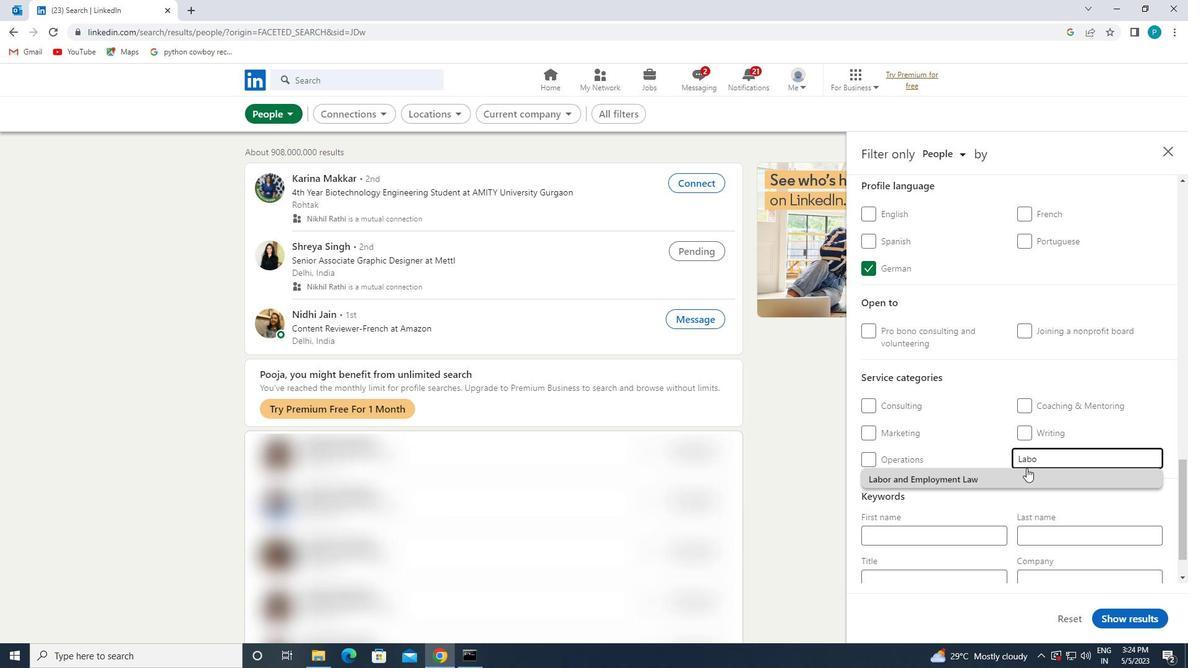 
Action: Mouse moved to (998, 483)
Screenshot: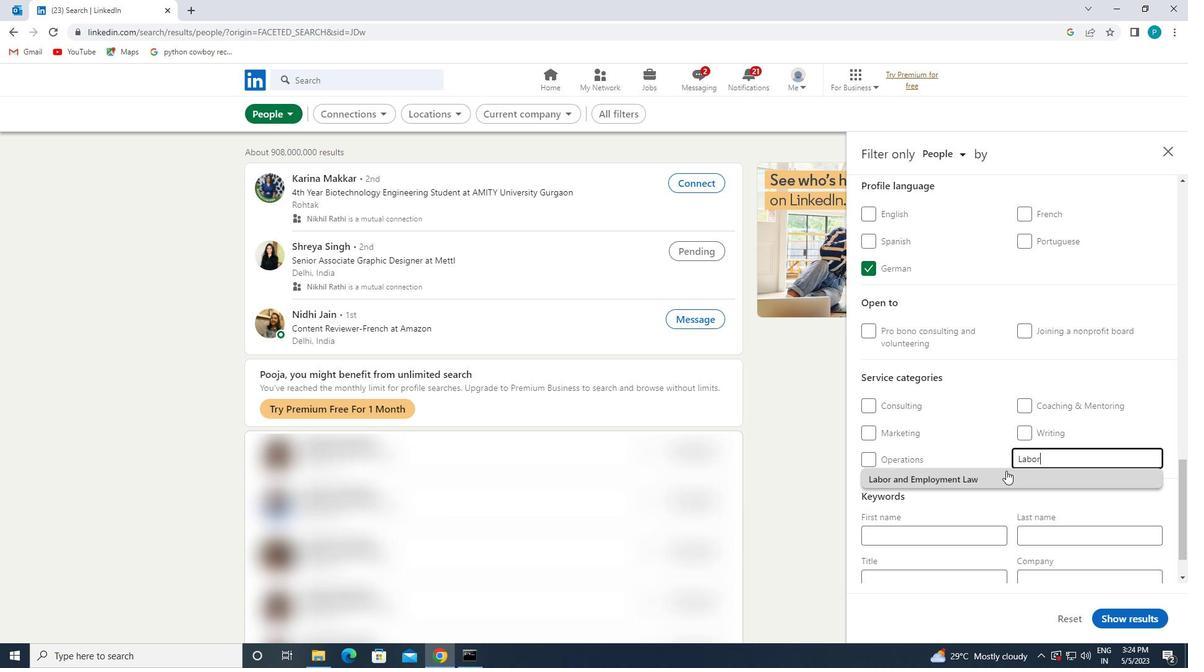 
Action: Mouse pressed left at (998, 483)
Screenshot: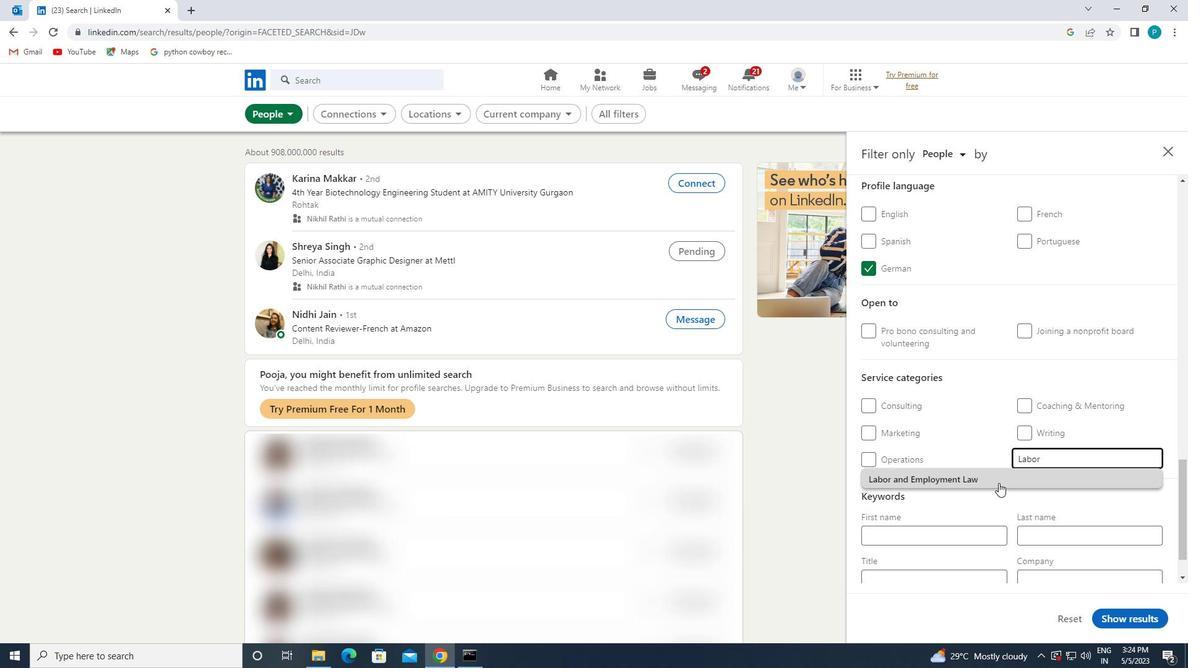 
Action: Mouse scrolled (998, 482) with delta (0, 0)
Screenshot: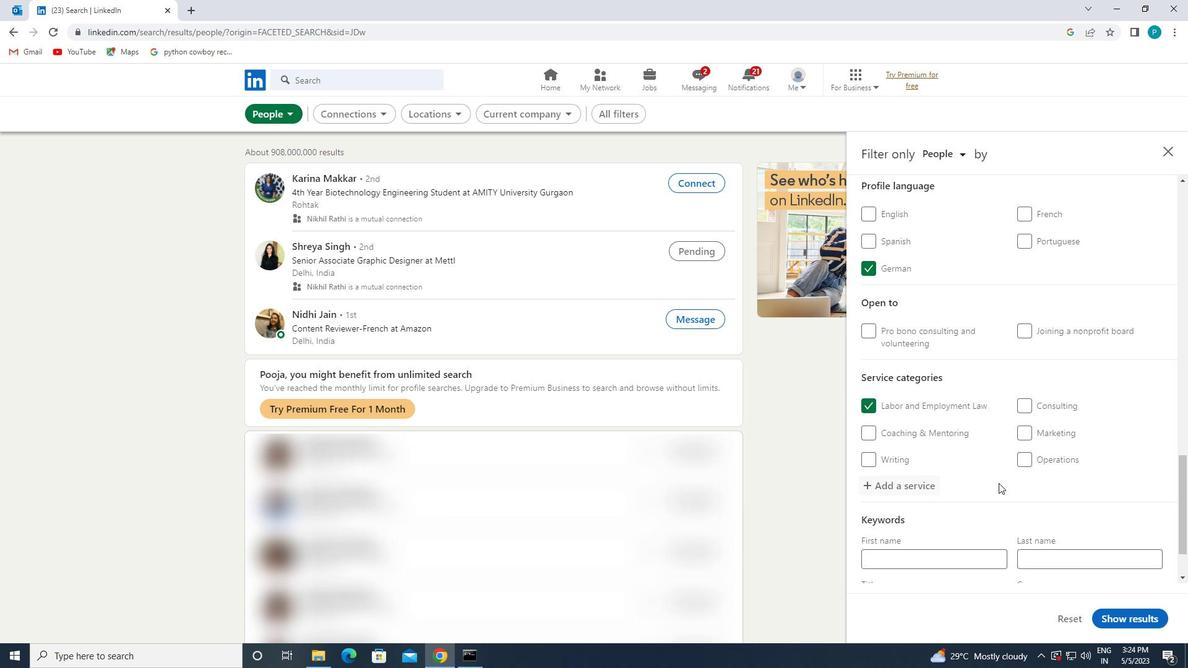 
Action: Mouse moved to (996, 483)
Screenshot: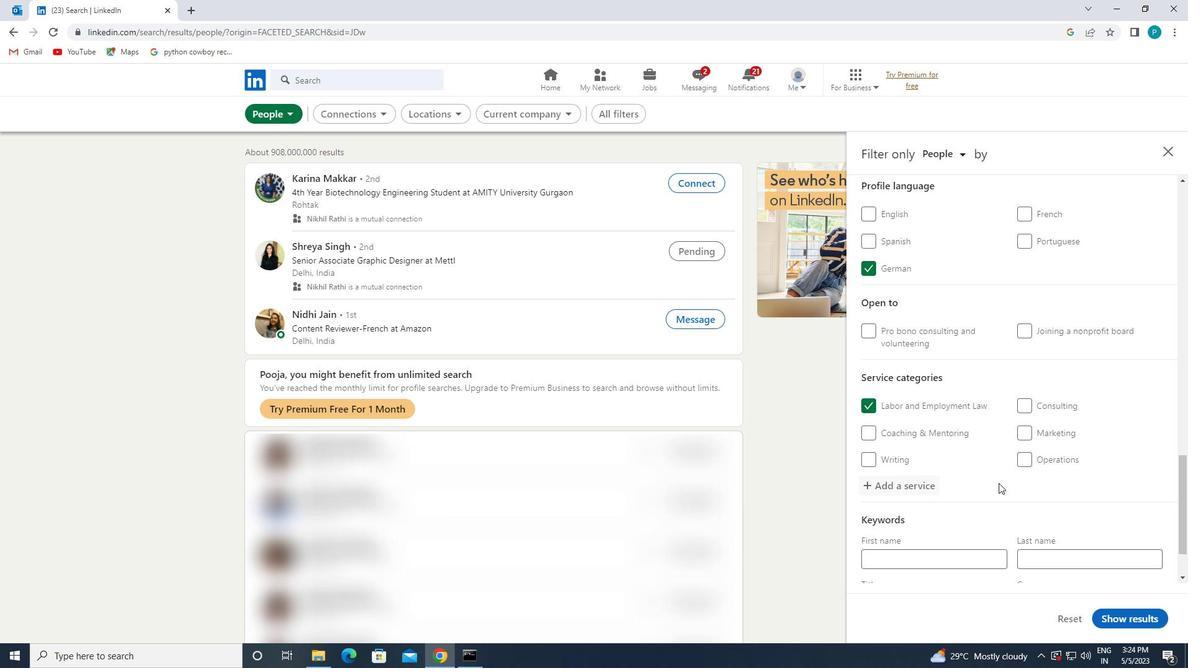 
Action: Mouse scrolled (996, 482) with delta (0, 0)
Screenshot: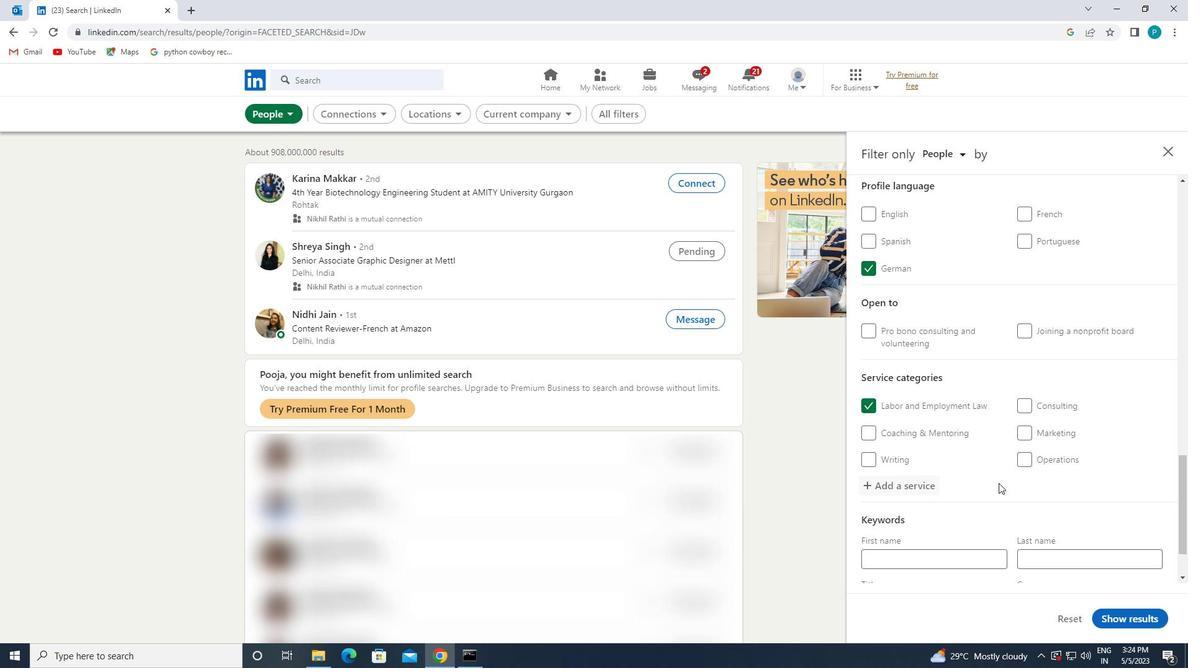 
Action: Mouse moved to (982, 483)
Screenshot: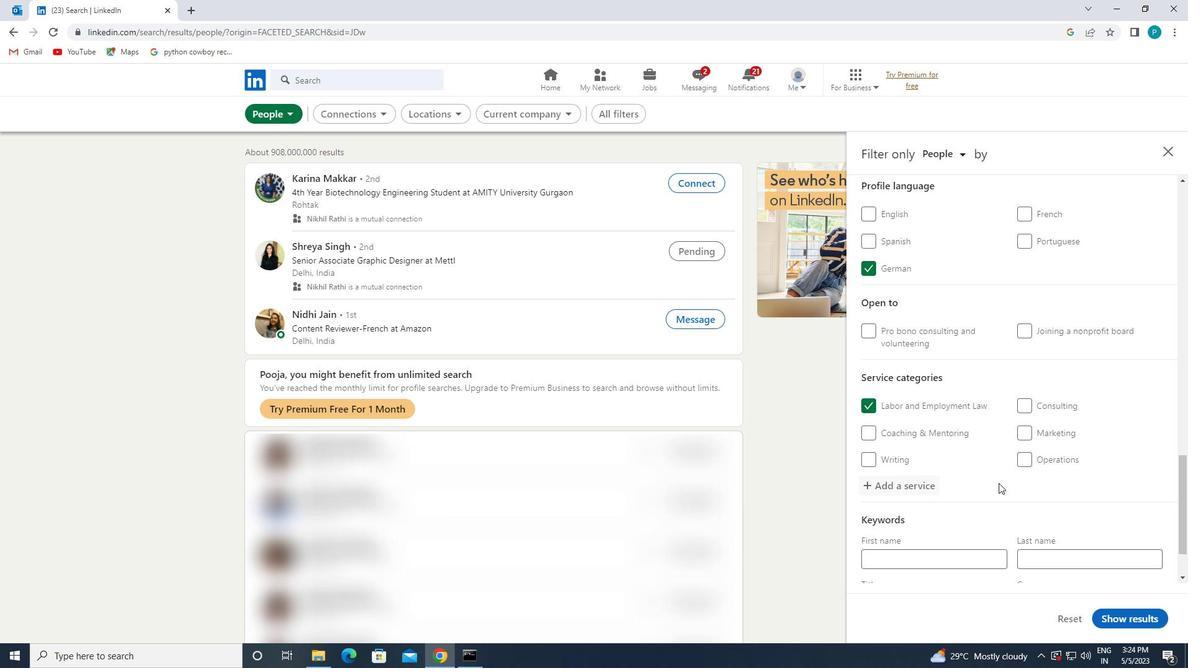 
Action: Mouse scrolled (982, 482) with delta (0, 0)
Screenshot: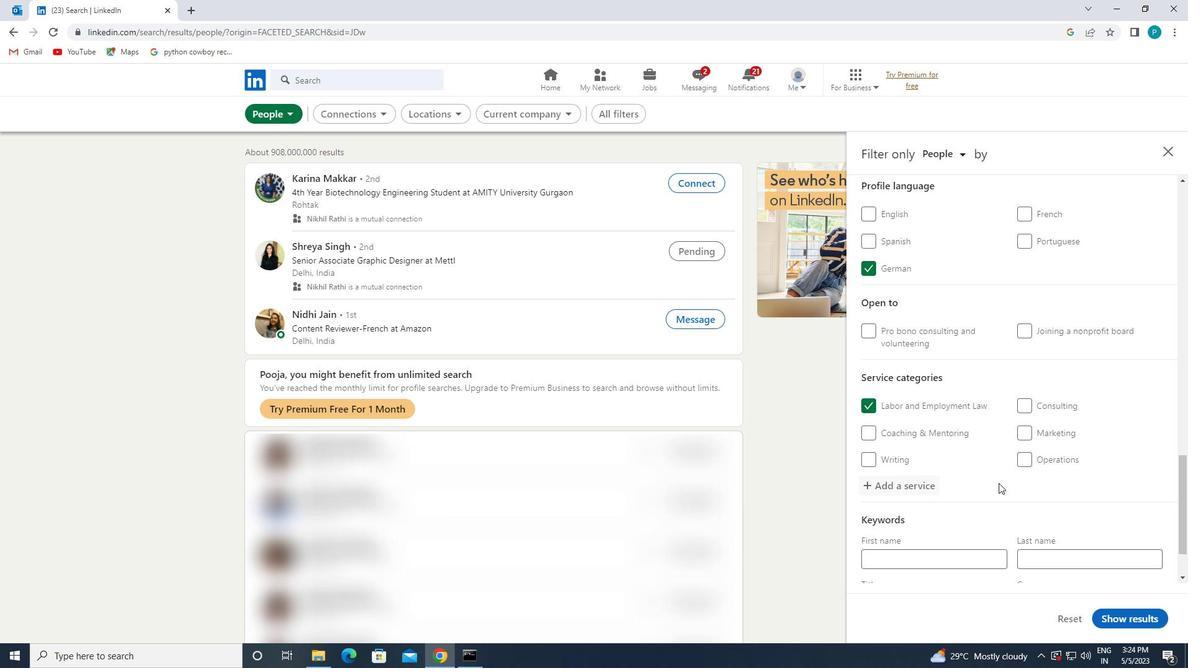 
Action: Mouse moved to (889, 520)
Screenshot: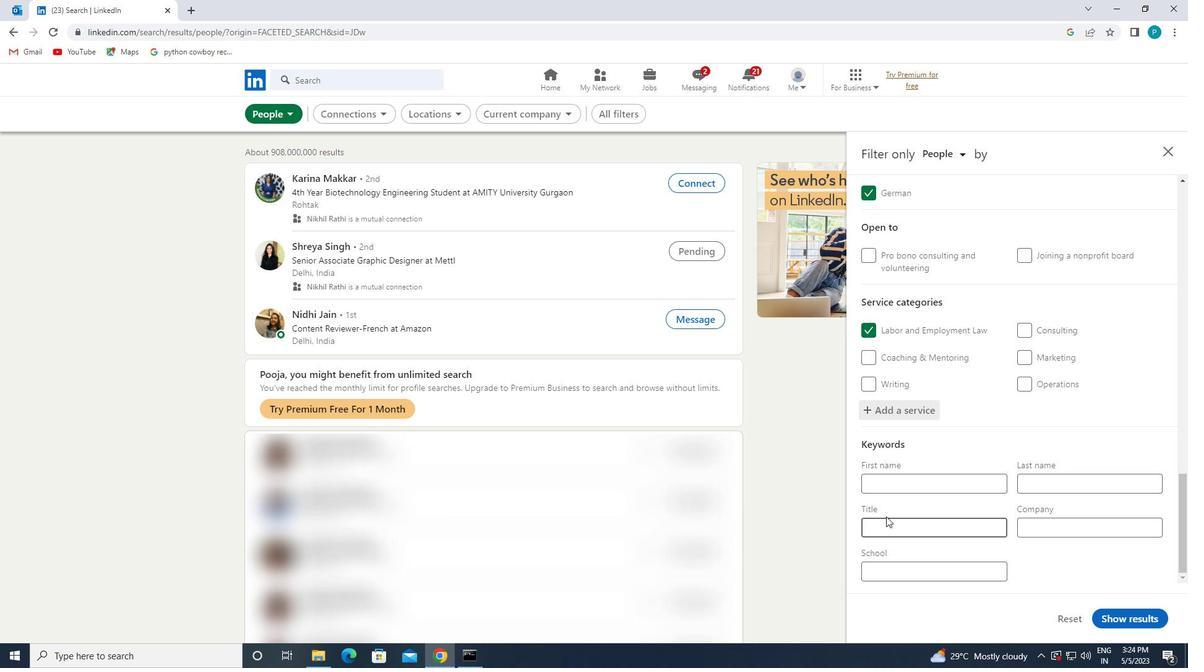 
Action: Mouse pressed left at (889, 520)
Screenshot: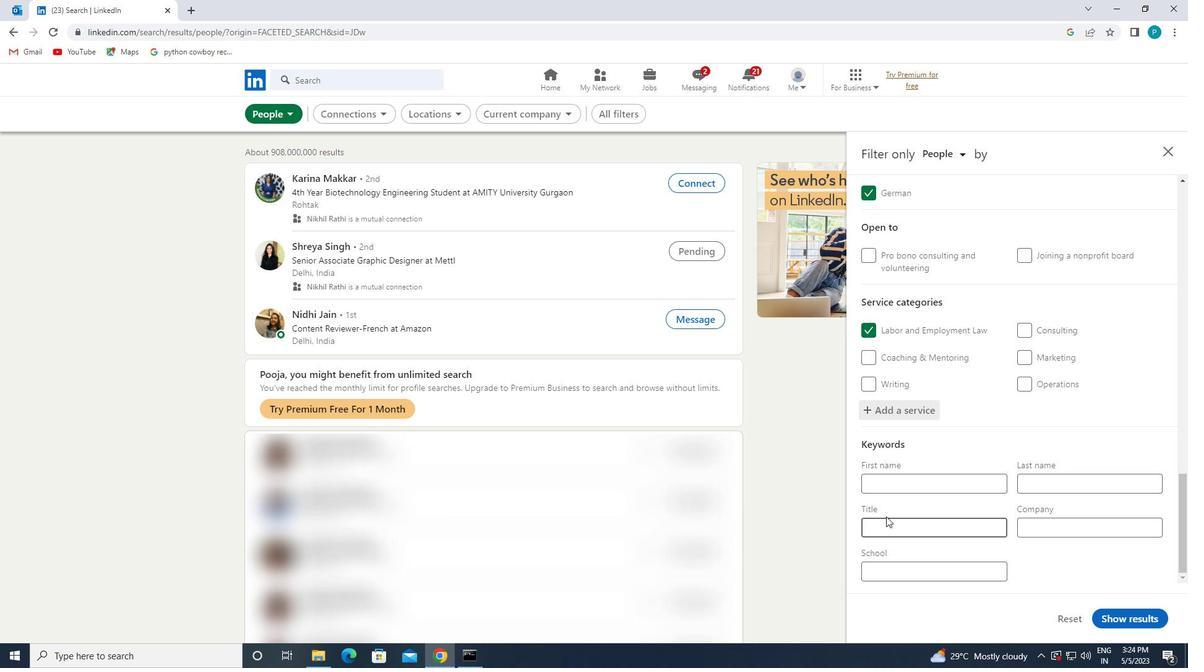 
Action: Key pressed <Key.caps_lock>C<Key.caps_lock>ONTROLLER
Screenshot: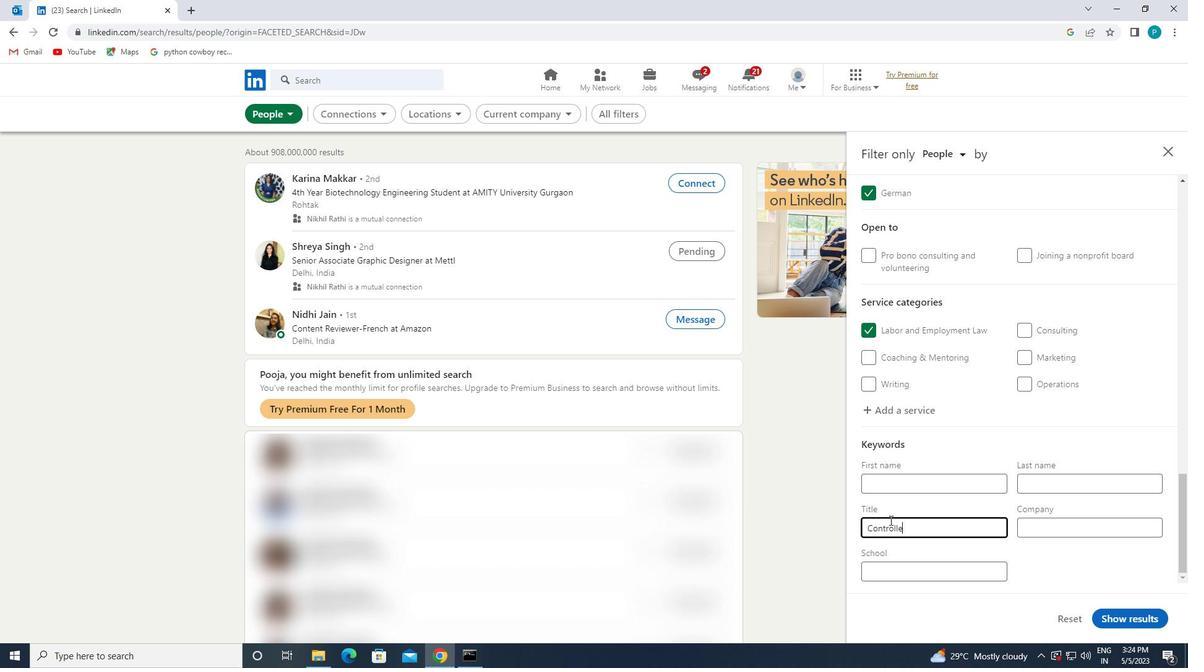 
Action: Mouse moved to (1117, 613)
Screenshot: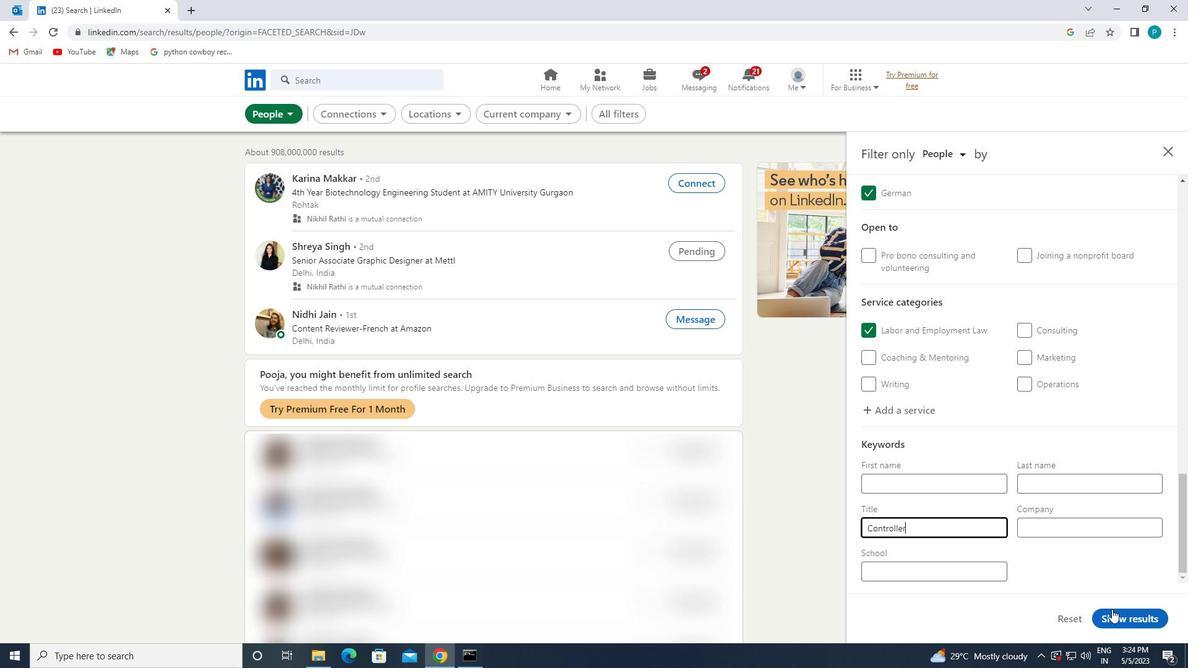 
Action: Mouse pressed left at (1117, 613)
Screenshot: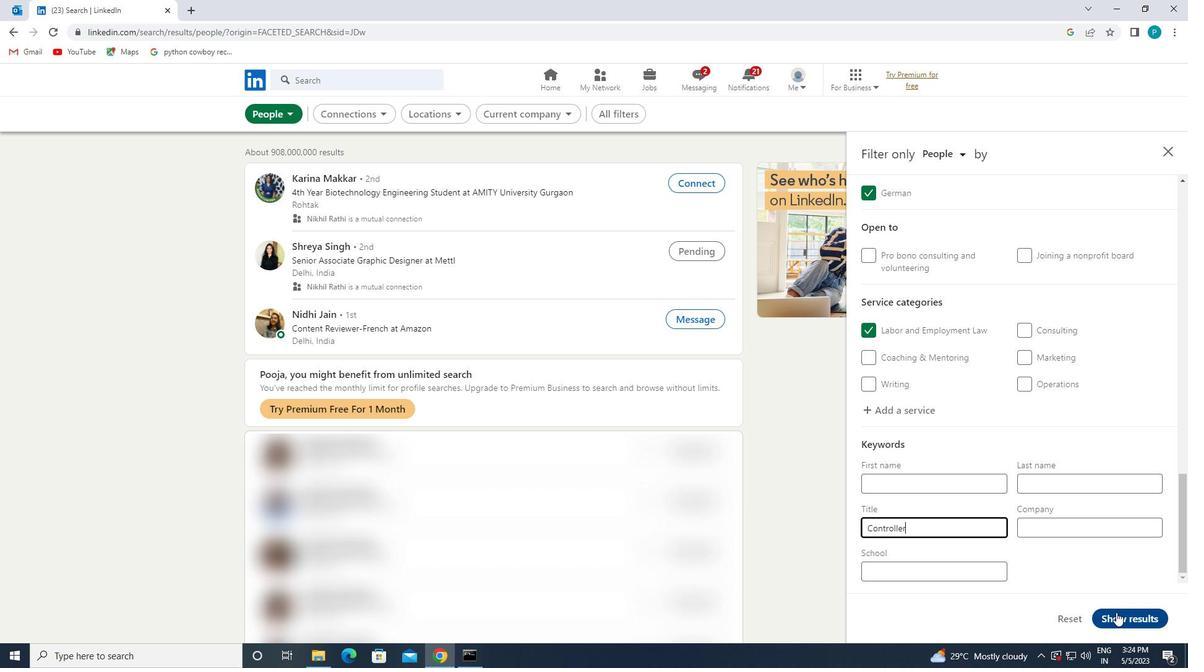 
